 Task: Open Card Social Media Campaign Planning in Board Crisis Management Planning to Workspace Affiliate Marketing and add a team member Softage.3@softage.net, a label Purple, a checklist Data Analysis, an attachment from your onedrive, a color Purple and finally, add a card description 'Conduct customer research for new market positioning and messaging' and a comment 'This task presents an opportunity to showcase our communication and presentation skills, effectively conveying information and ideas to others.'. Add a start date 'Jan 07, 1900' with a due date 'Jan 14, 1900'
Action: Mouse moved to (661, 187)
Screenshot: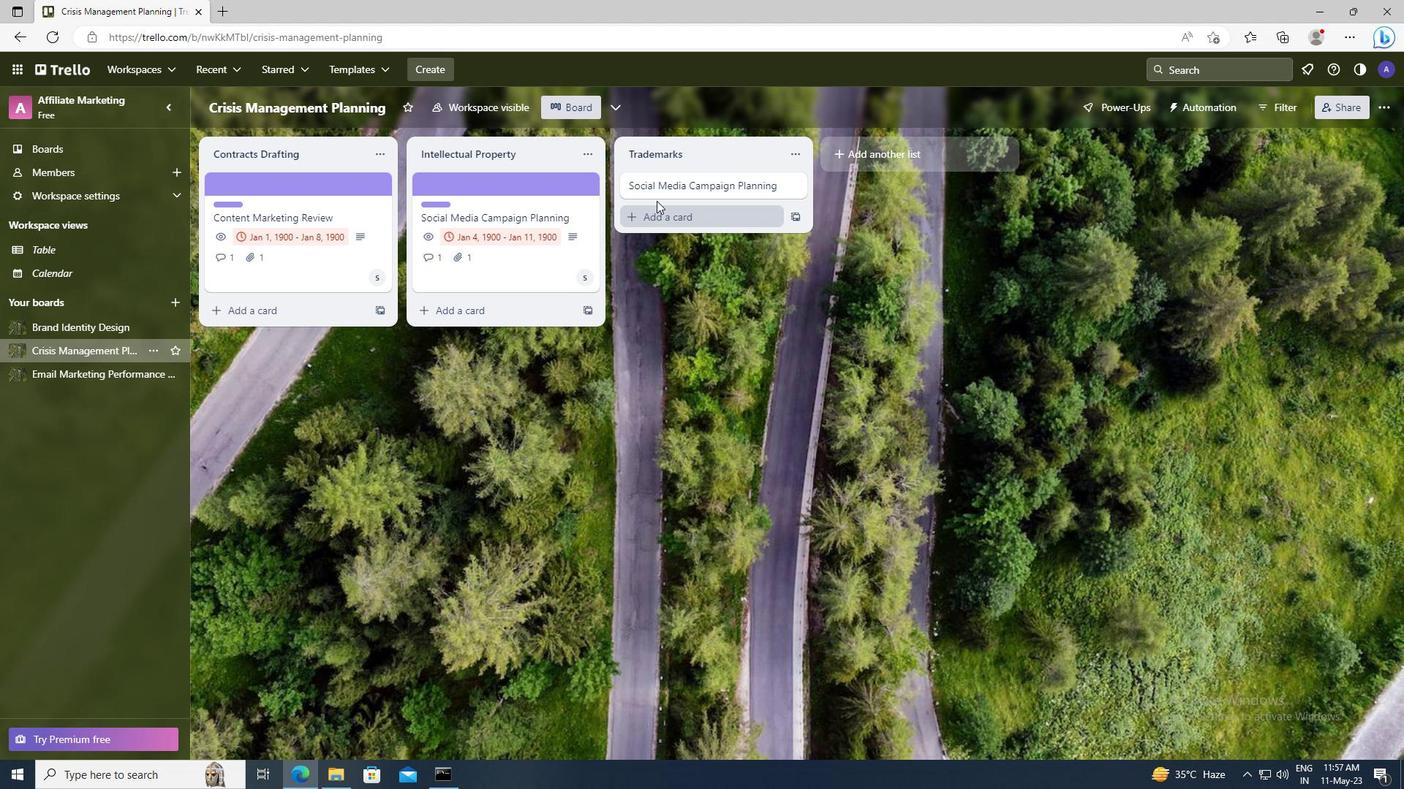 
Action: Mouse pressed left at (661, 187)
Screenshot: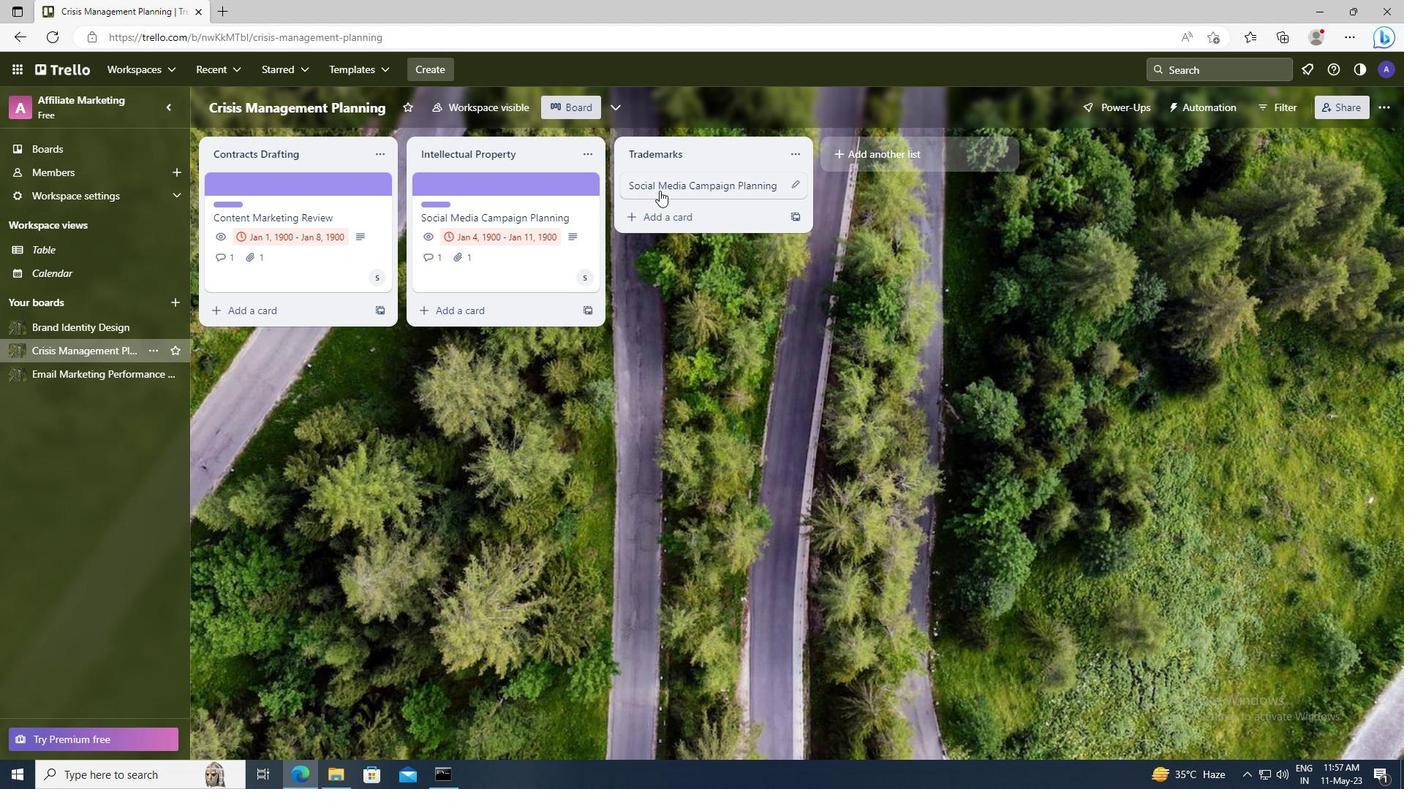 
Action: Mouse moved to (873, 238)
Screenshot: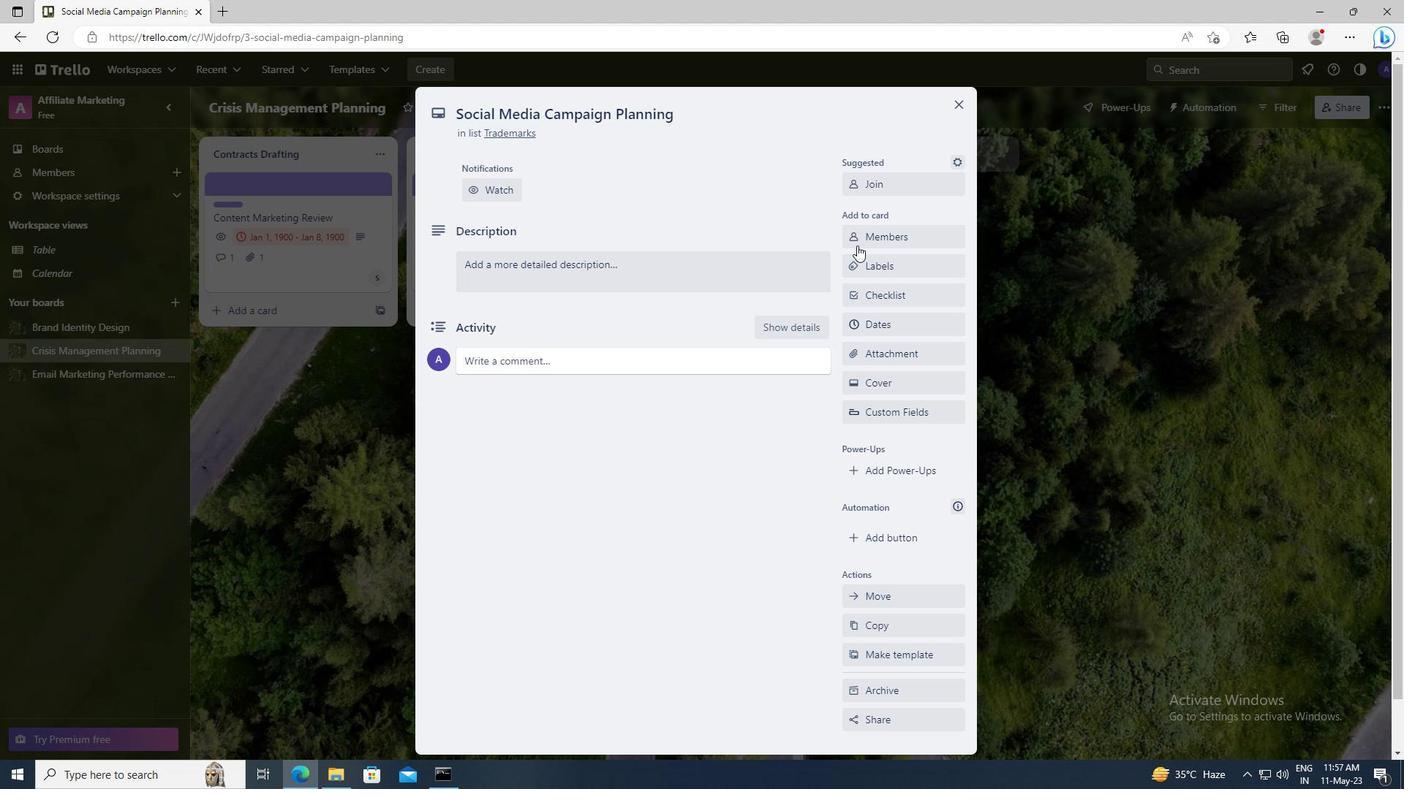 
Action: Mouse pressed left at (873, 238)
Screenshot: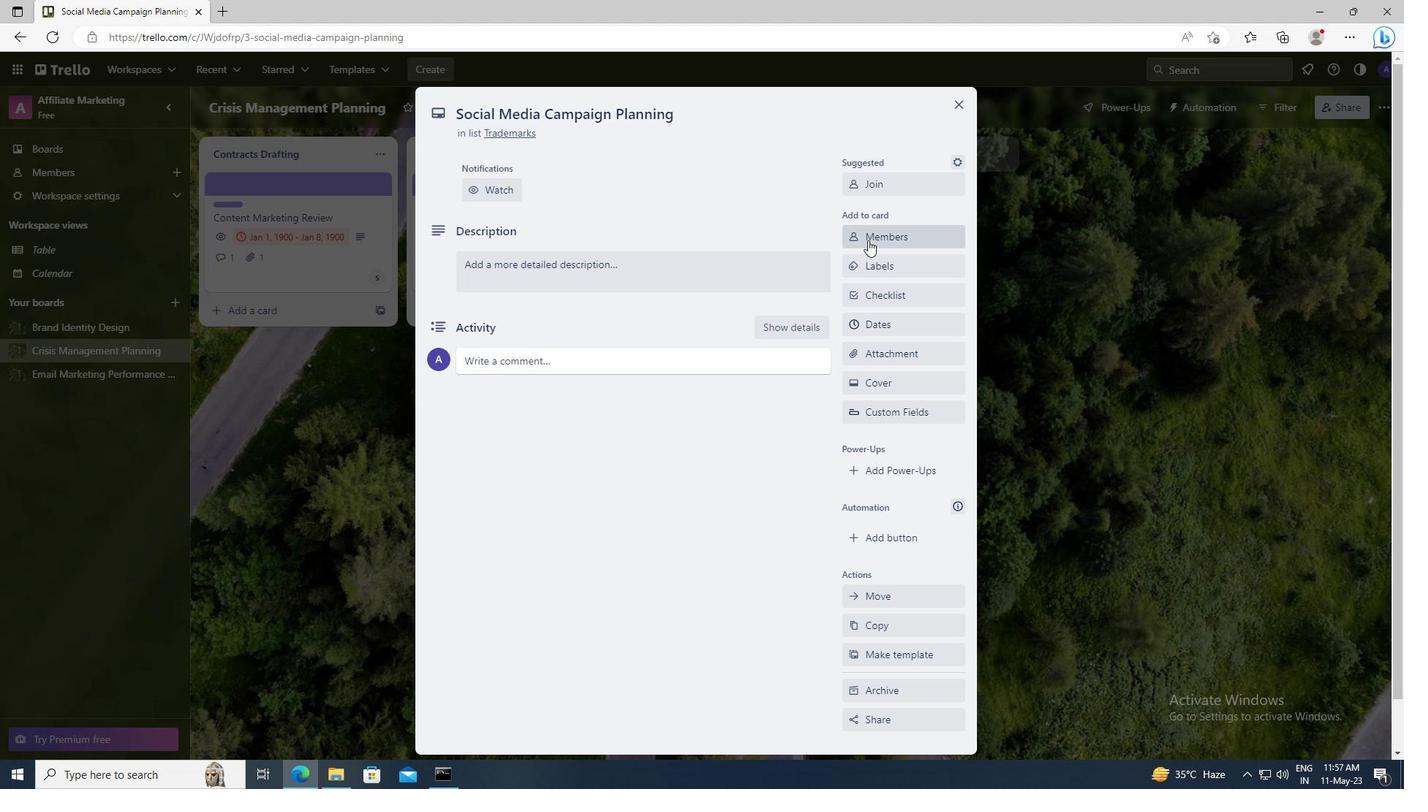 
Action: Mouse moved to (887, 301)
Screenshot: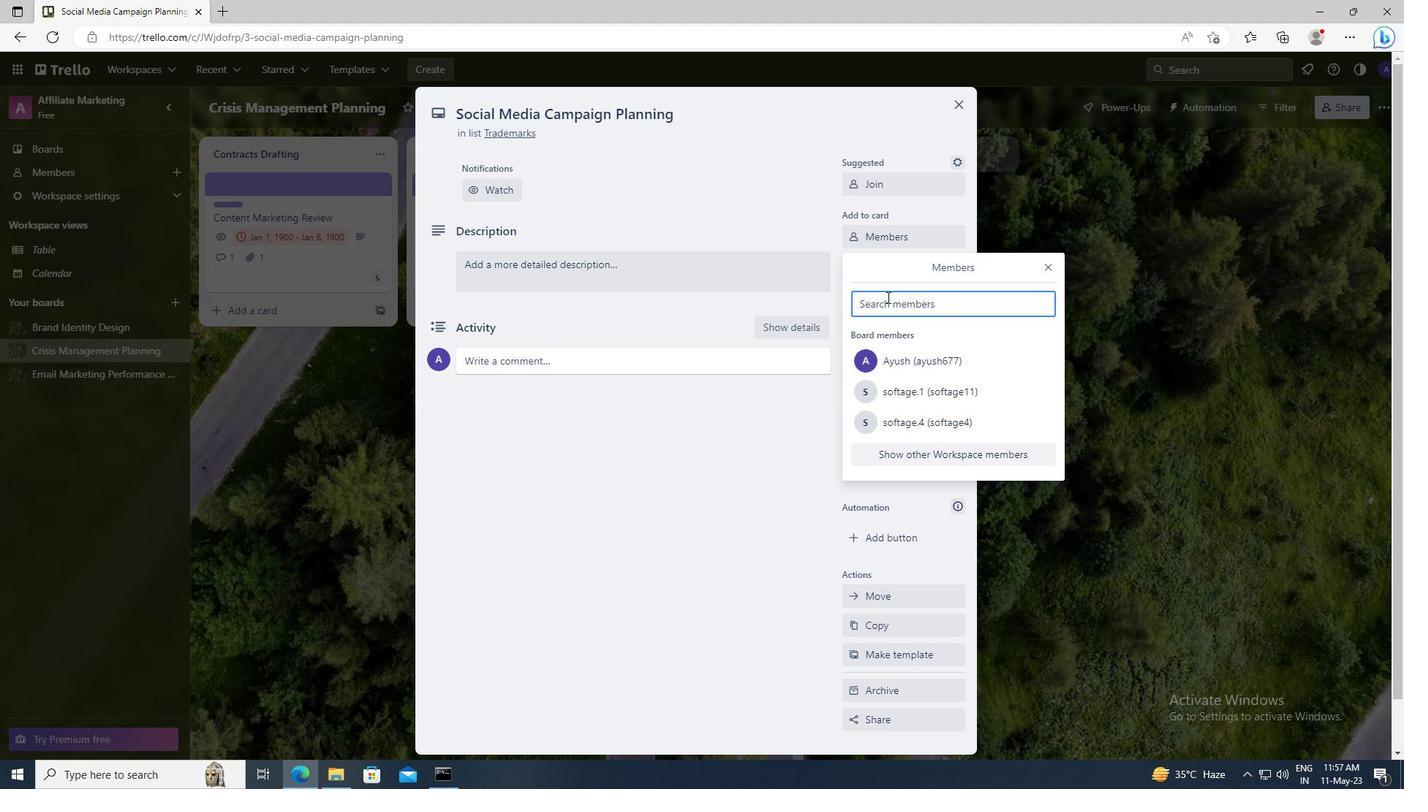 
Action: Mouse pressed left at (887, 301)
Screenshot: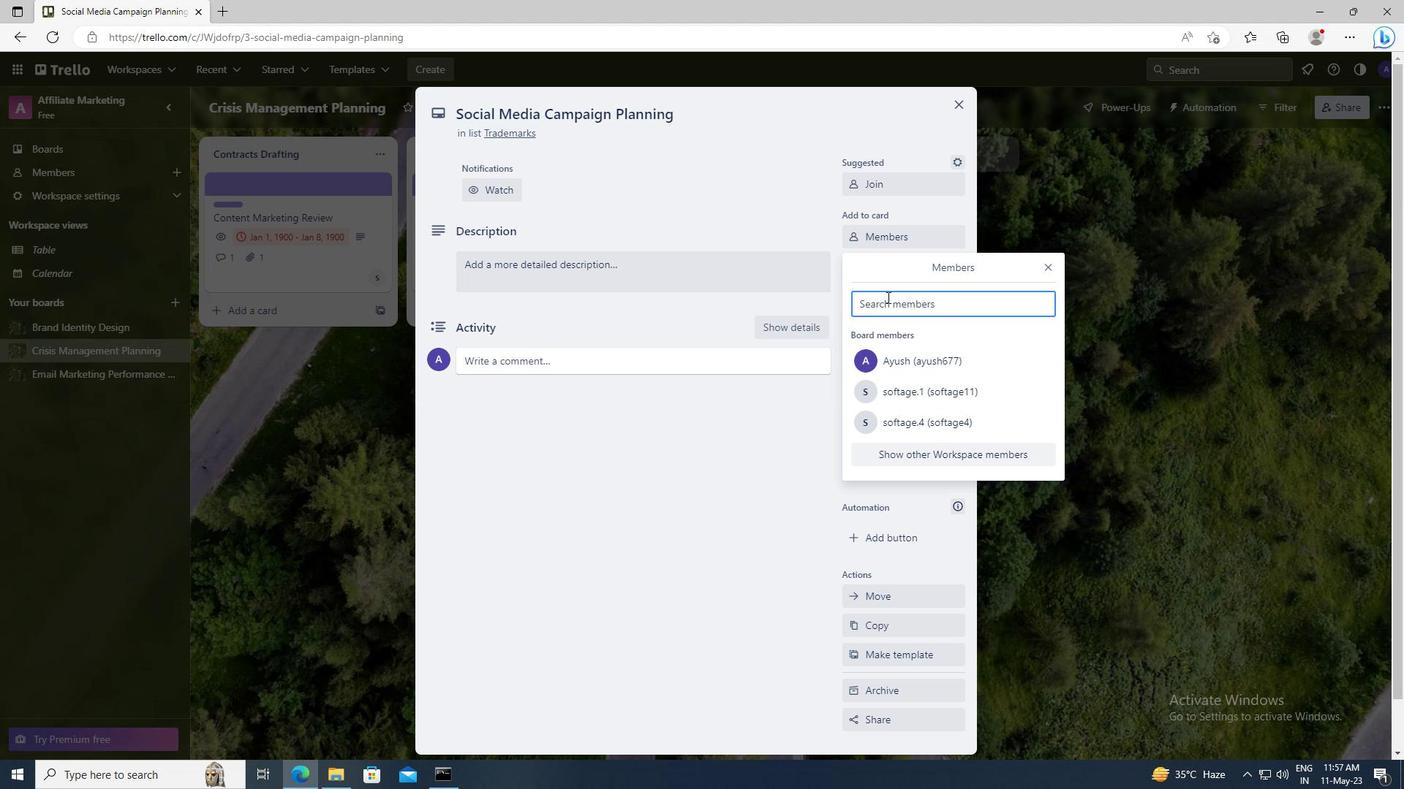 
Action: Key pressed <Key.shift>SOFTAGE.3
Screenshot: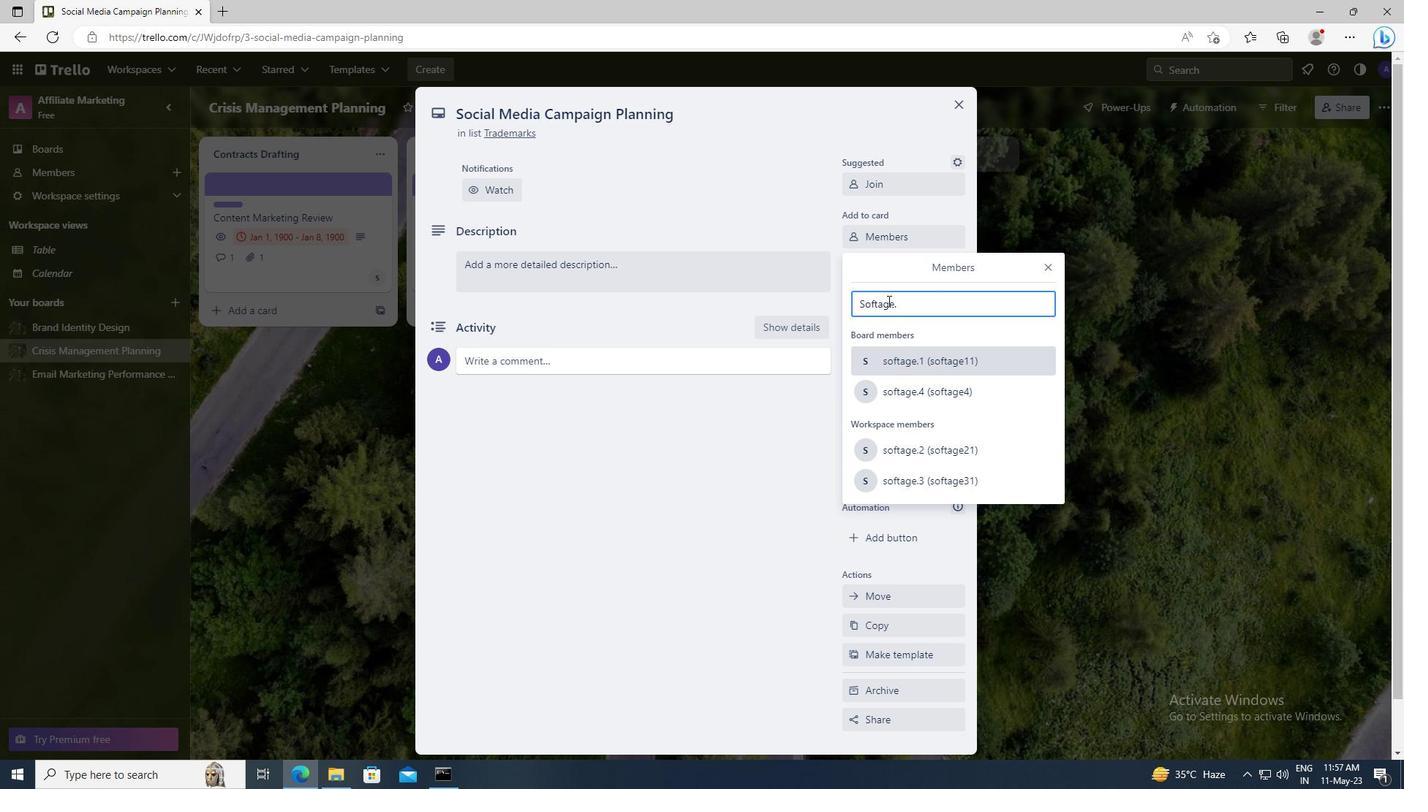 
Action: Mouse moved to (904, 437)
Screenshot: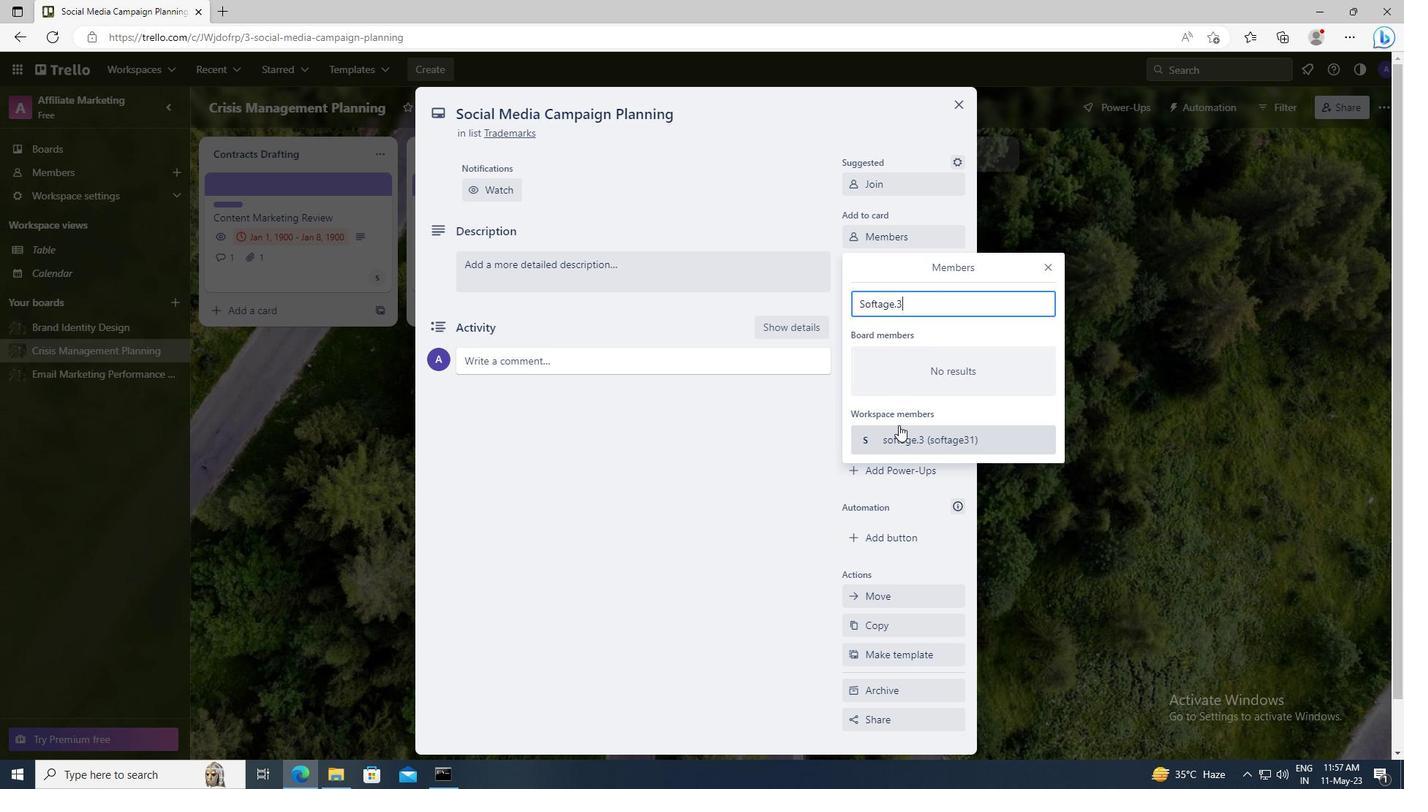 
Action: Mouse pressed left at (904, 437)
Screenshot: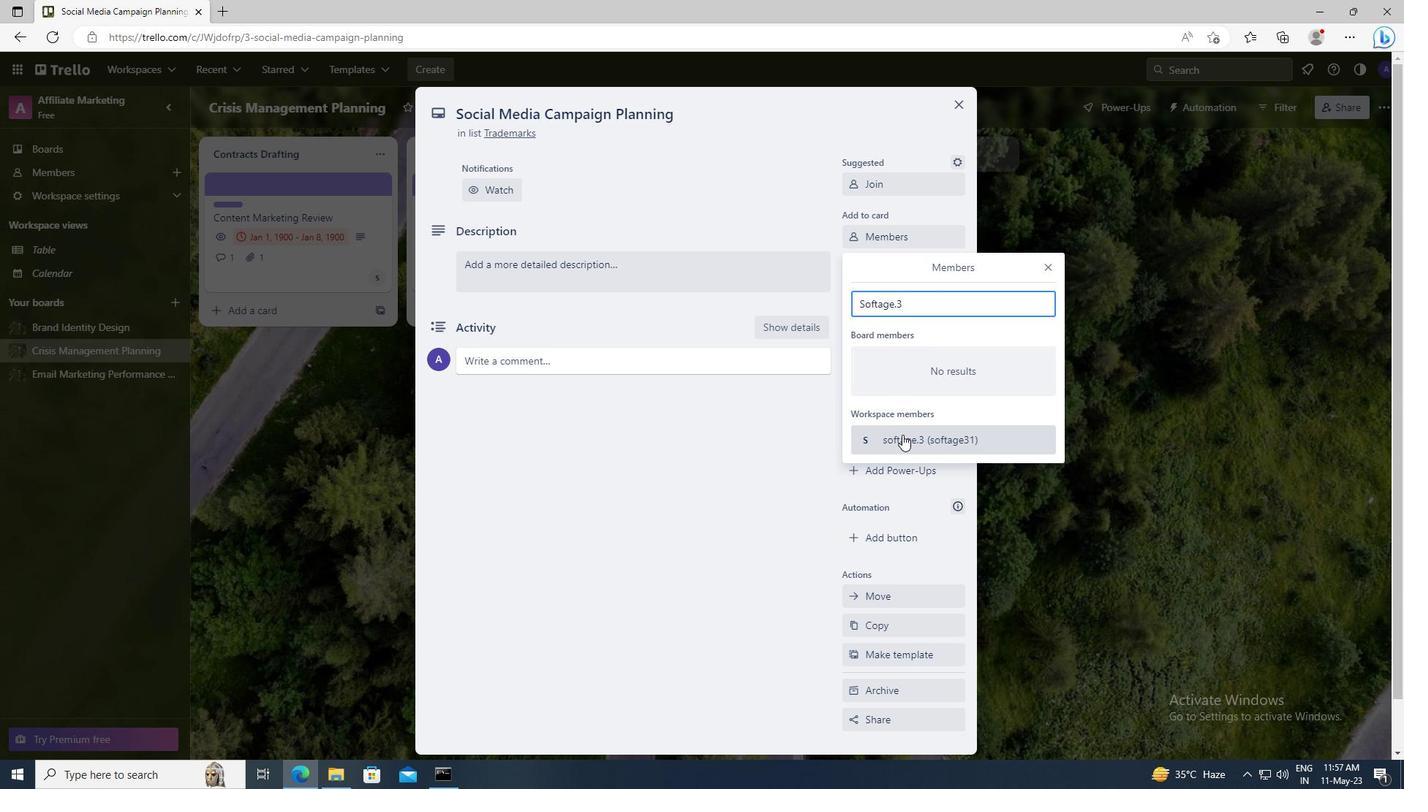 
Action: Mouse moved to (1046, 268)
Screenshot: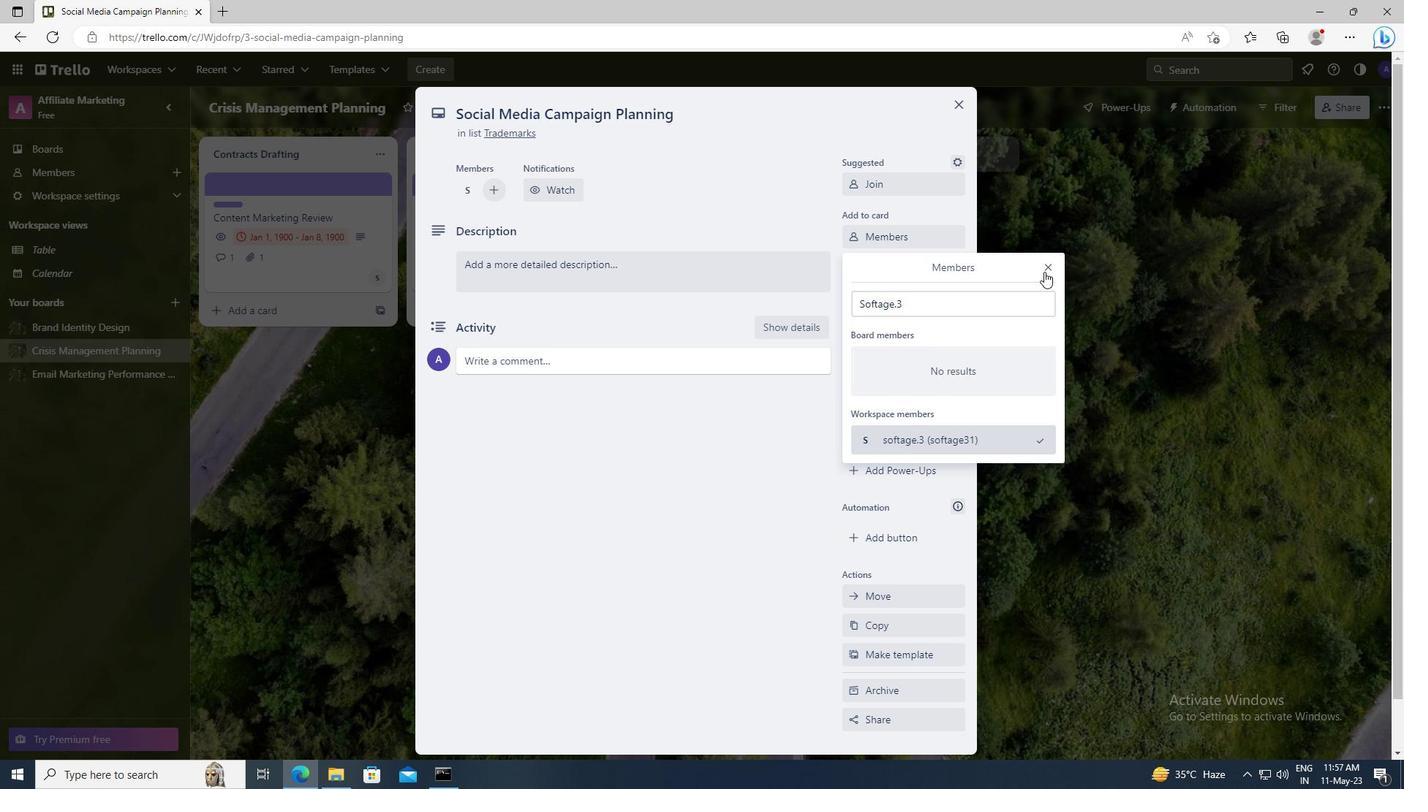
Action: Mouse pressed left at (1046, 268)
Screenshot: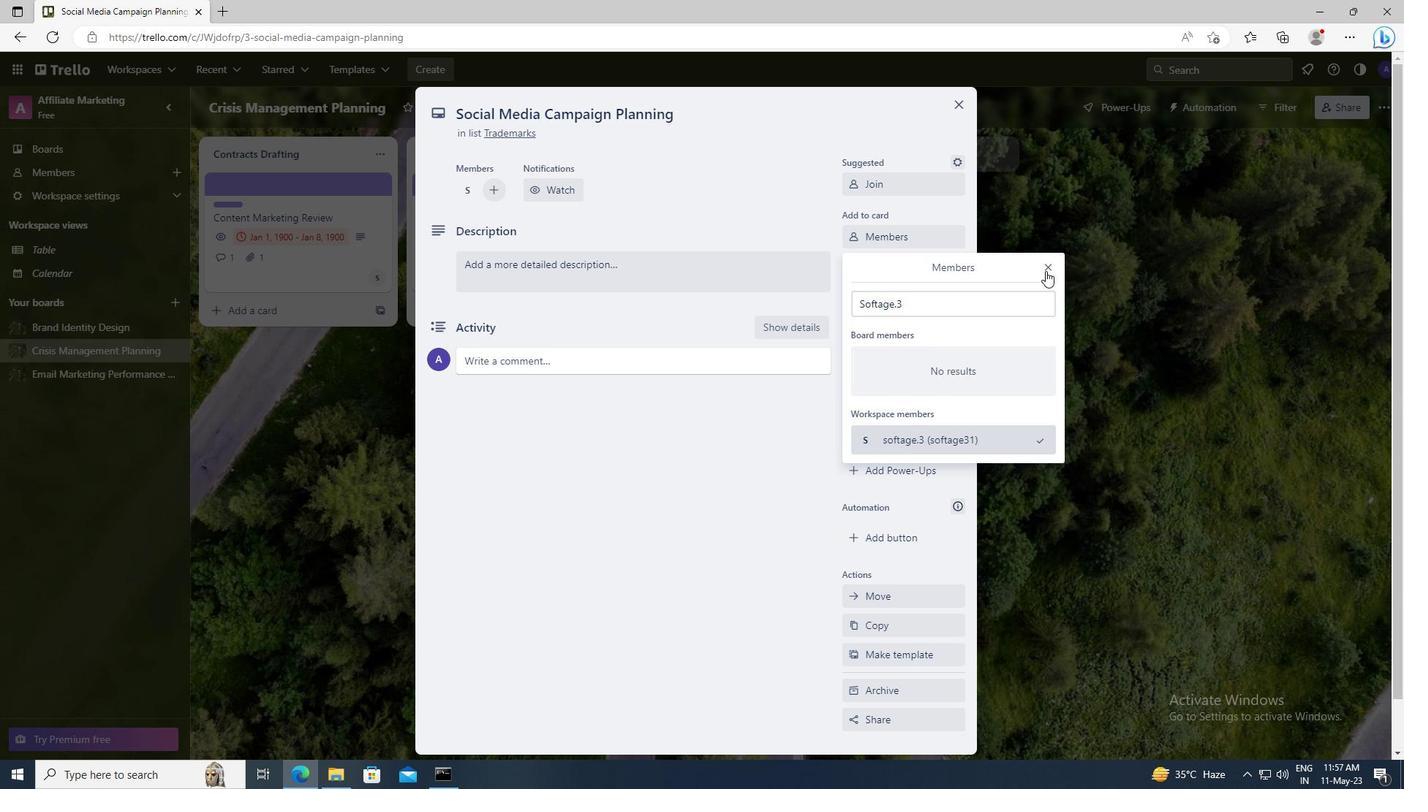 
Action: Mouse moved to (893, 269)
Screenshot: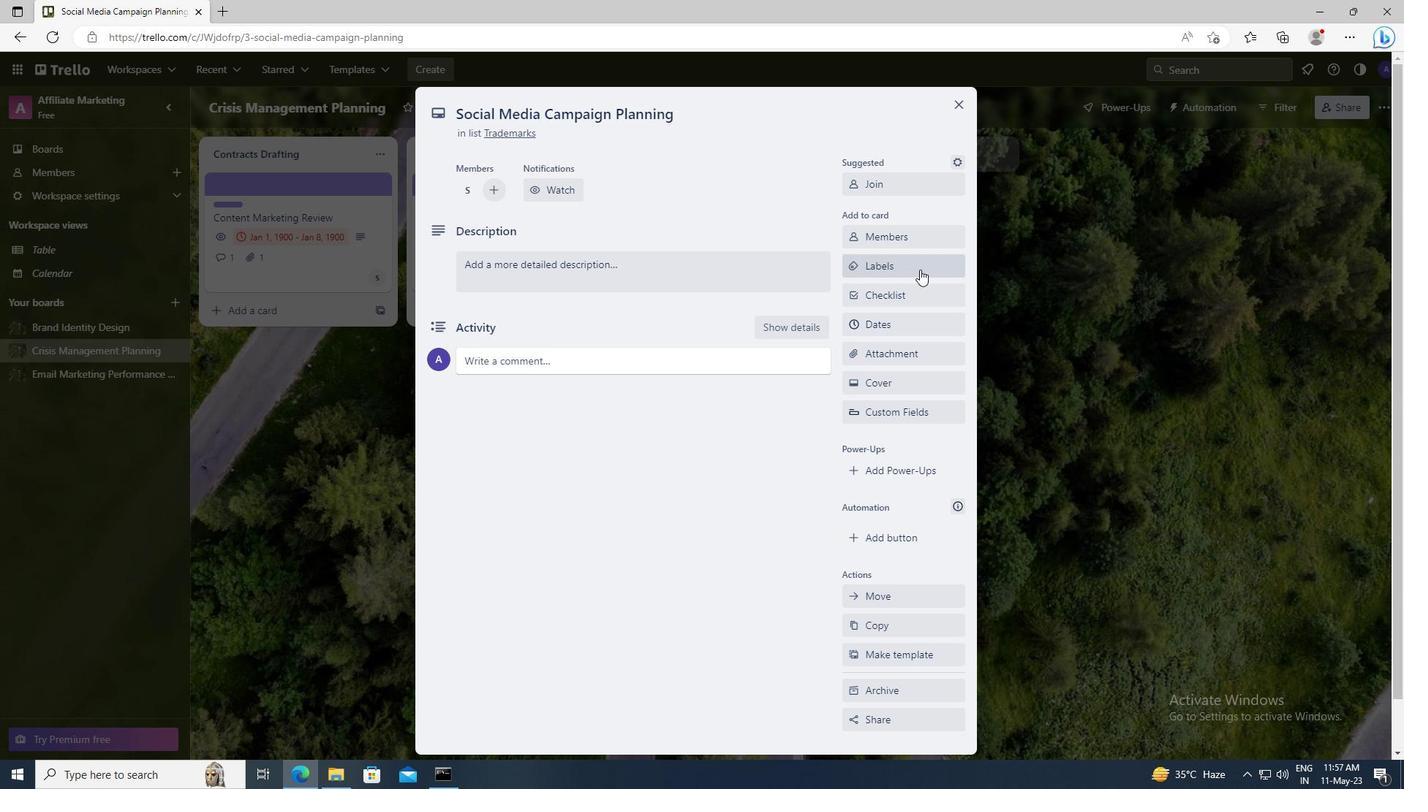 
Action: Mouse pressed left at (893, 269)
Screenshot: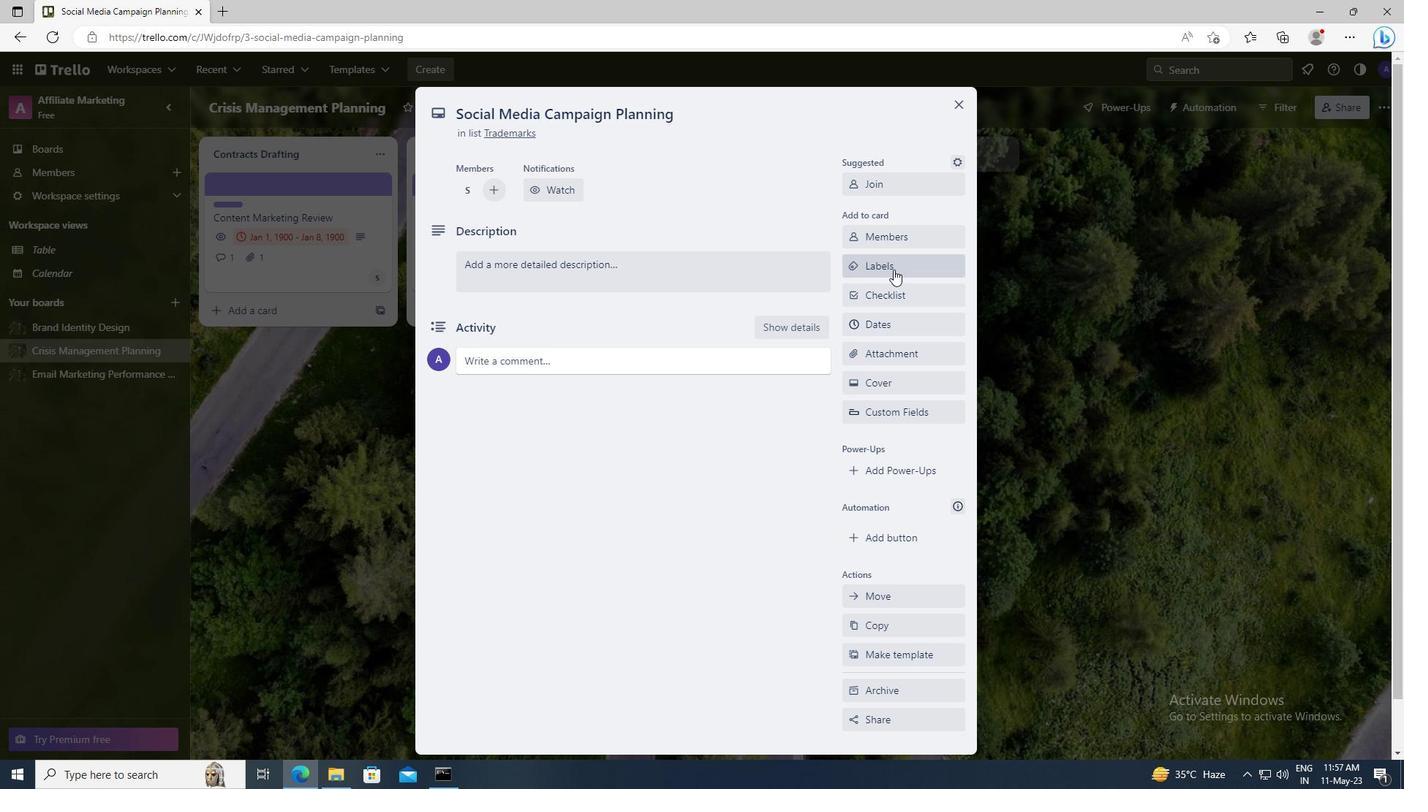 
Action: Mouse moved to (944, 558)
Screenshot: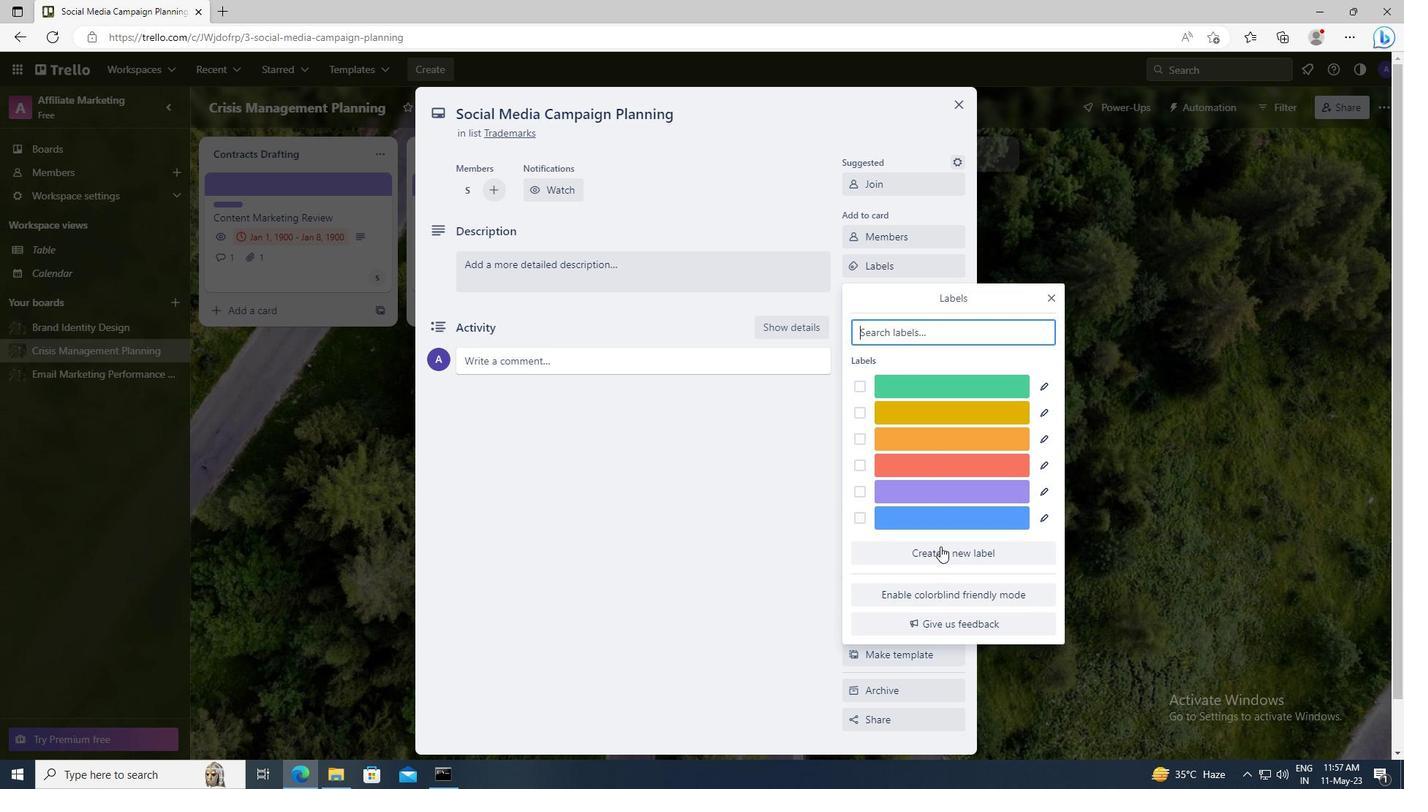 
Action: Mouse pressed left at (944, 558)
Screenshot: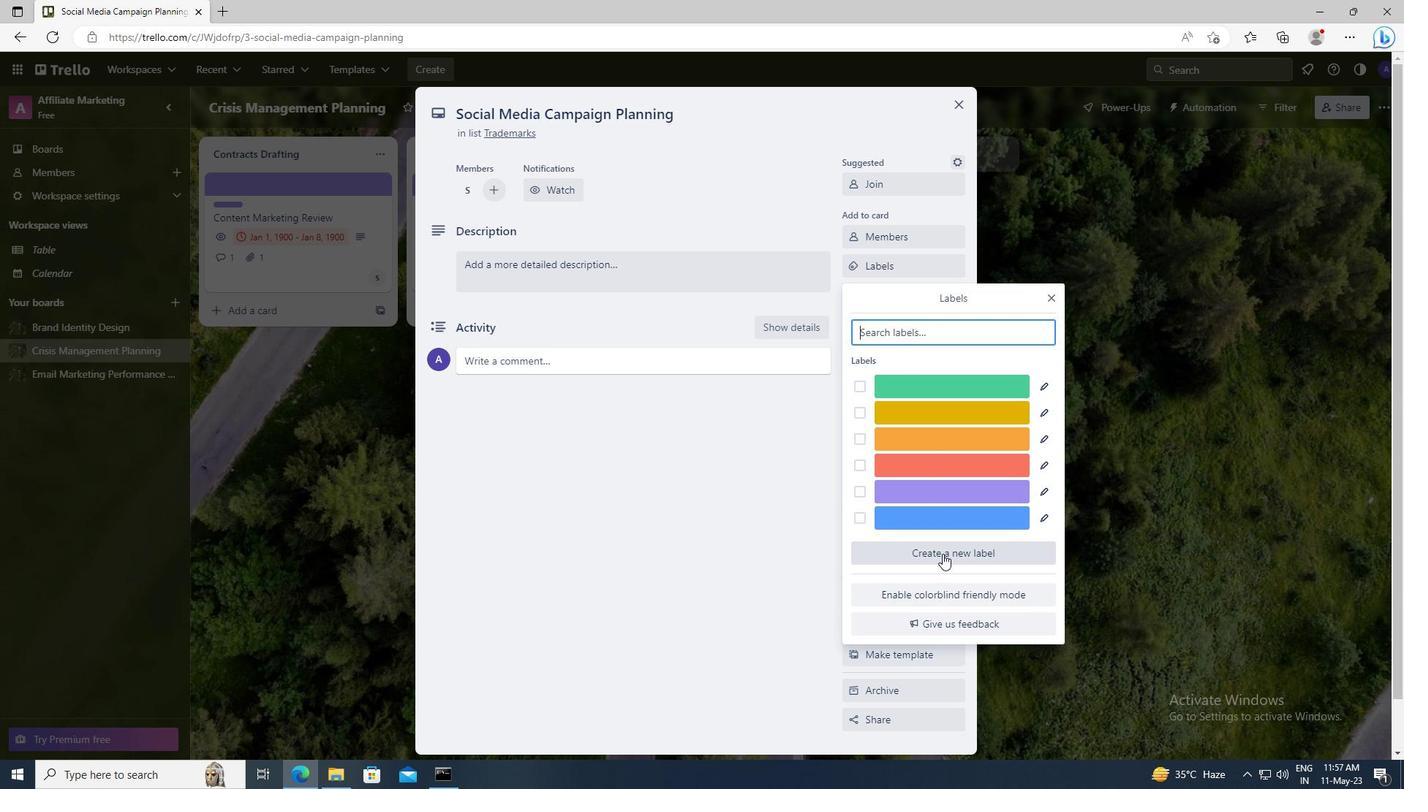 
Action: Mouse moved to (1045, 514)
Screenshot: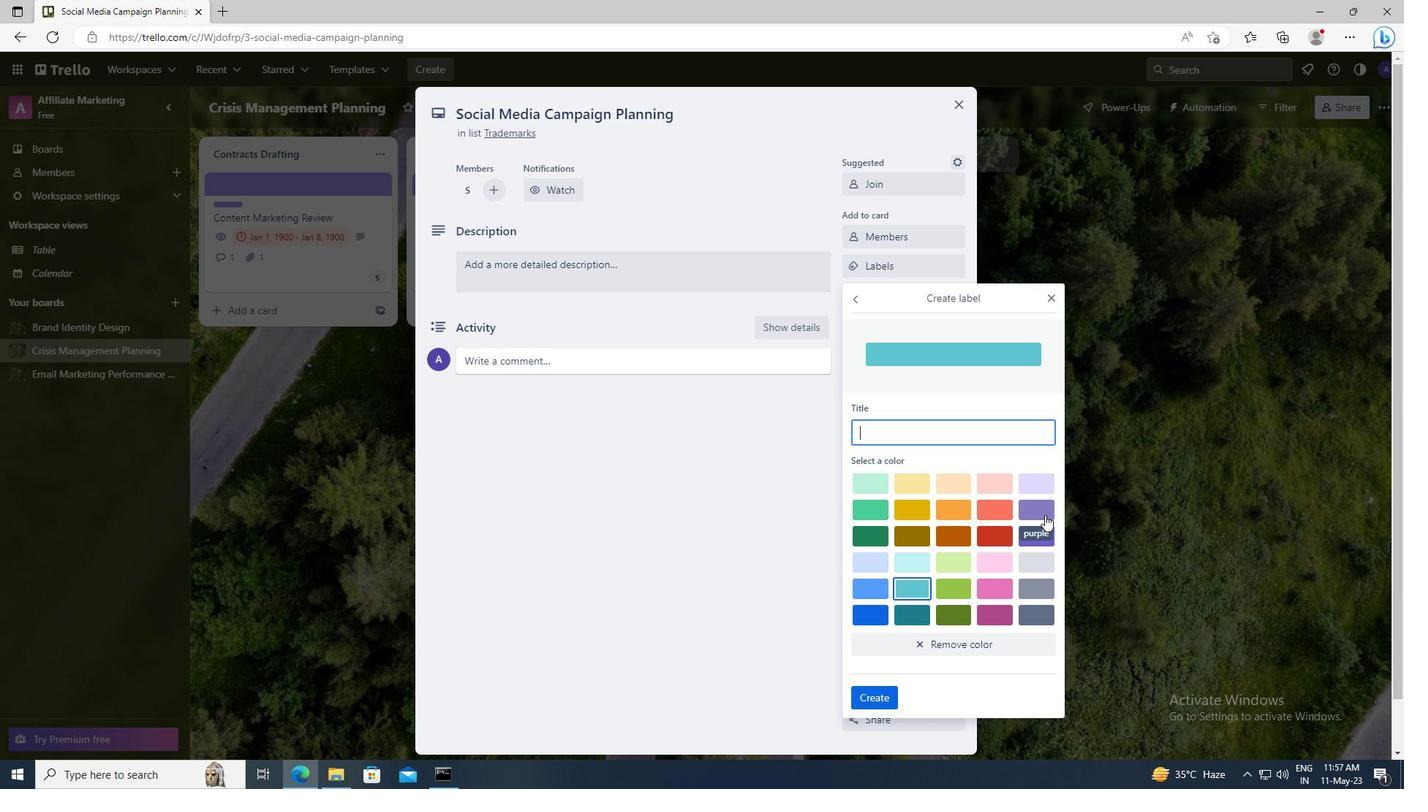 
Action: Mouse pressed left at (1045, 514)
Screenshot: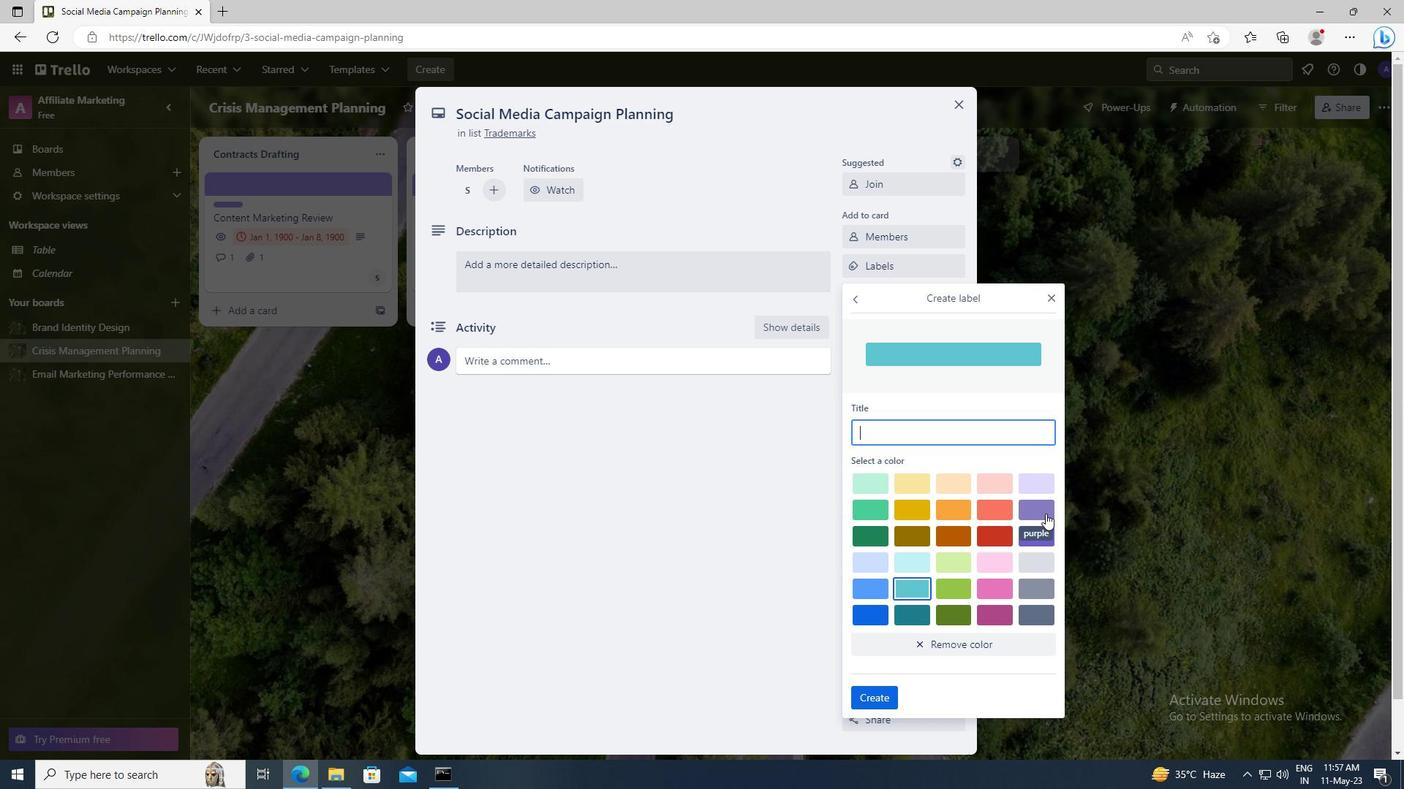 
Action: Mouse moved to (887, 691)
Screenshot: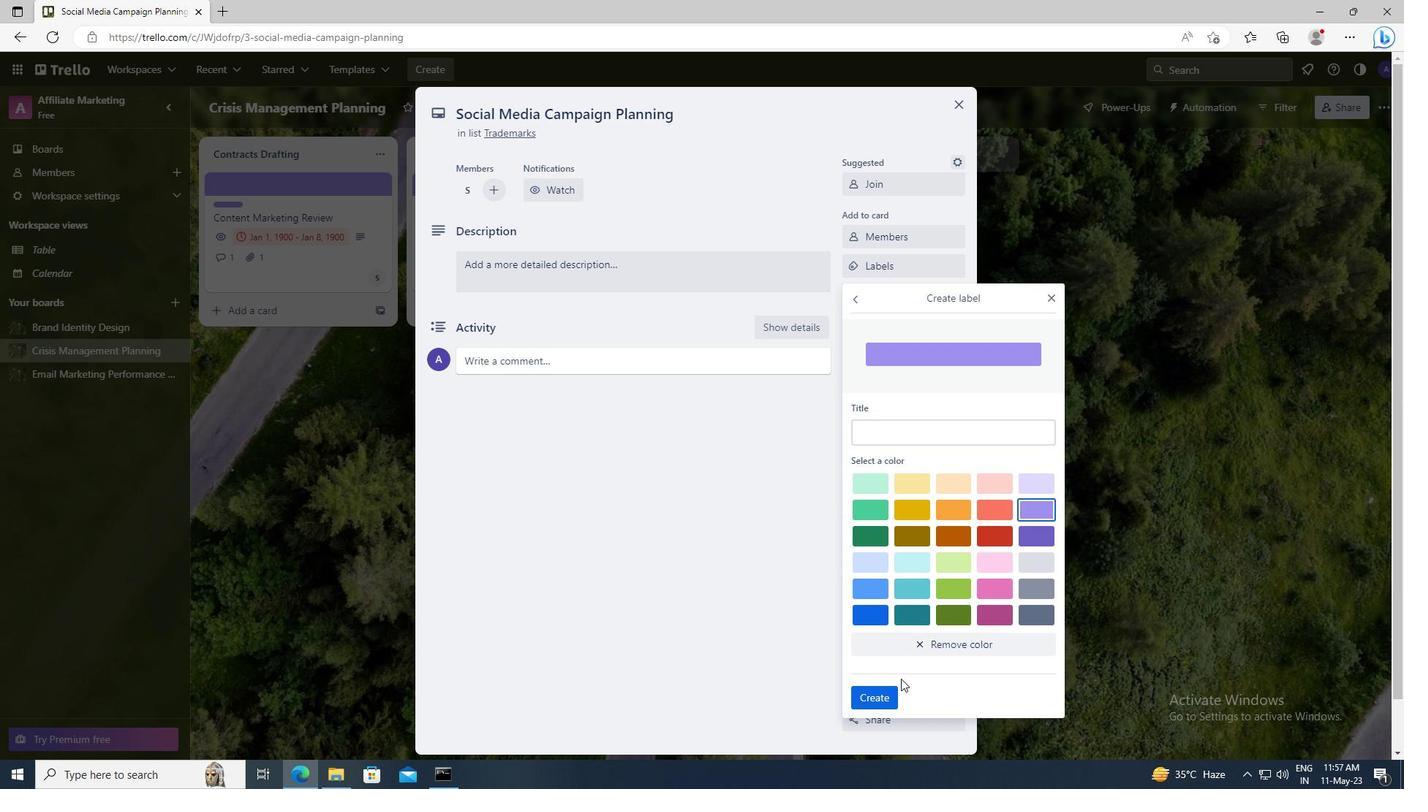 
Action: Mouse pressed left at (887, 691)
Screenshot: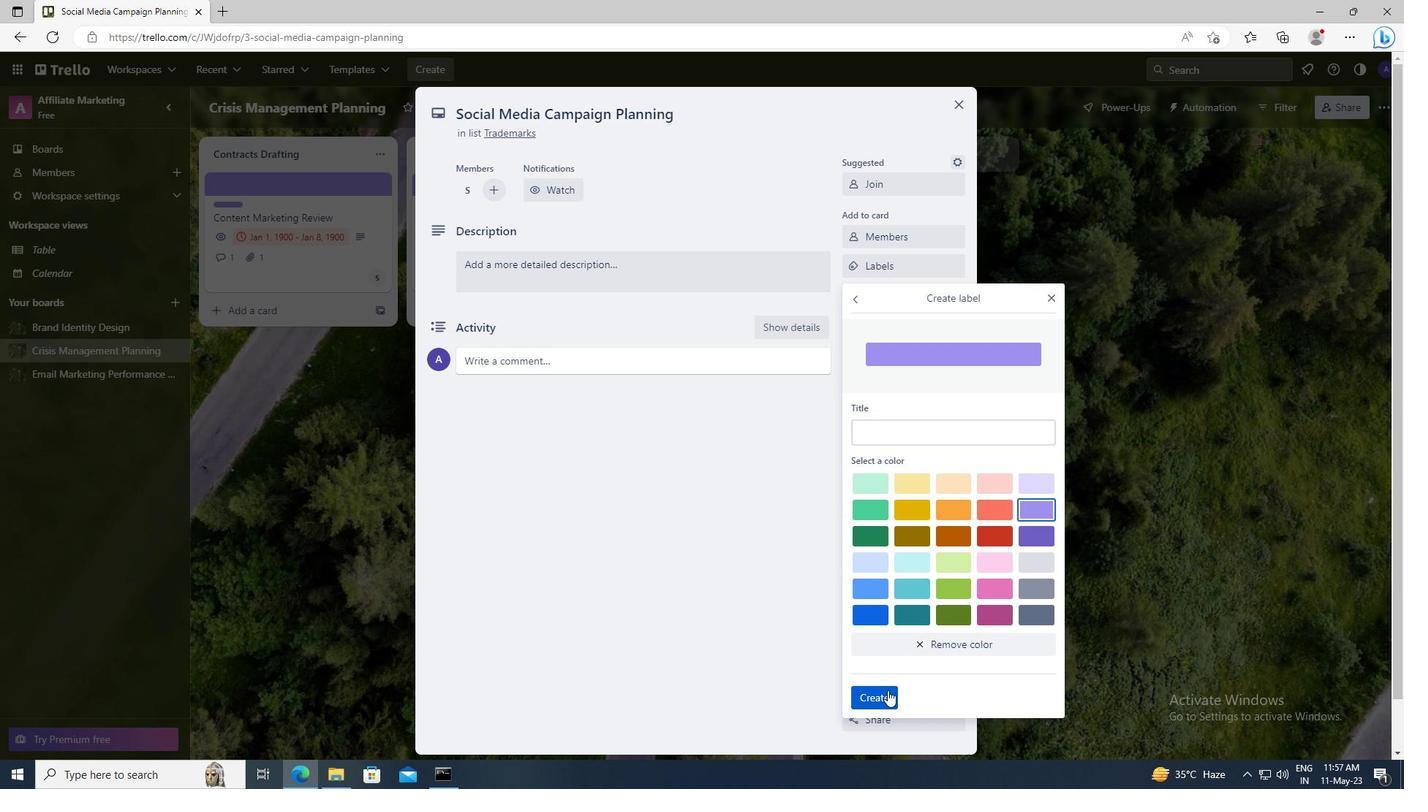 
Action: Mouse moved to (1050, 297)
Screenshot: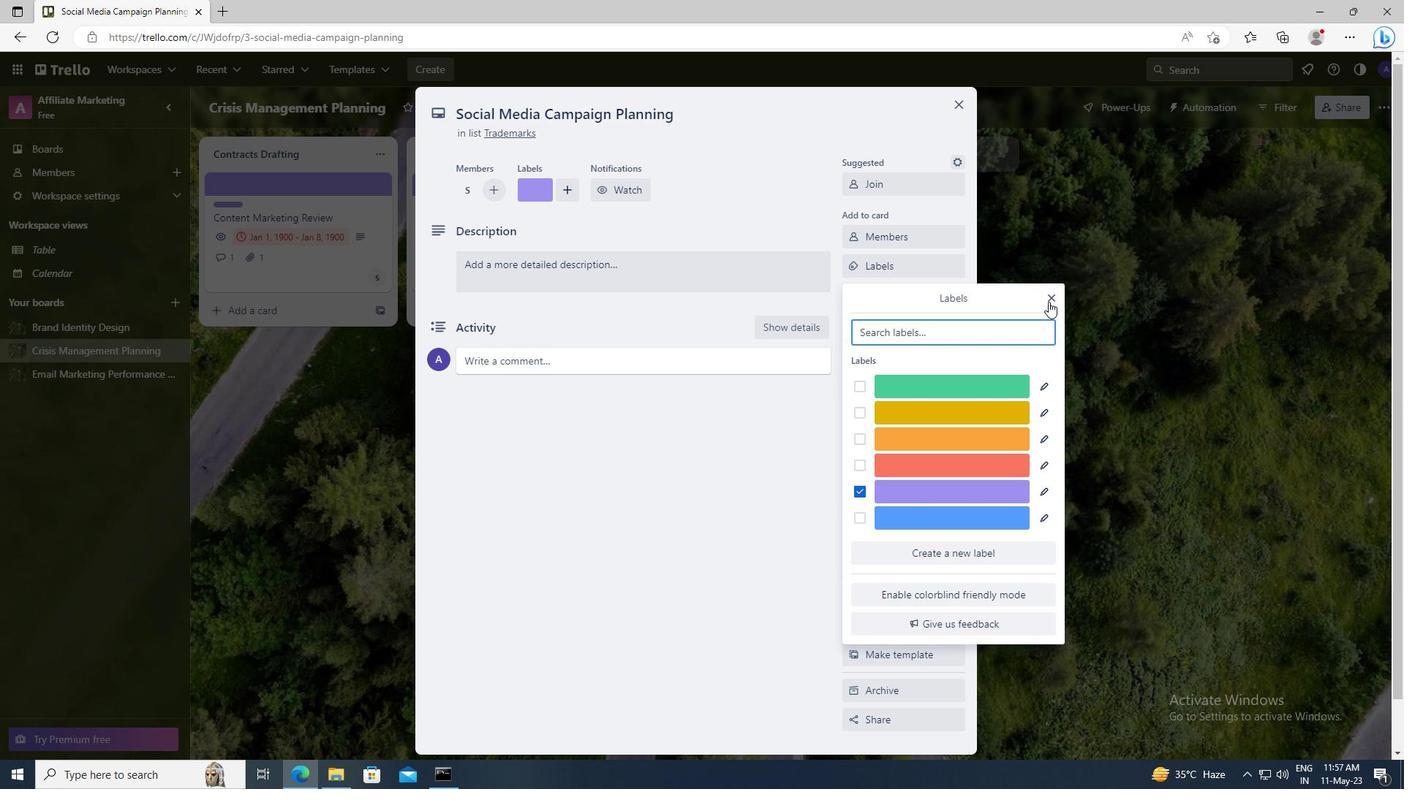 
Action: Mouse pressed left at (1050, 297)
Screenshot: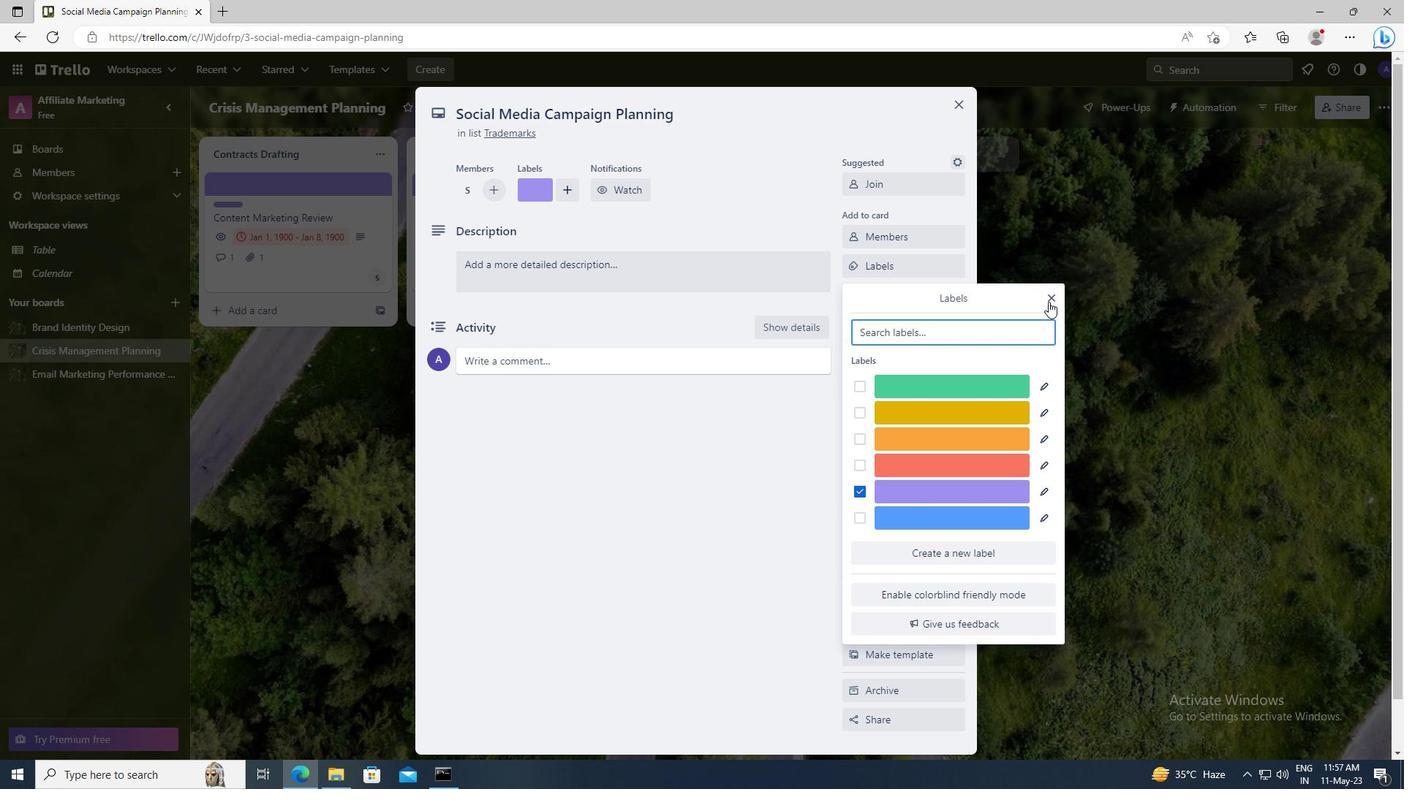 
Action: Mouse moved to (924, 297)
Screenshot: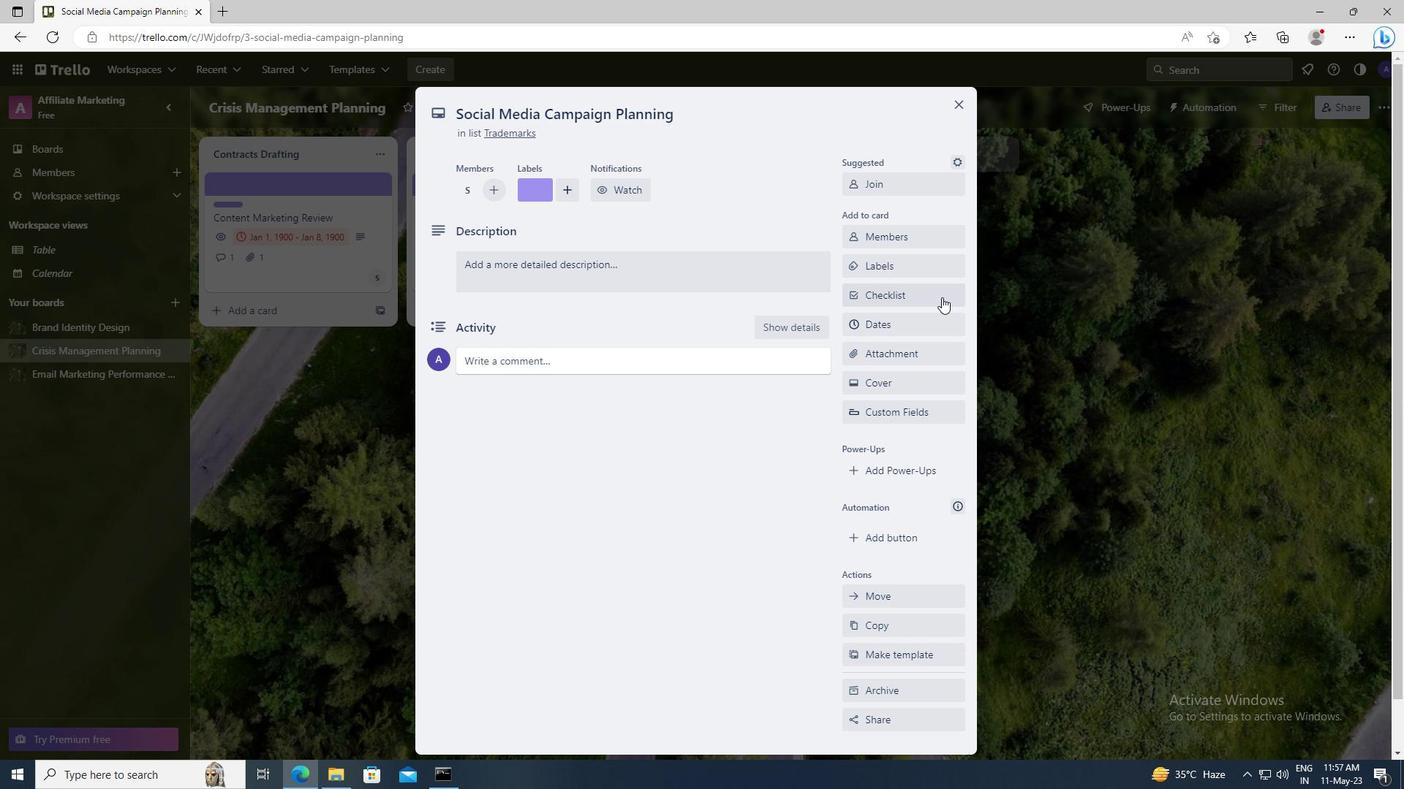 
Action: Mouse pressed left at (924, 297)
Screenshot: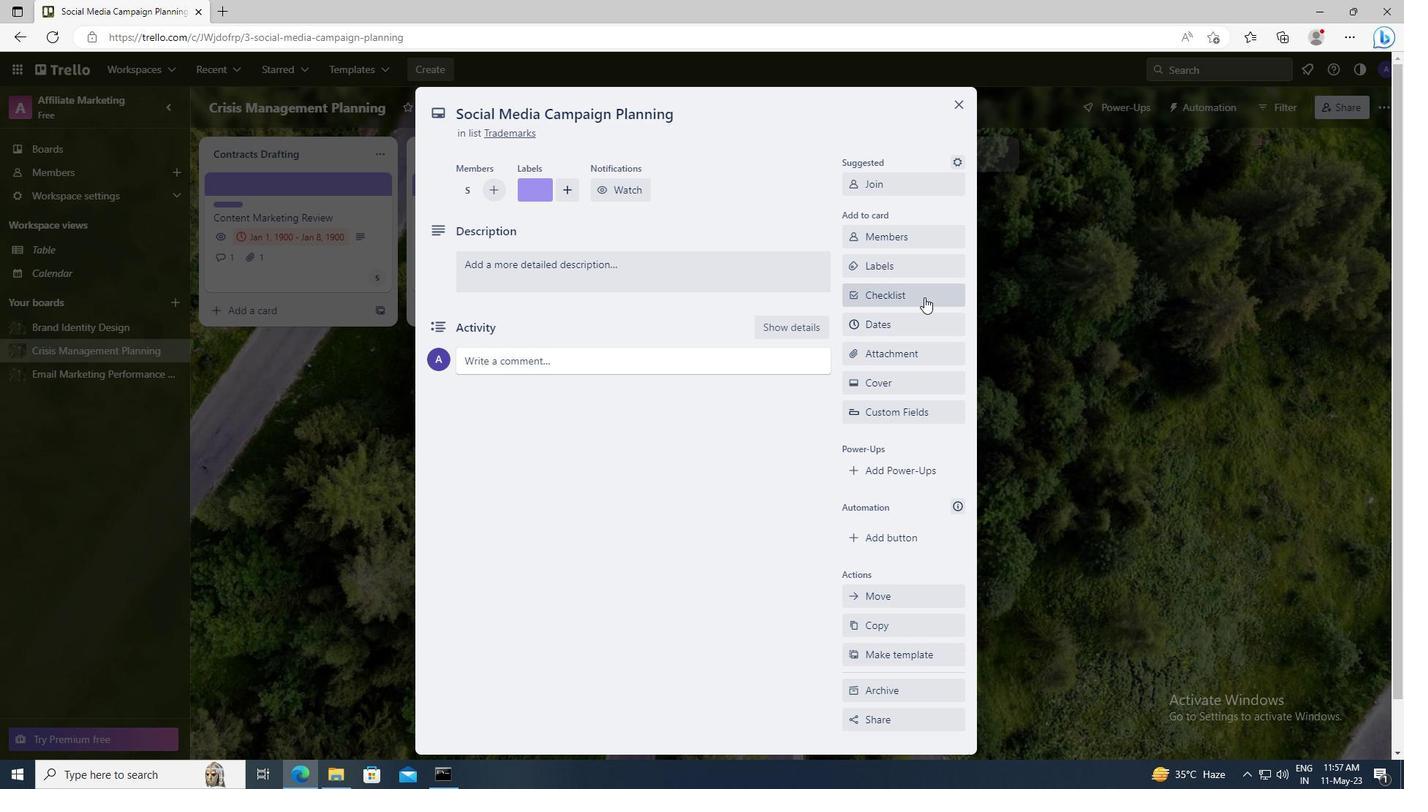 
Action: Key pressed <Key.shift><Key.shift><Key.shift><Key.shift><Key.shift><Key.shift><Key.shift><Key.shift><Key.shift><Key.shift><Key.shift><Key.shift><Key.shift><Key.shift><Key.shift><Key.shift><Key.shift>DATA<Key.space><Key.shift>ANALYSIS
Screenshot: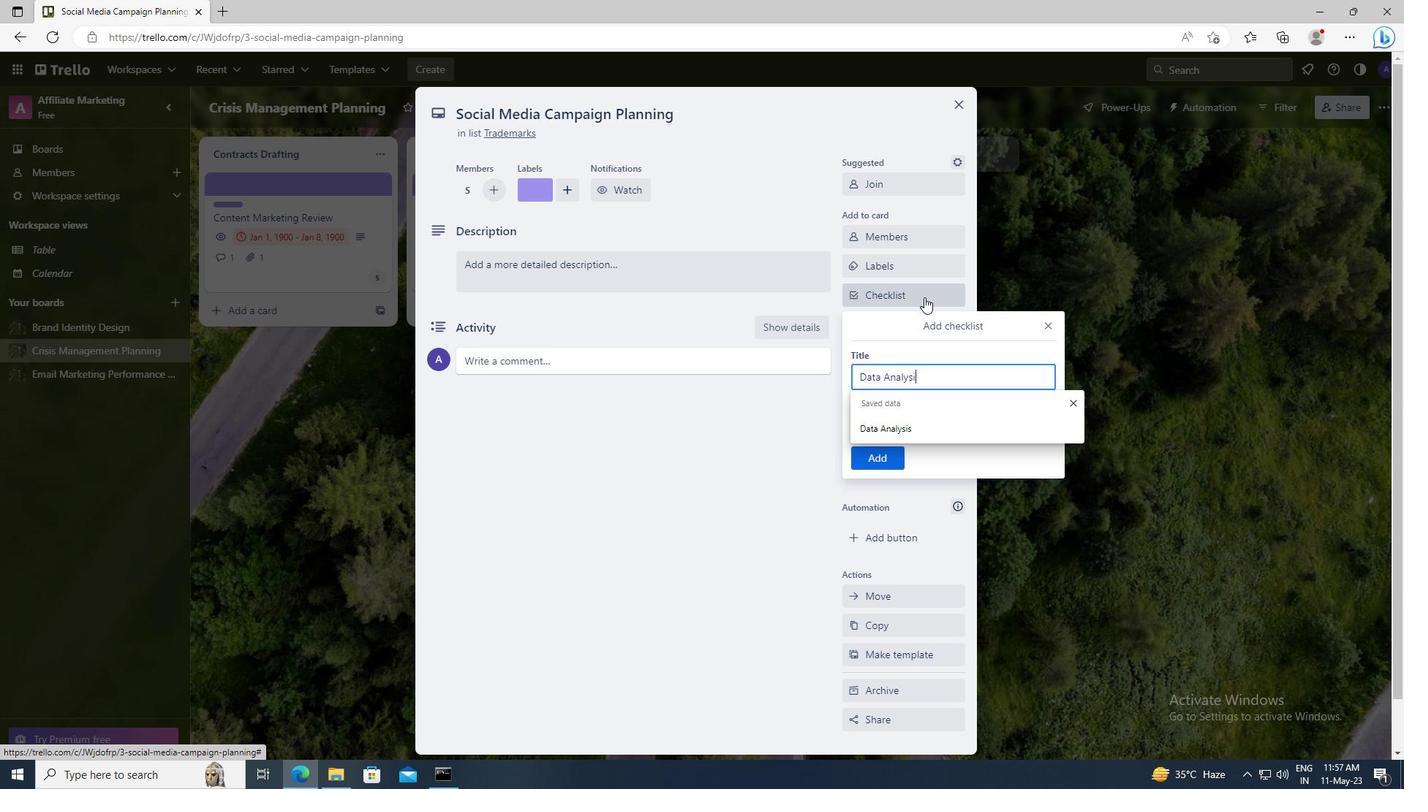 
Action: Mouse moved to (893, 461)
Screenshot: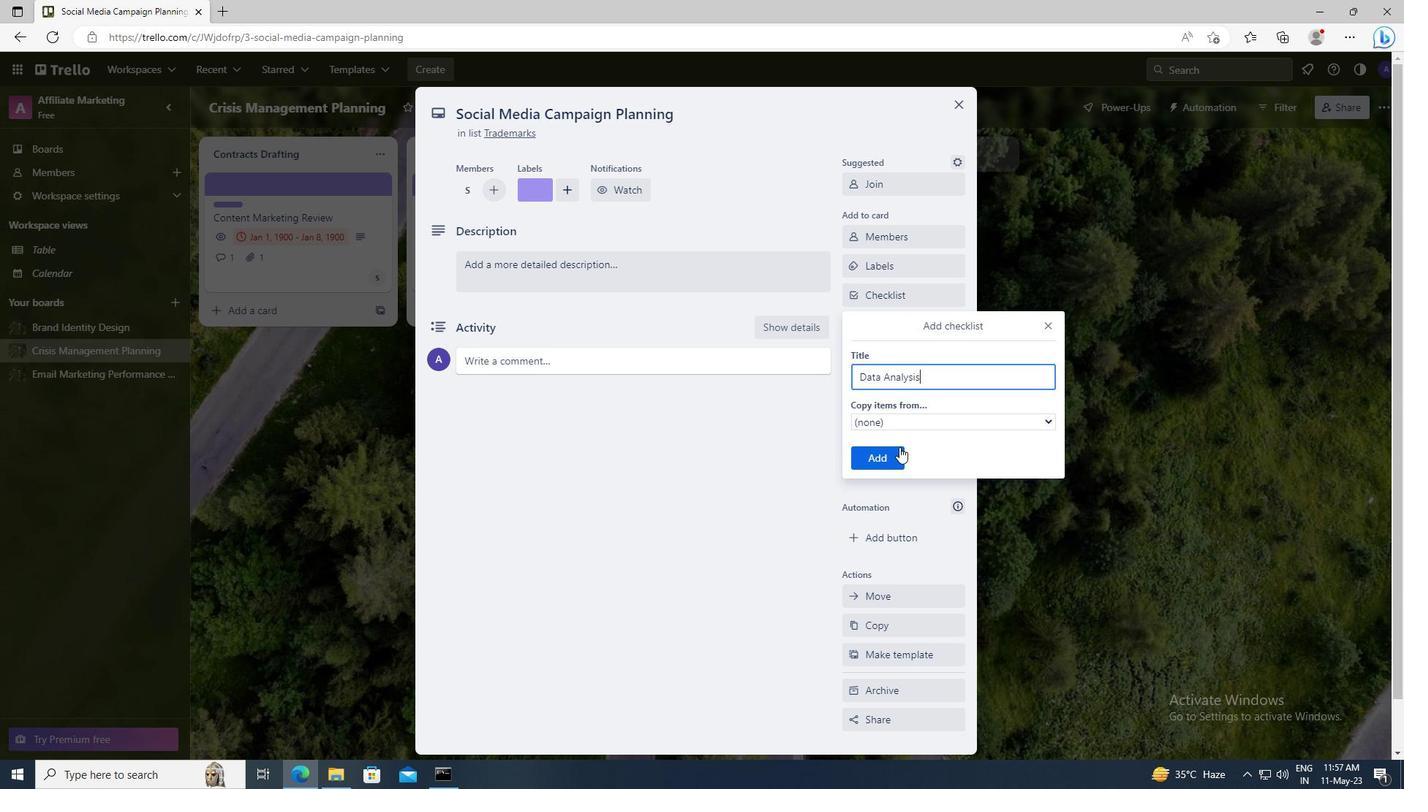 
Action: Mouse pressed left at (893, 461)
Screenshot: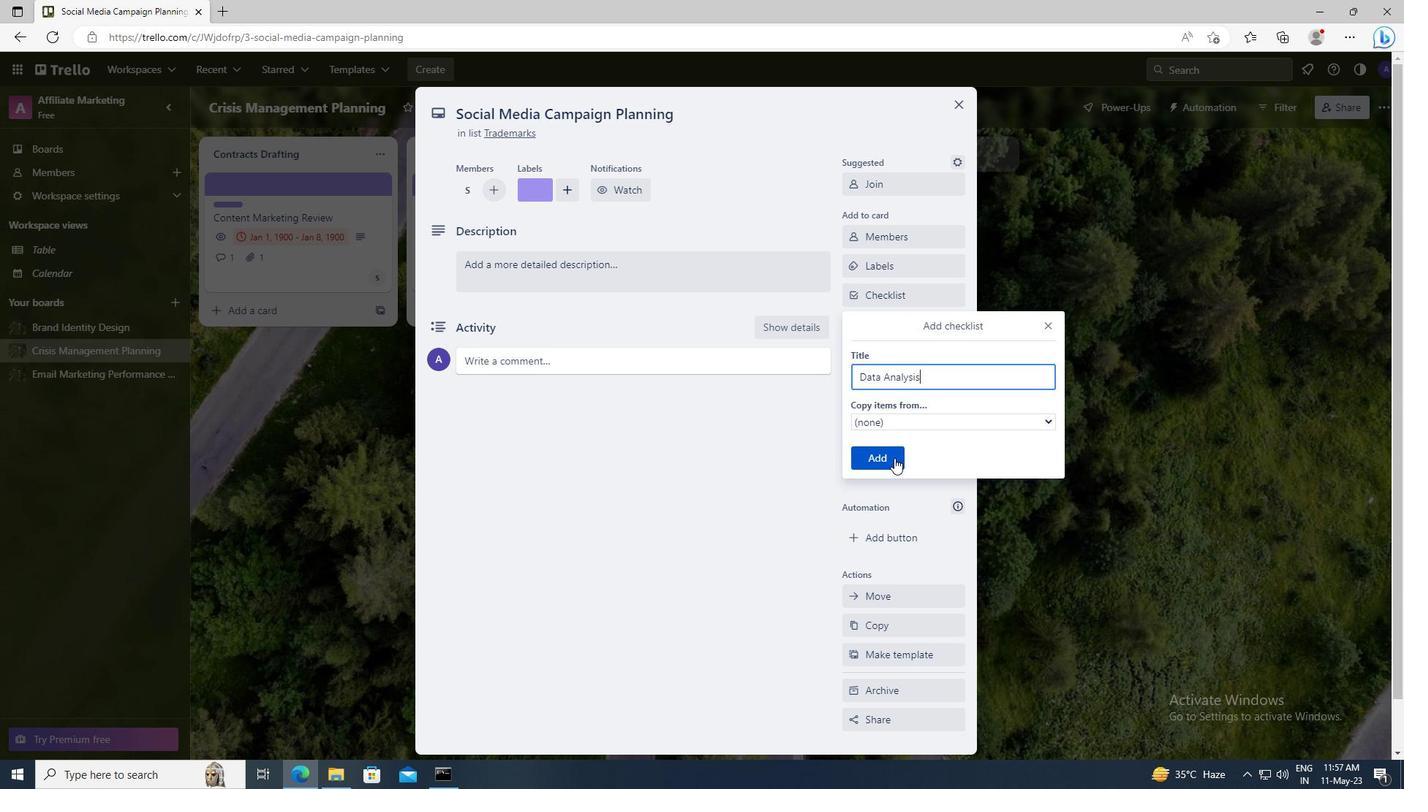 
Action: Mouse moved to (890, 359)
Screenshot: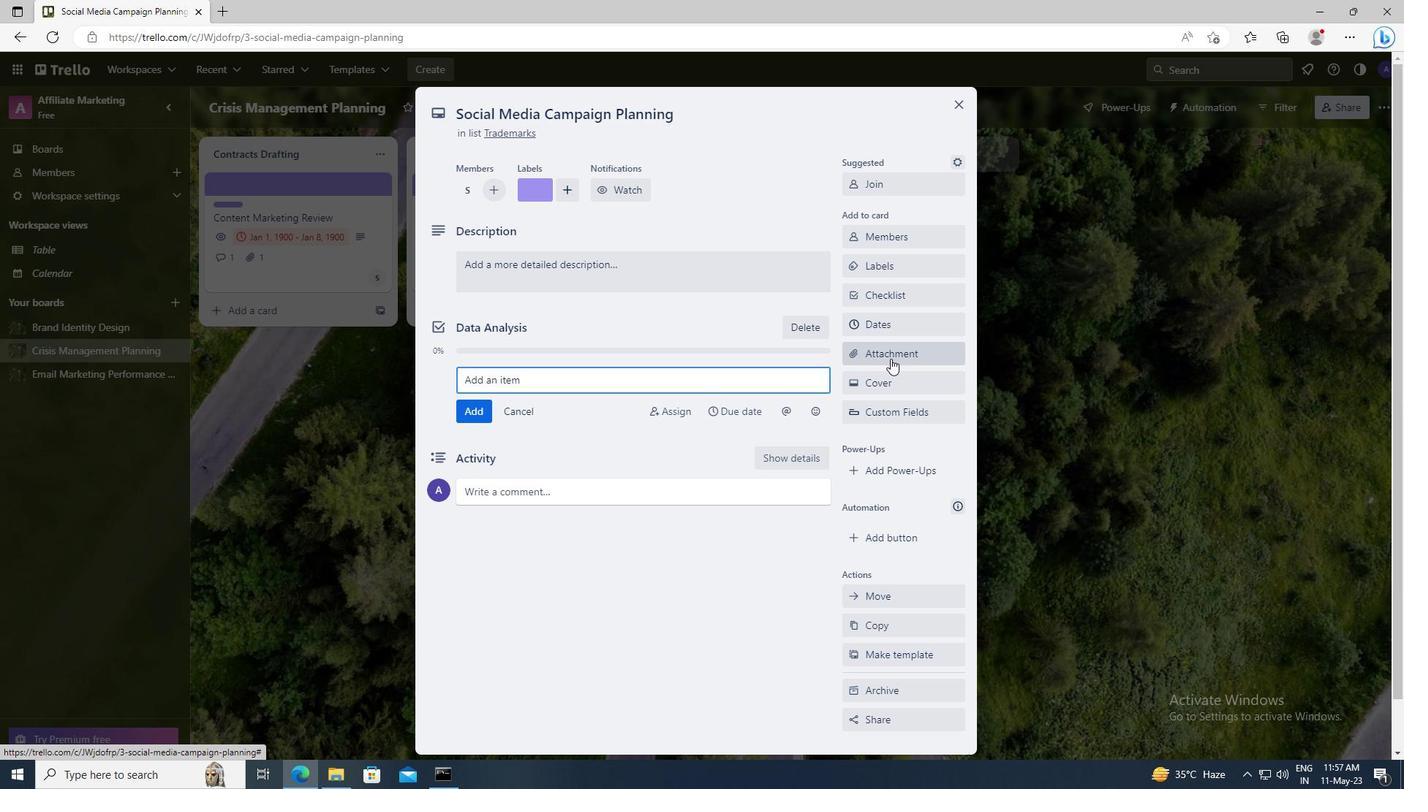 
Action: Mouse pressed left at (890, 359)
Screenshot: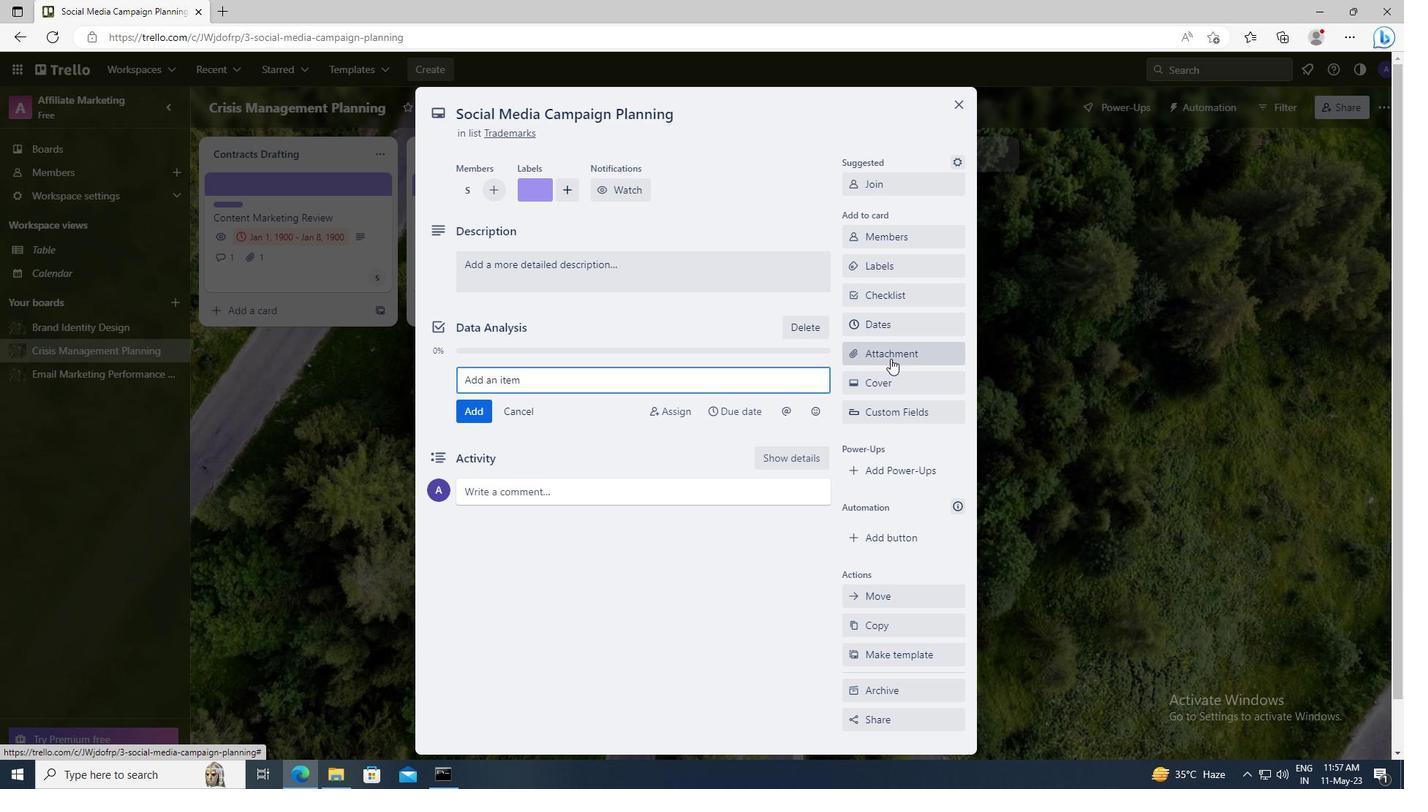 
Action: Mouse moved to (894, 531)
Screenshot: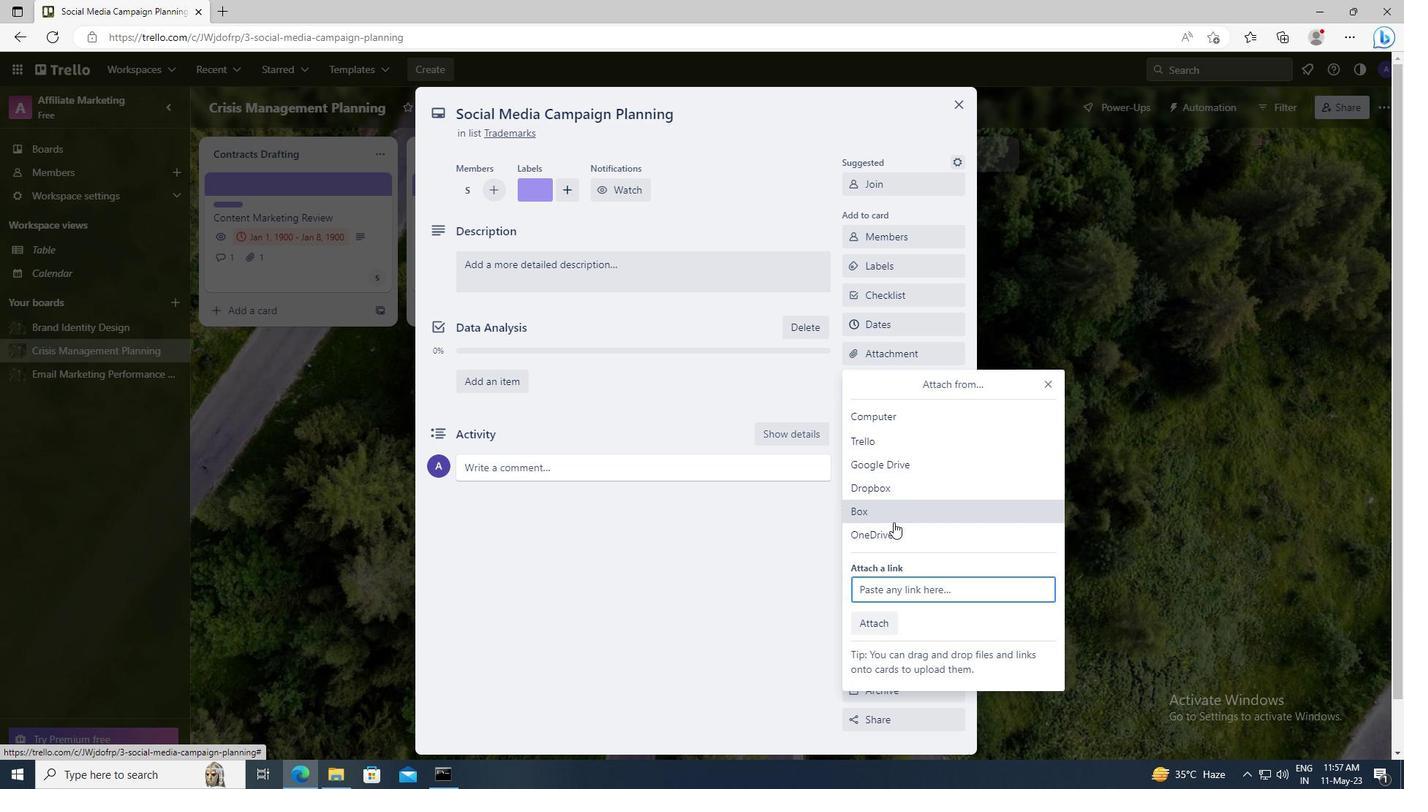 
Action: Mouse pressed left at (894, 531)
Screenshot: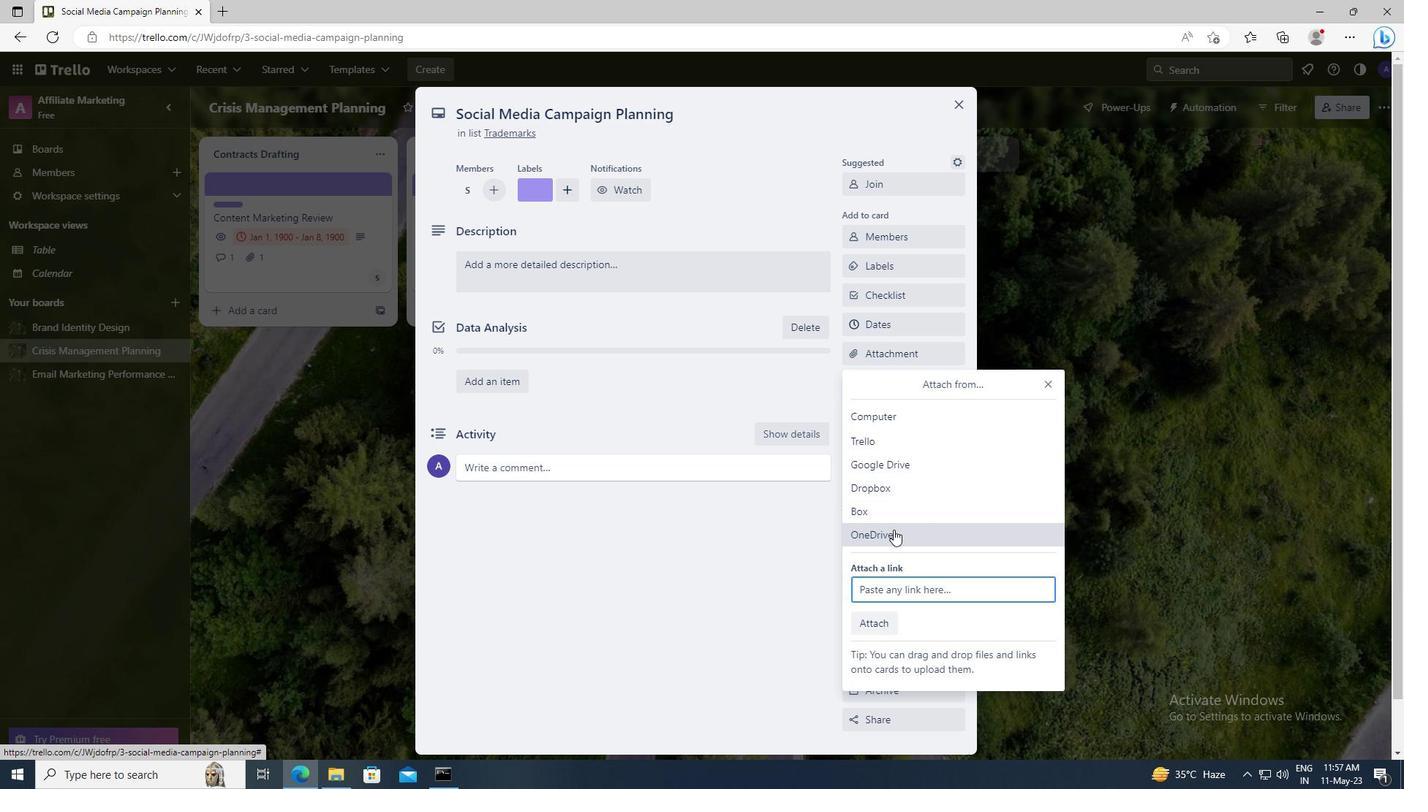 
Action: Mouse moved to (542, 291)
Screenshot: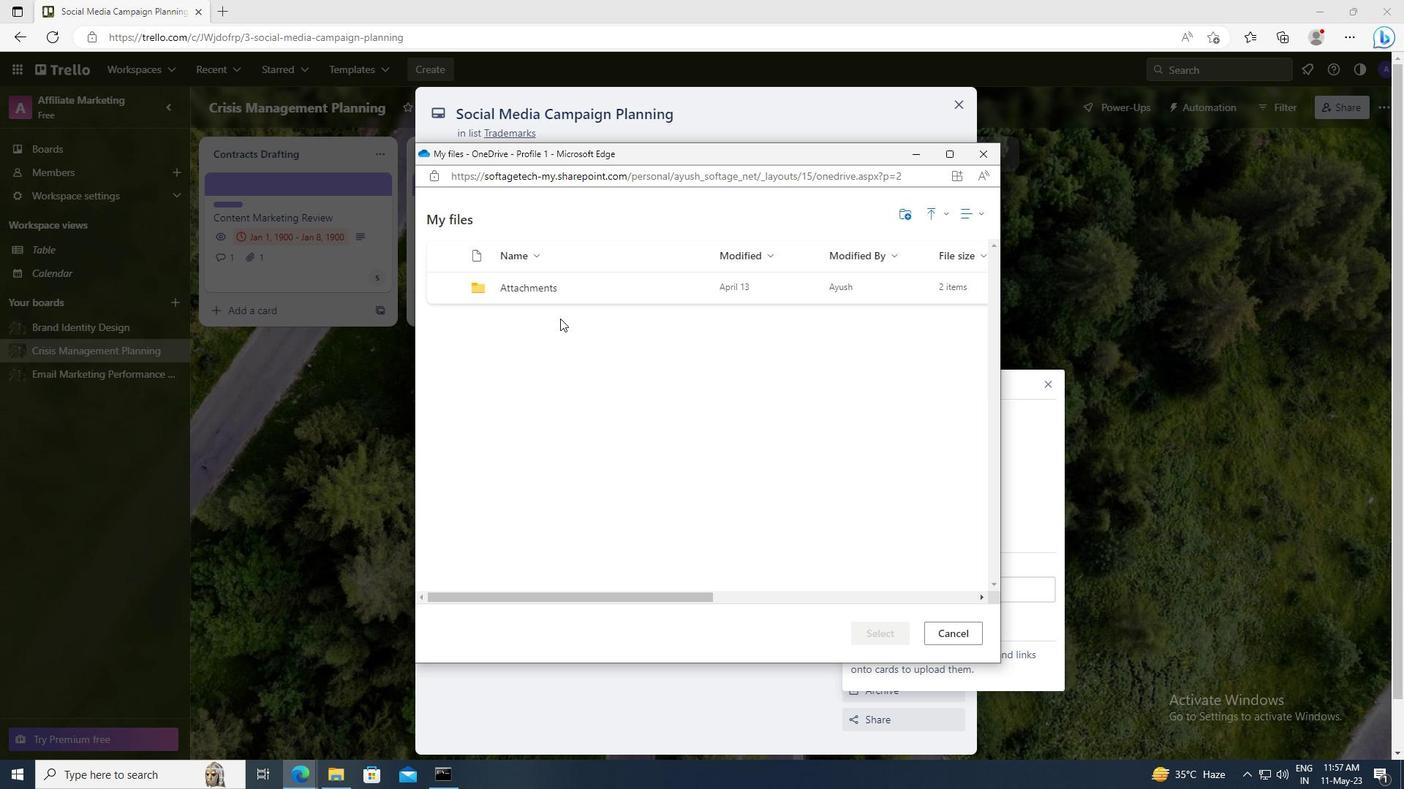 
Action: Mouse pressed left at (542, 291)
Screenshot: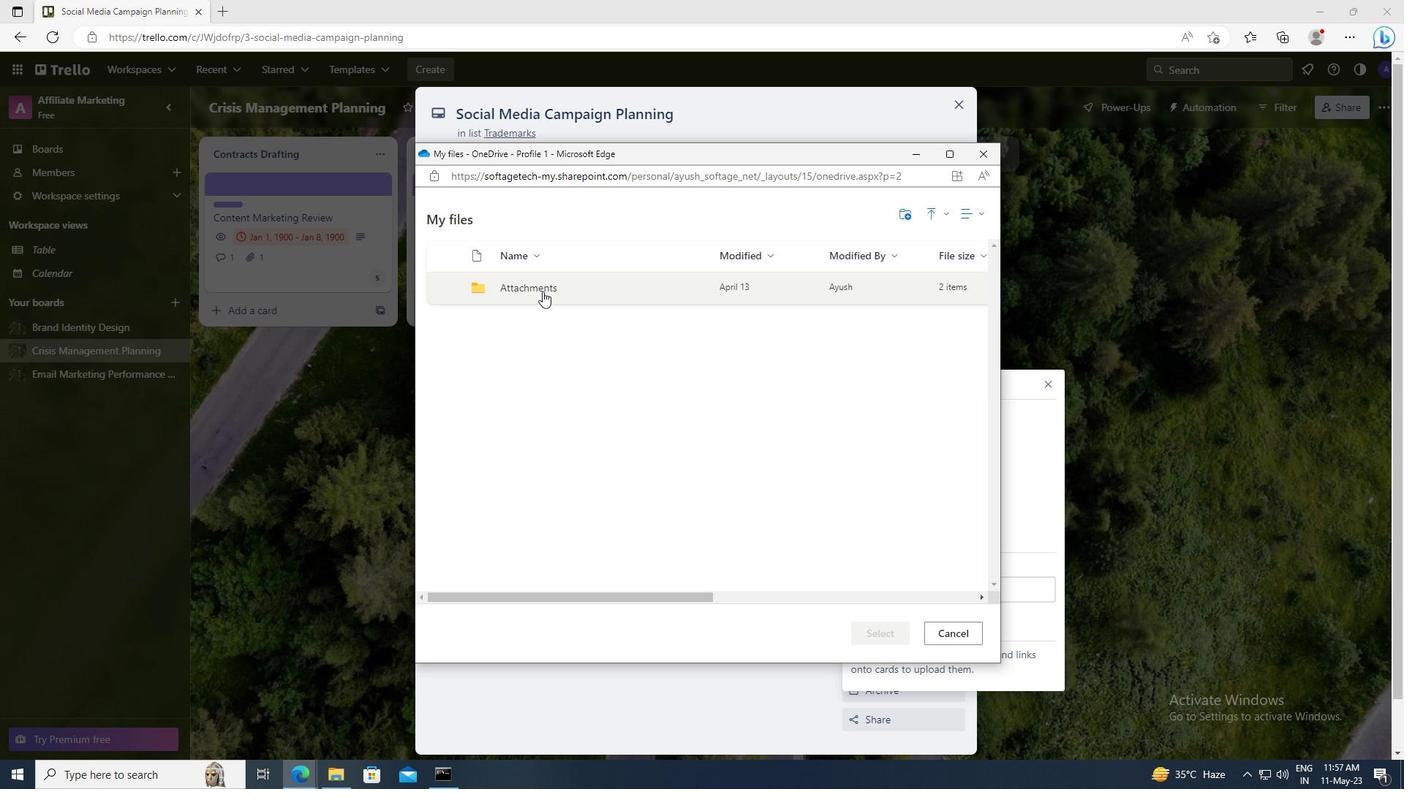 
Action: Mouse moved to (446, 287)
Screenshot: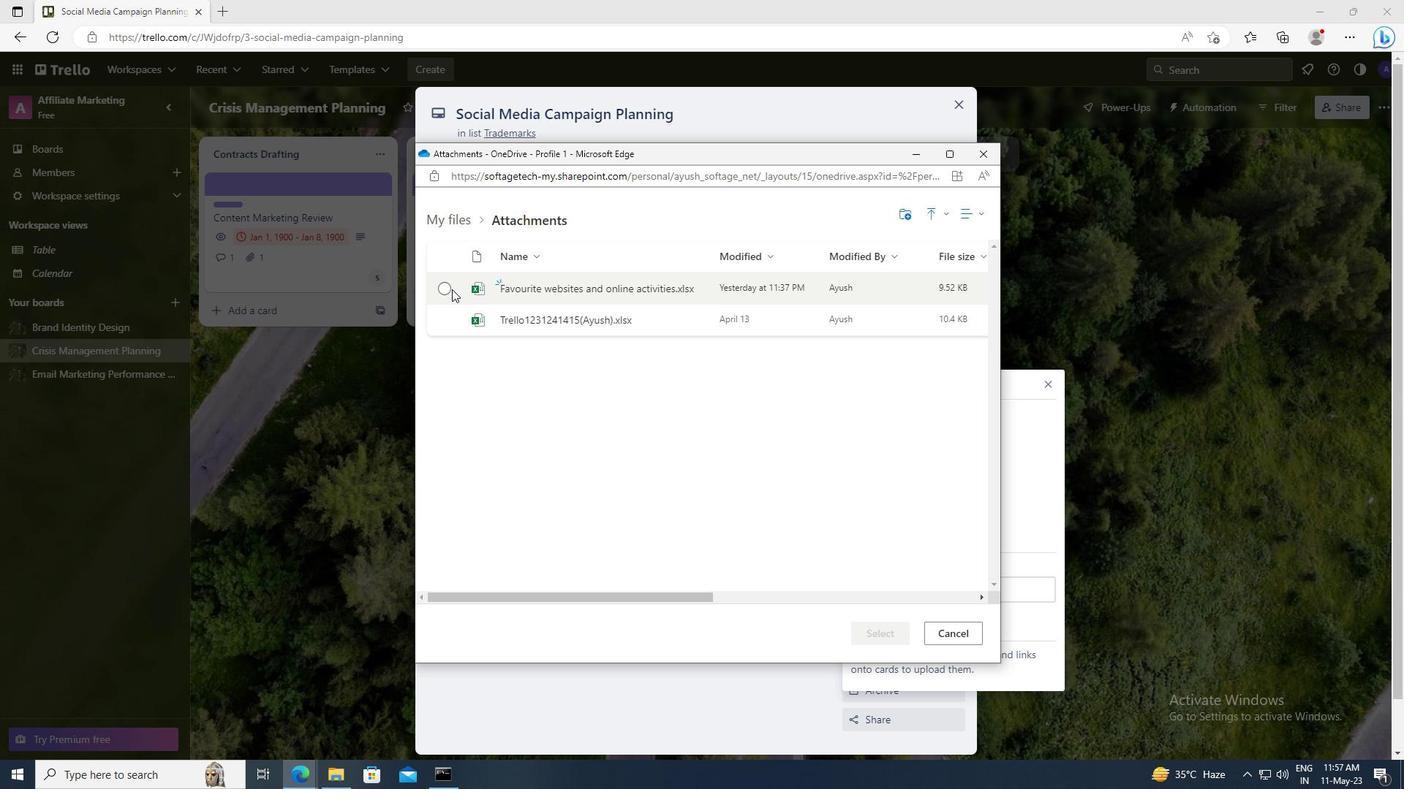 
Action: Mouse pressed left at (446, 287)
Screenshot: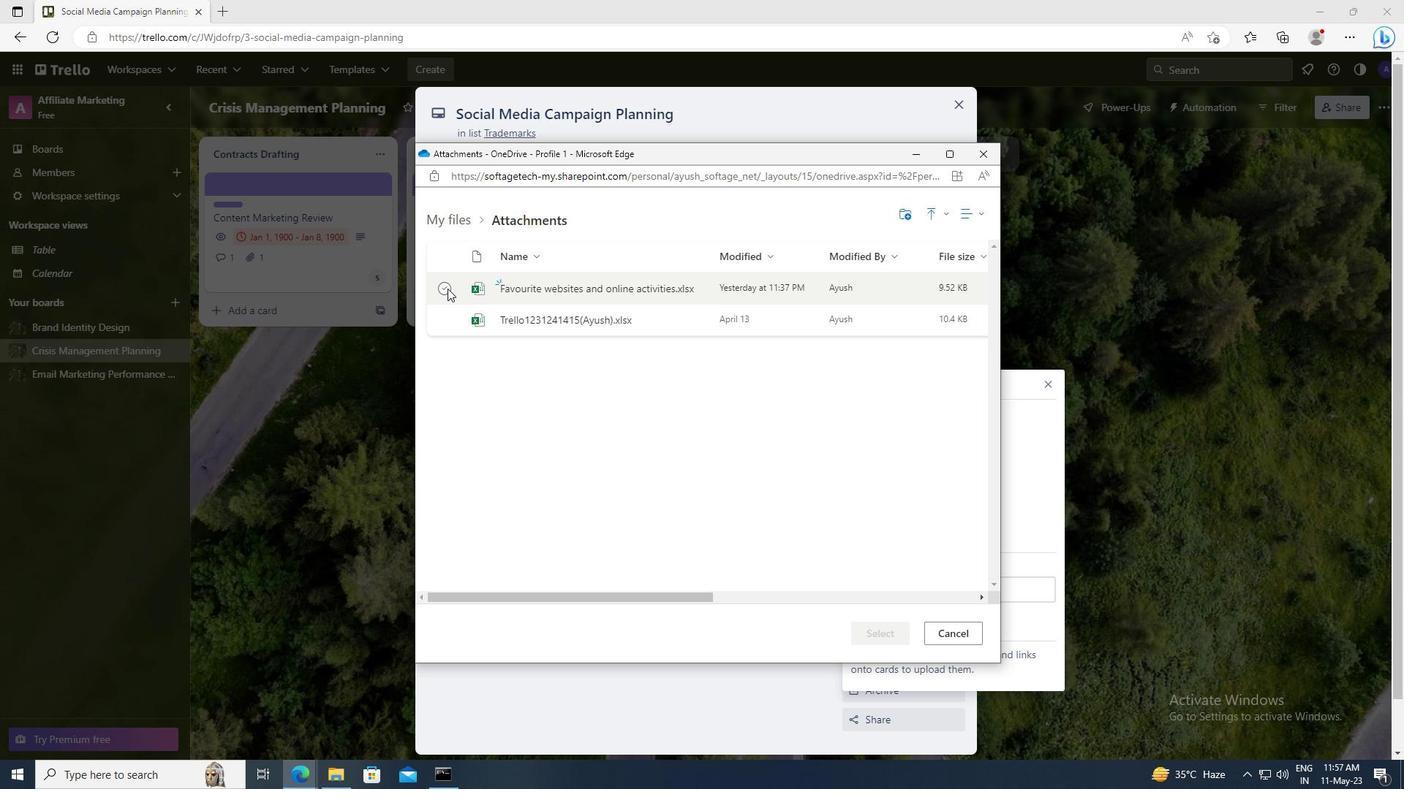 
Action: Mouse moved to (879, 631)
Screenshot: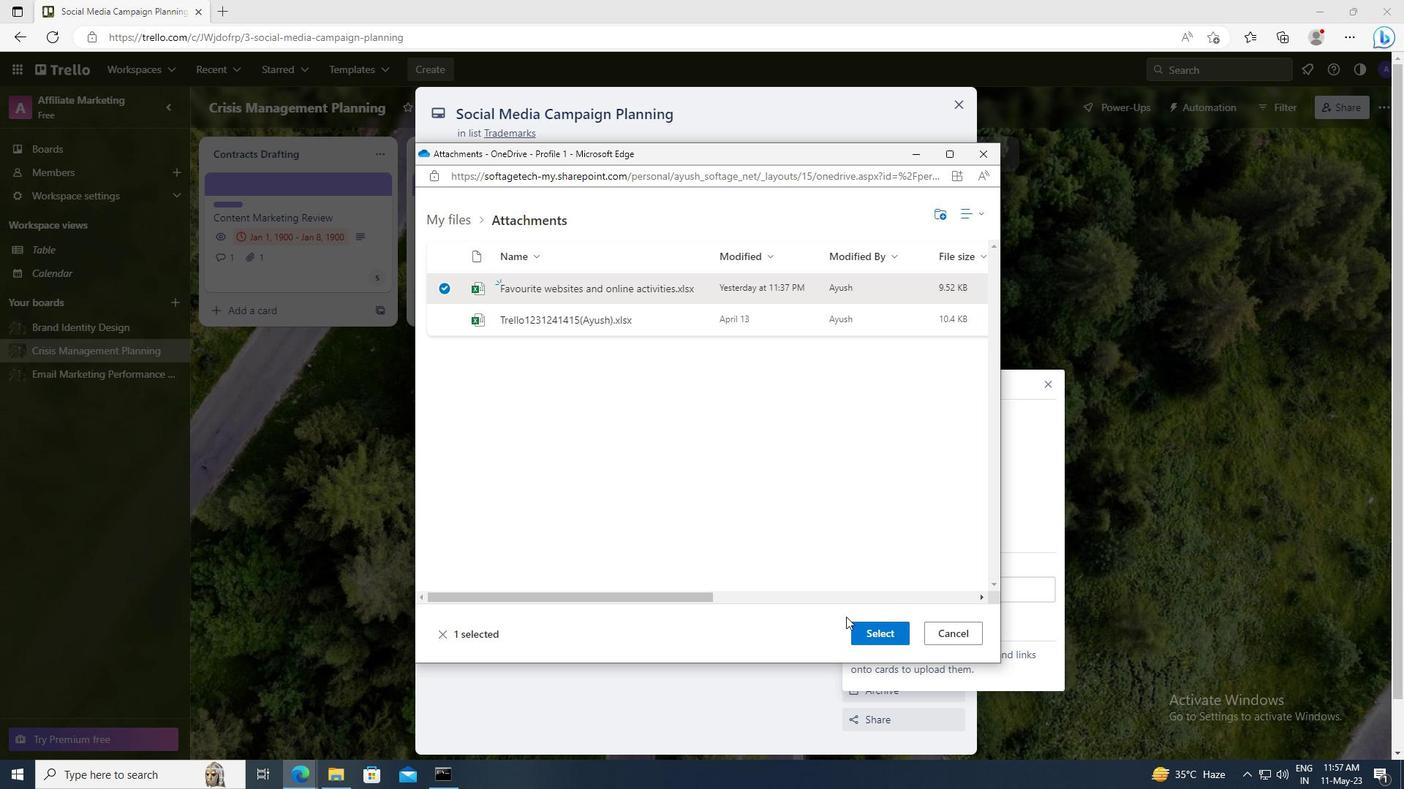 
Action: Mouse pressed left at (879, 631)
Screenshot: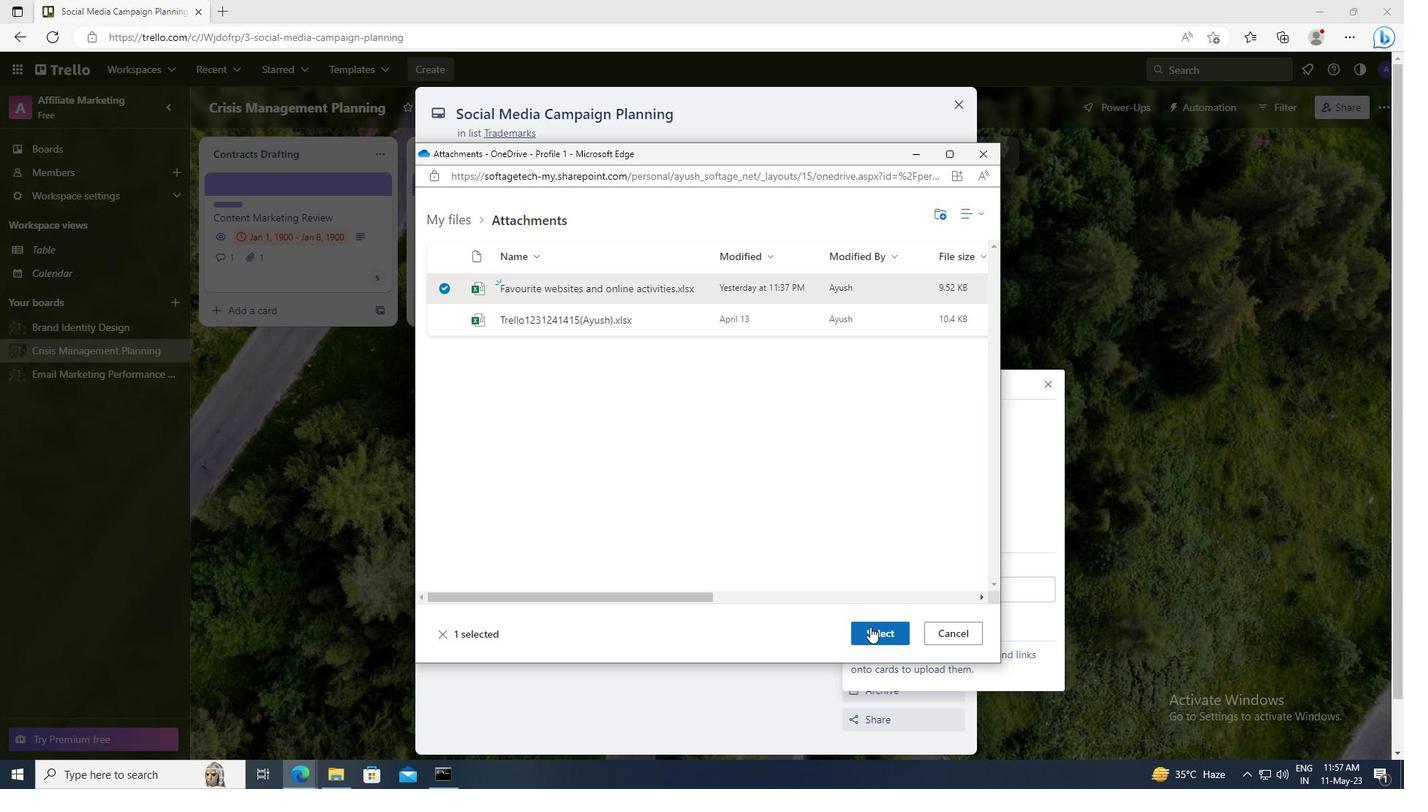 
Action: Mouse moved to (894, 390)
Screenshot: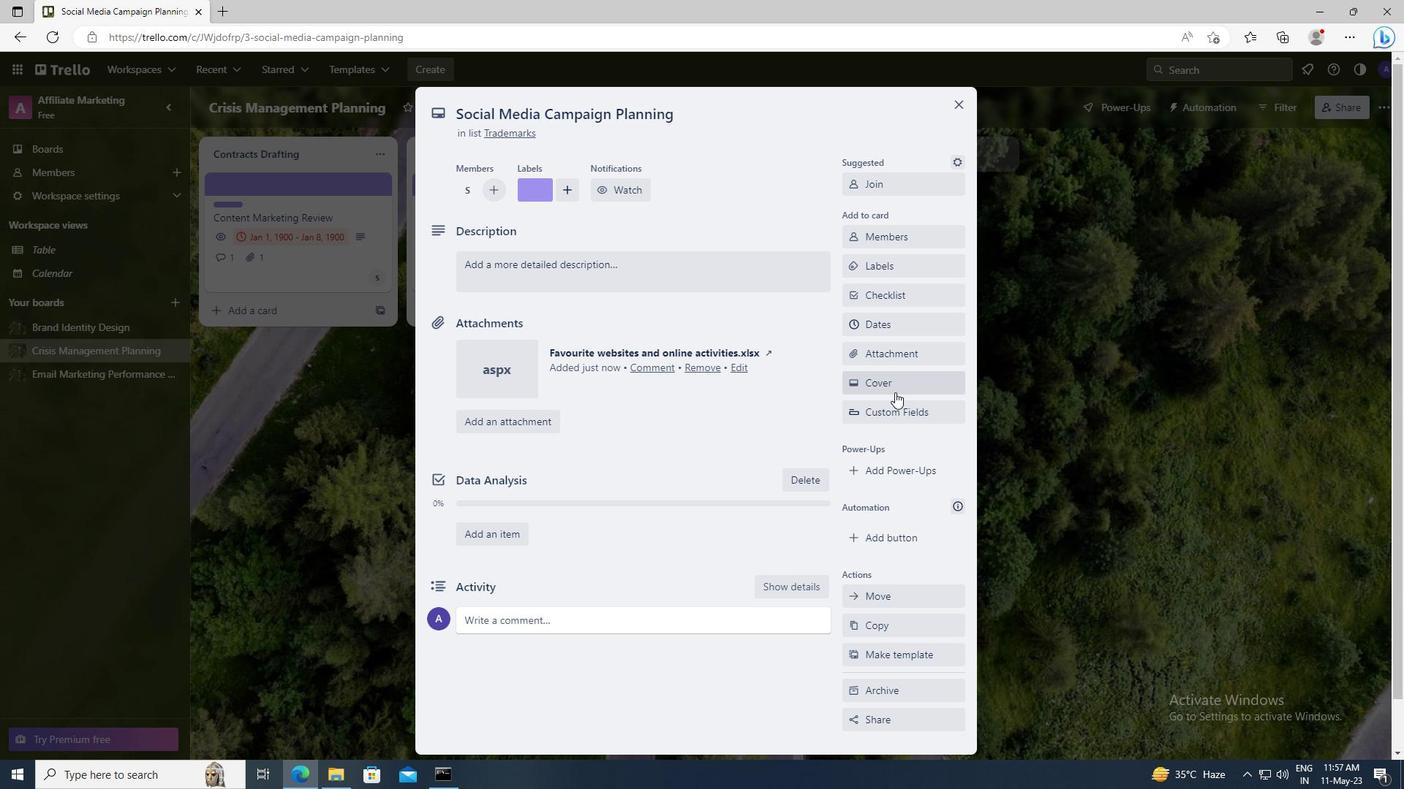 
Action: Mouse pressed left at (894, 390)
Screenshot: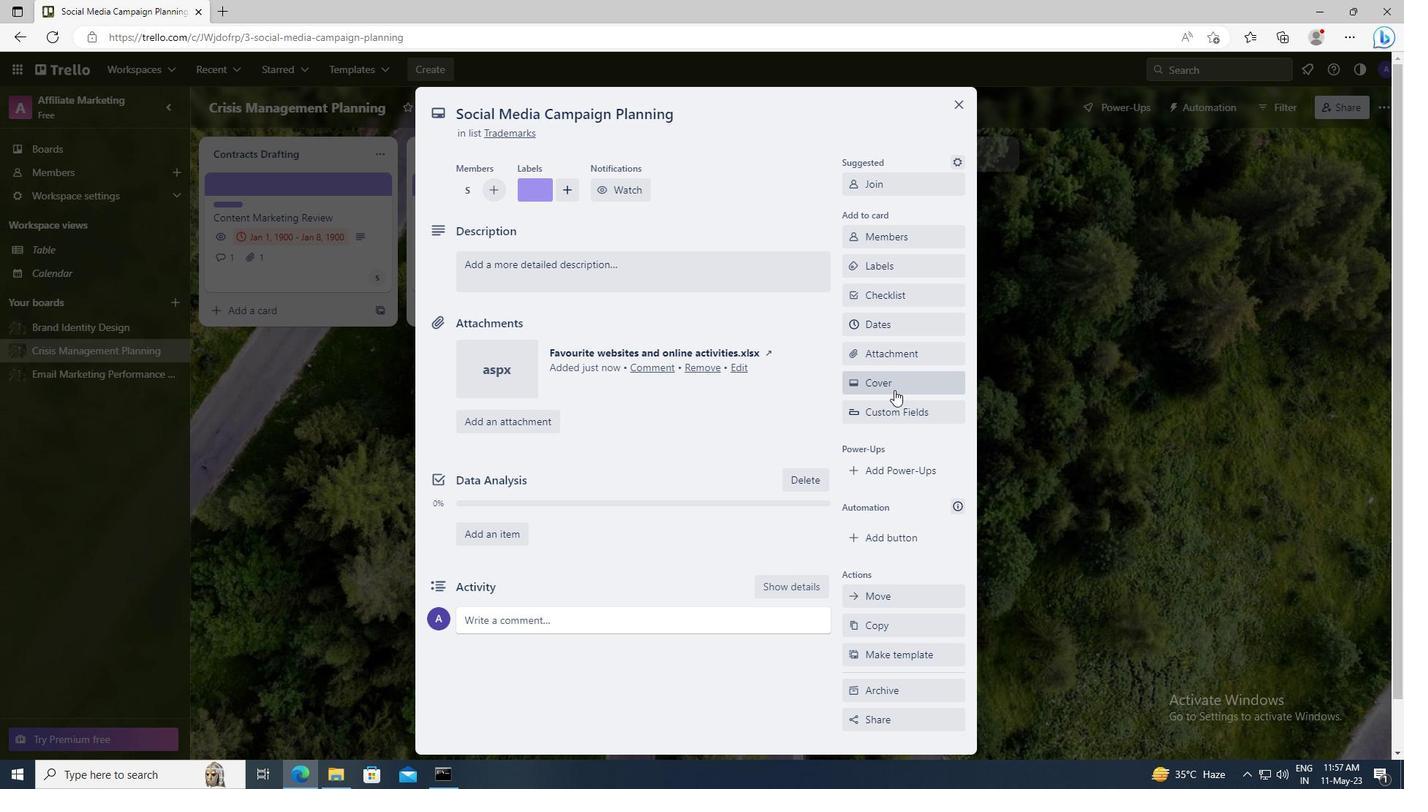 
Action: Mouse moved to (1033, 461)
Screenshot: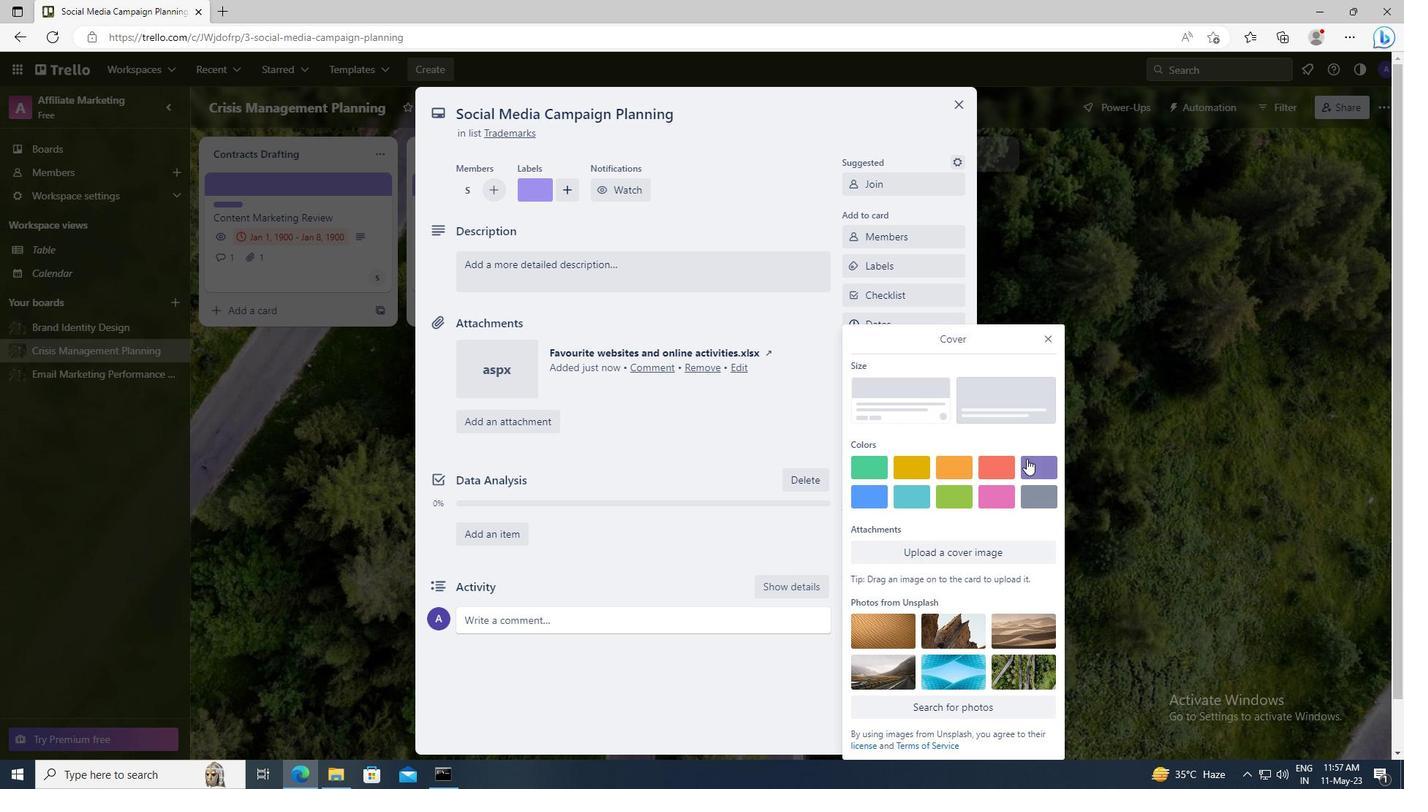 
Action: Mouse pressed left at (1033, 461)
Screenshot: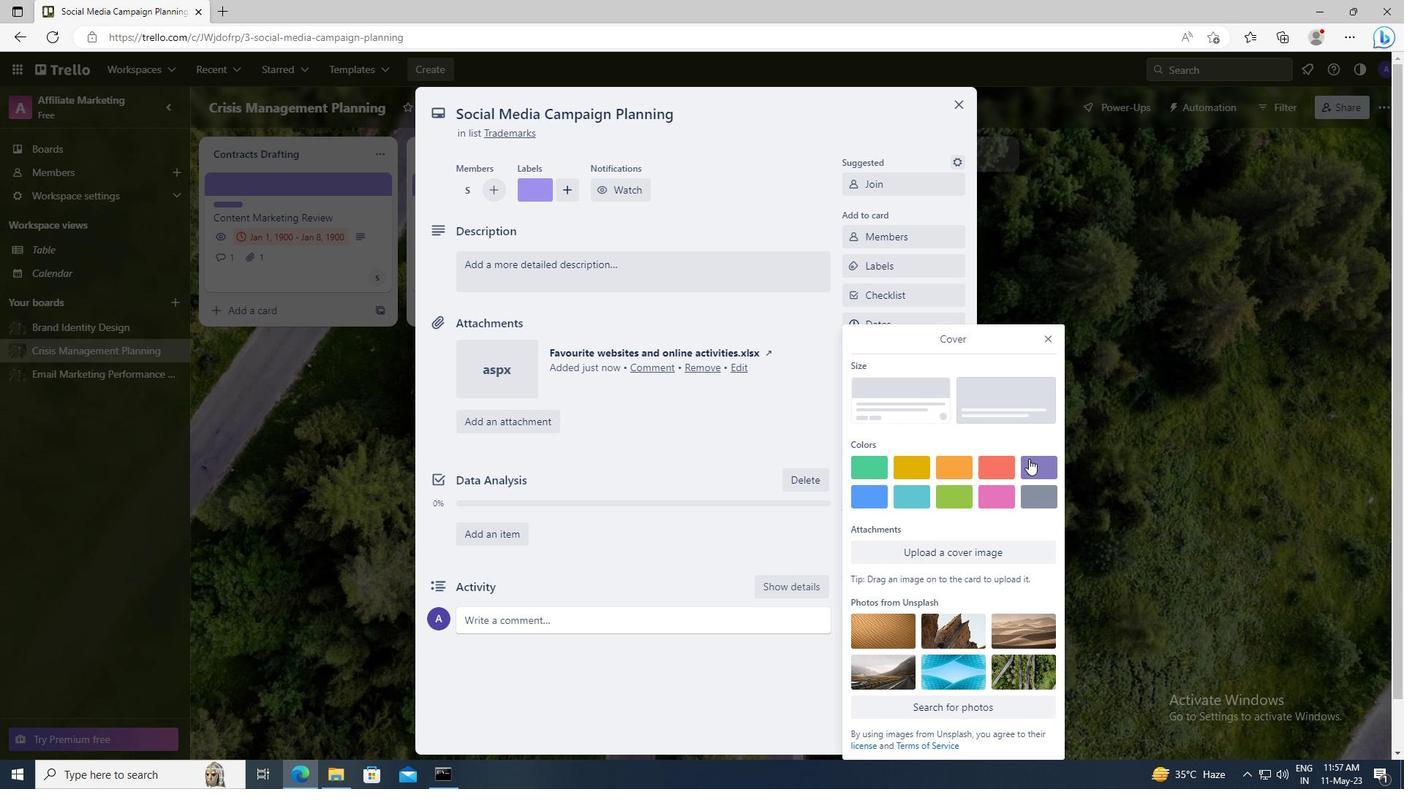 
Action: Mouse moved to (1048, 312)
Screenshot: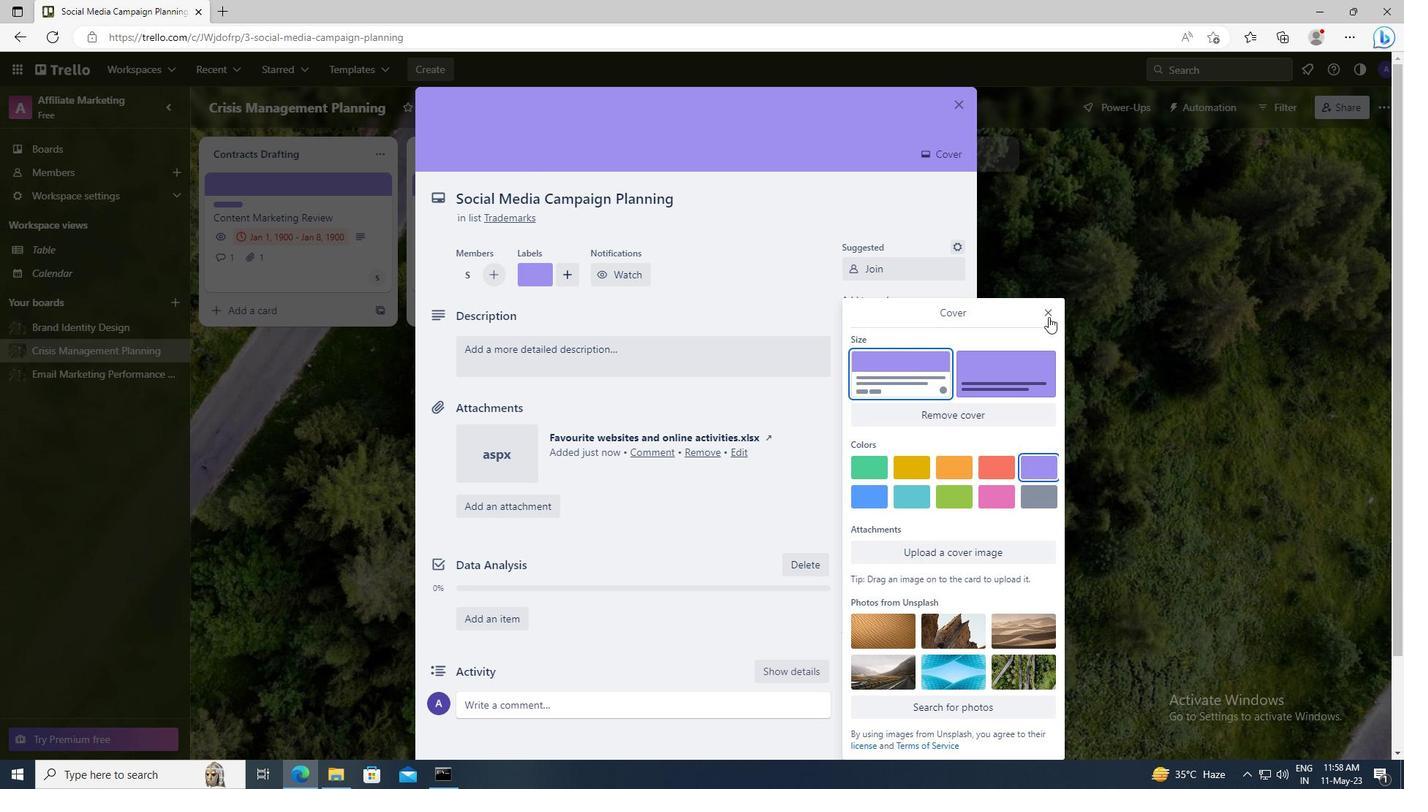 
Action: Mouse pressed left at (1048, 312)
Screenshot: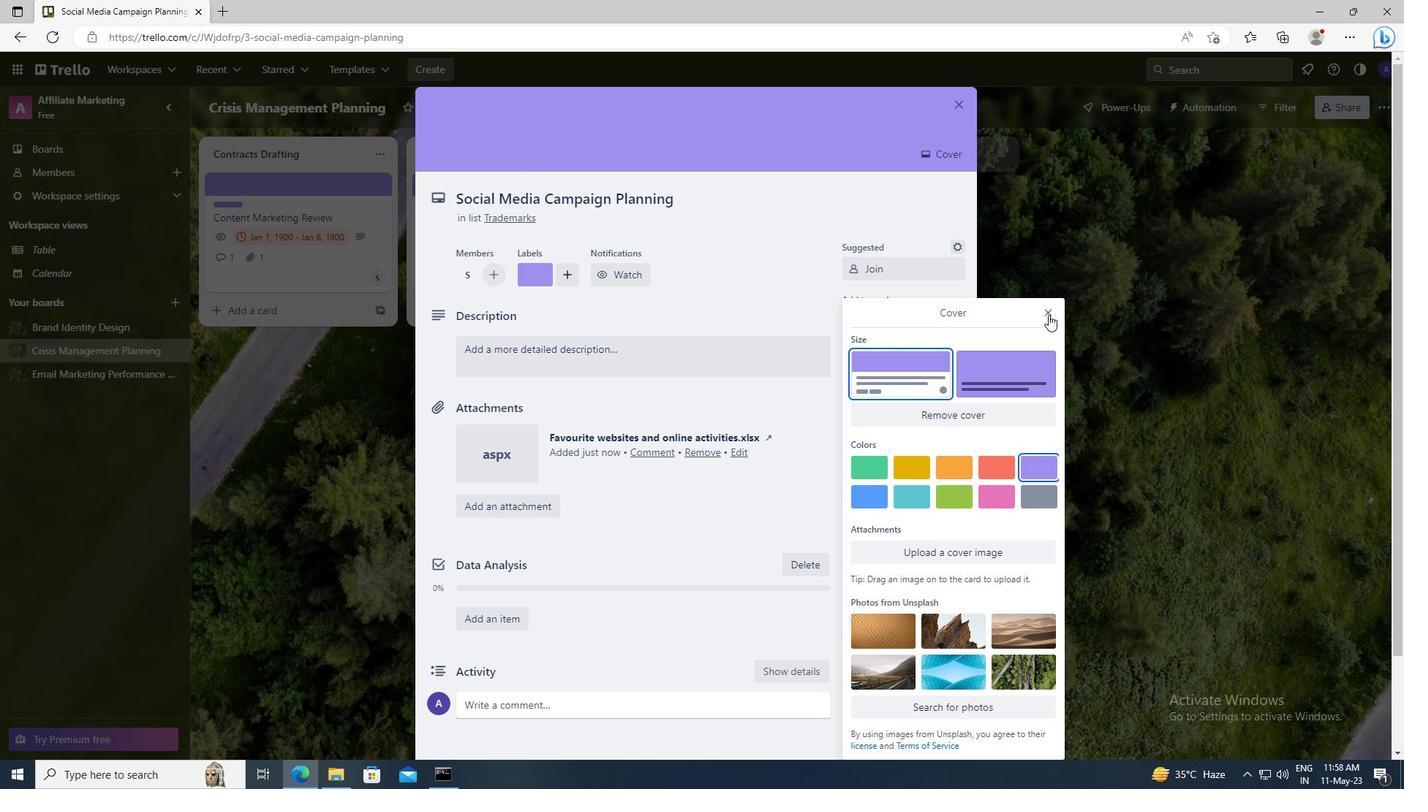 
Action: Mouse moved to (629, 364)
Screenshot: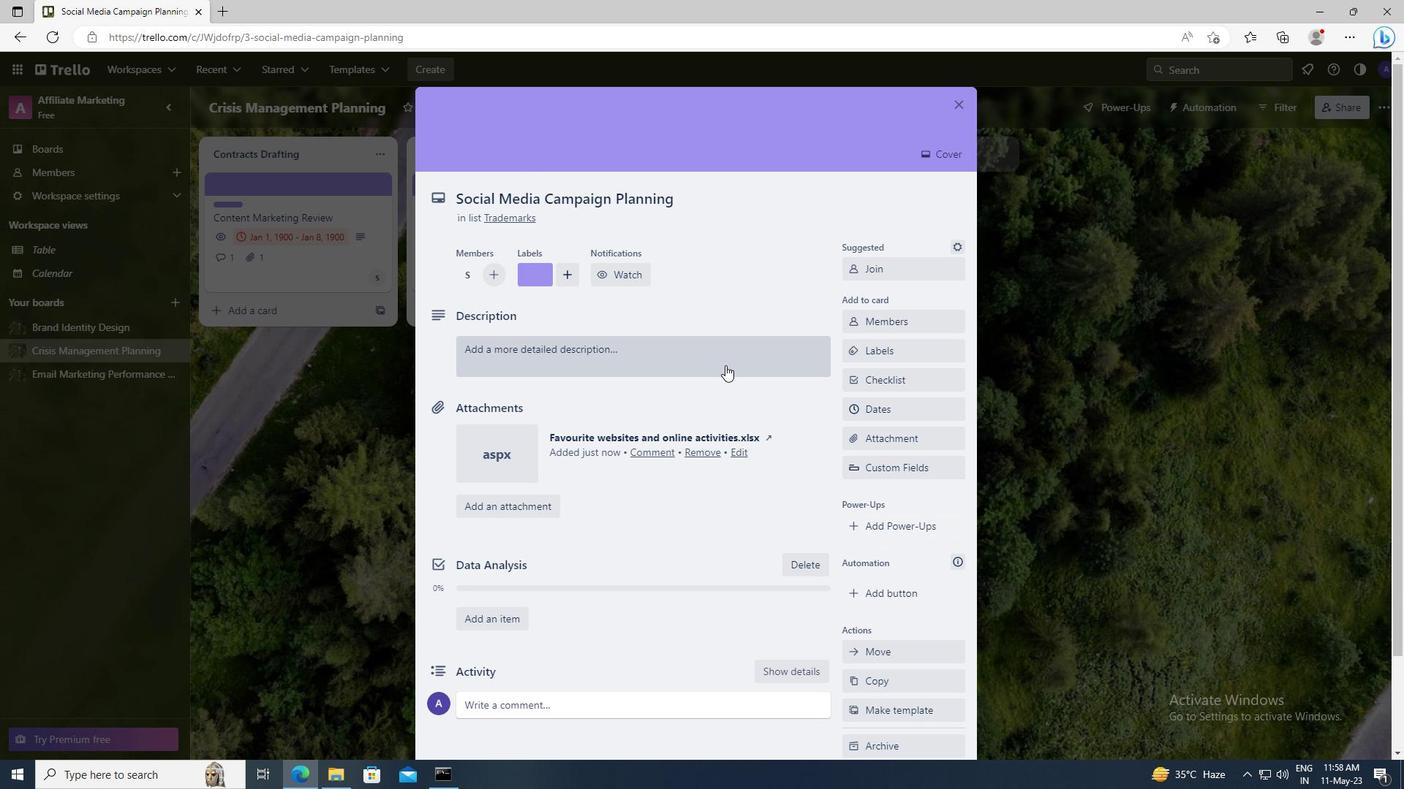 
Action: Mouse pressed left at (629, 364)
Screenshot: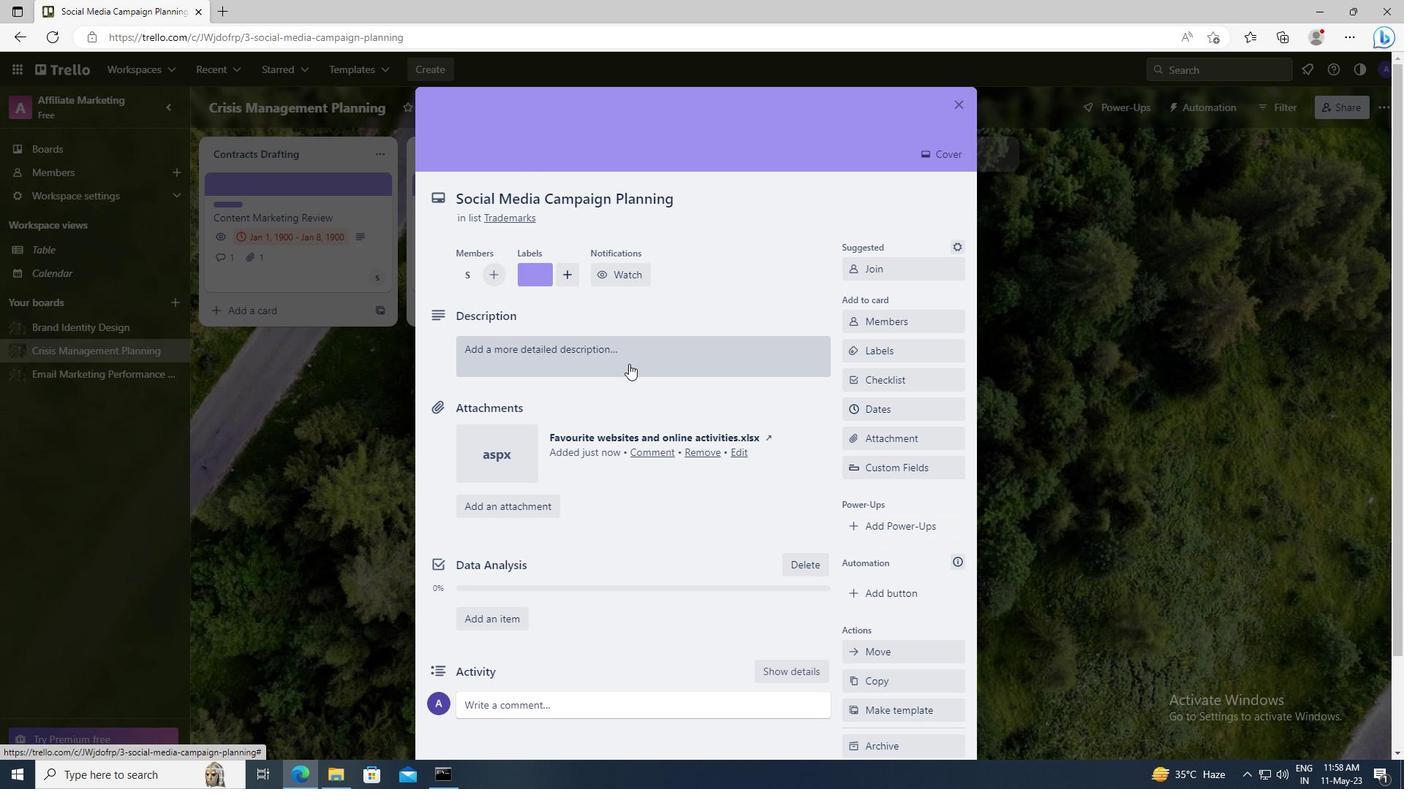 
Action: Key pressed <Key.shift>CONDUCT<Key.space>CUSTOMER<Key.space>RESEARCH<Key.space>FOR<Key.space>NEW<Key.space>MARKET<Key.space>POSITIONING<Key.space>AND<Key.space>MESSAGING
Screenshot: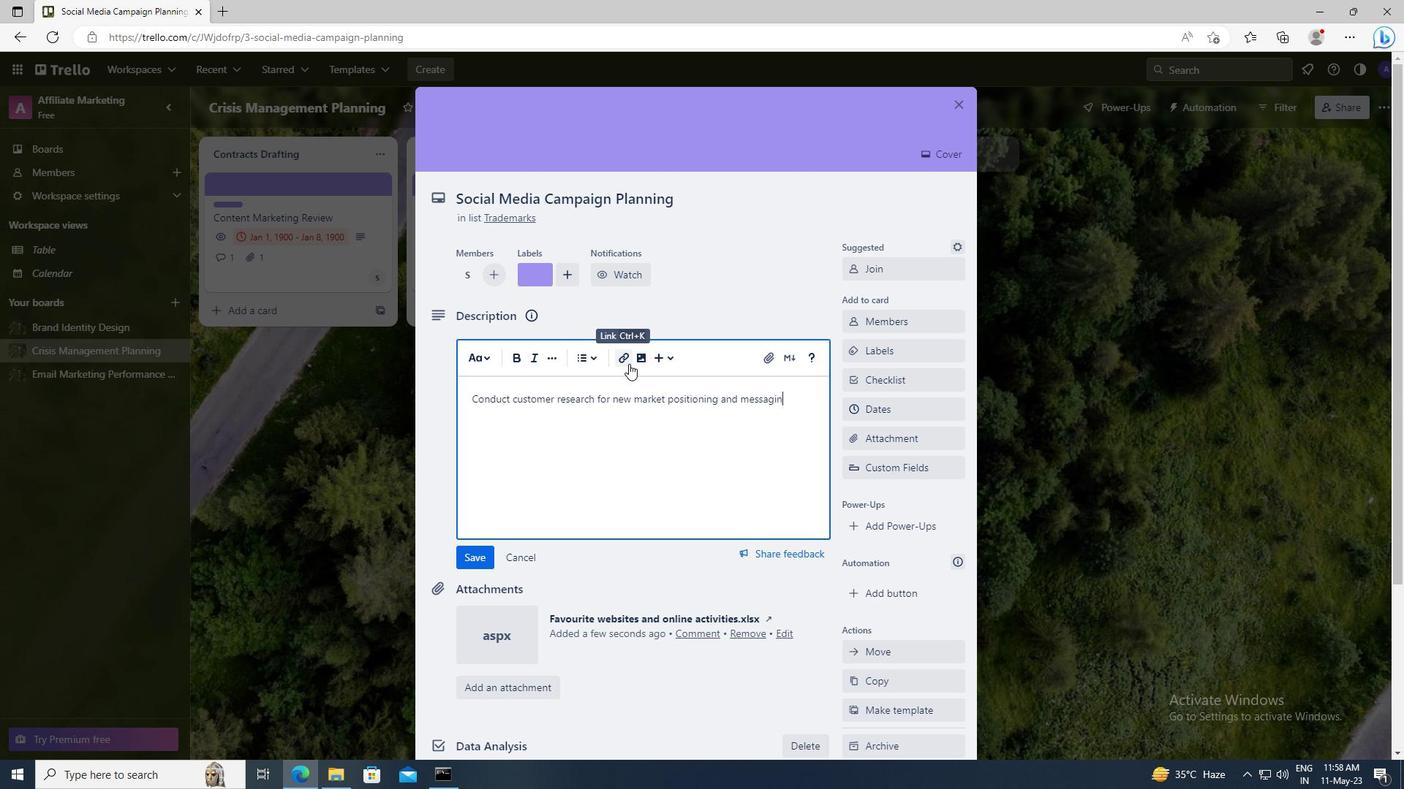 
Action: Mouse moved to (627, 373)
Screenshot: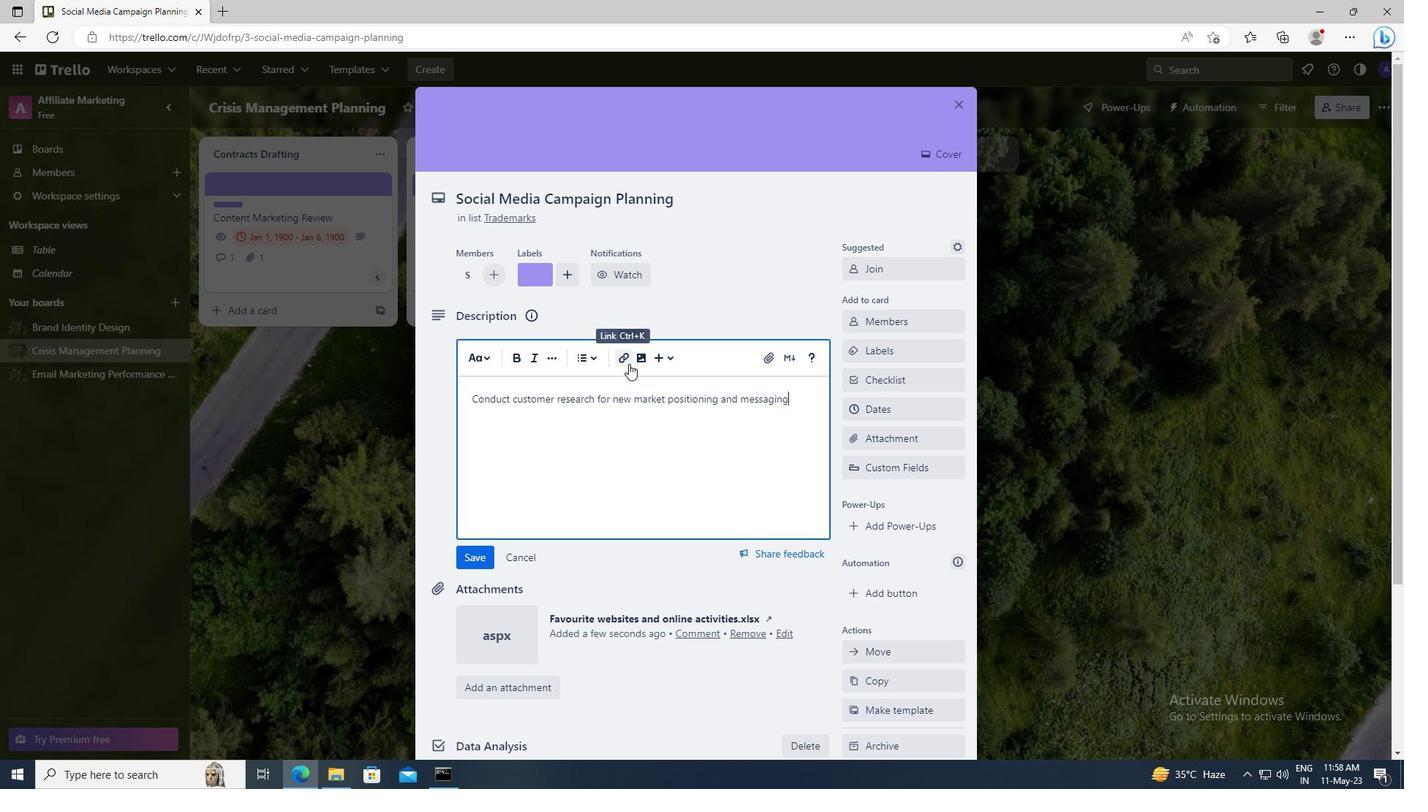 
Action: Mouse scrolled (627, 373) with delta (0, 0)
Screenshot: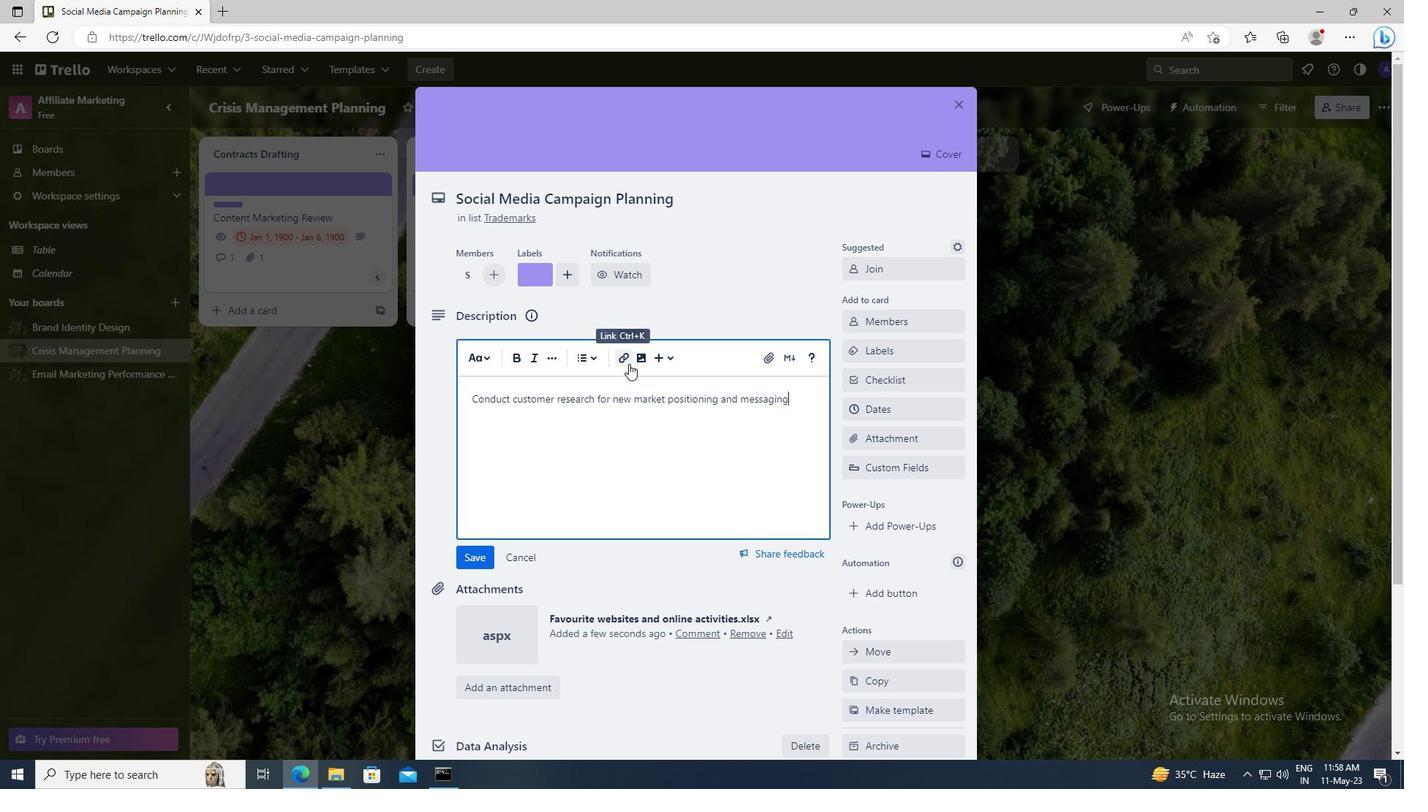 
Action: Mouse moved to (478, 450)
Screenshot: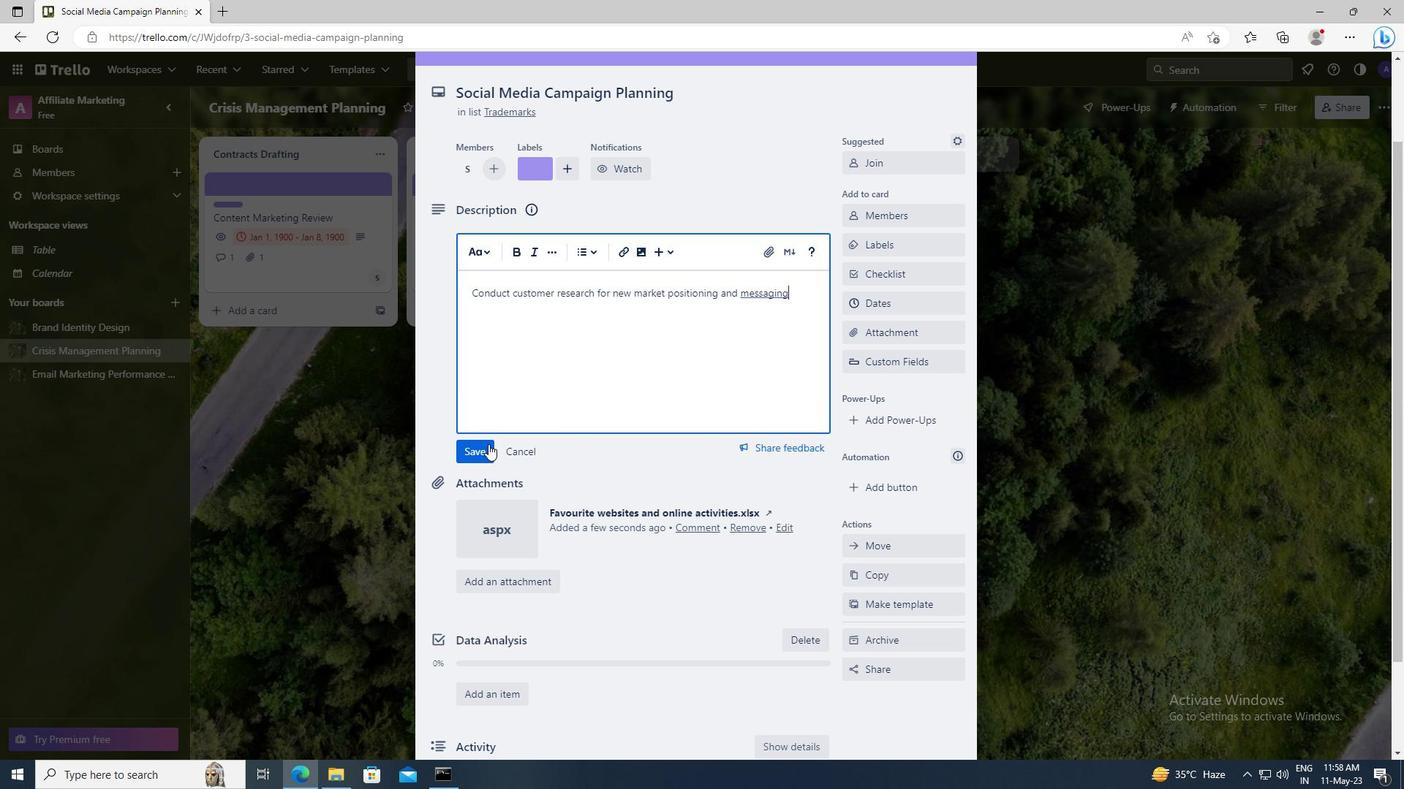 
Action: Mouse pressed left at (478, 450)
Screenshot: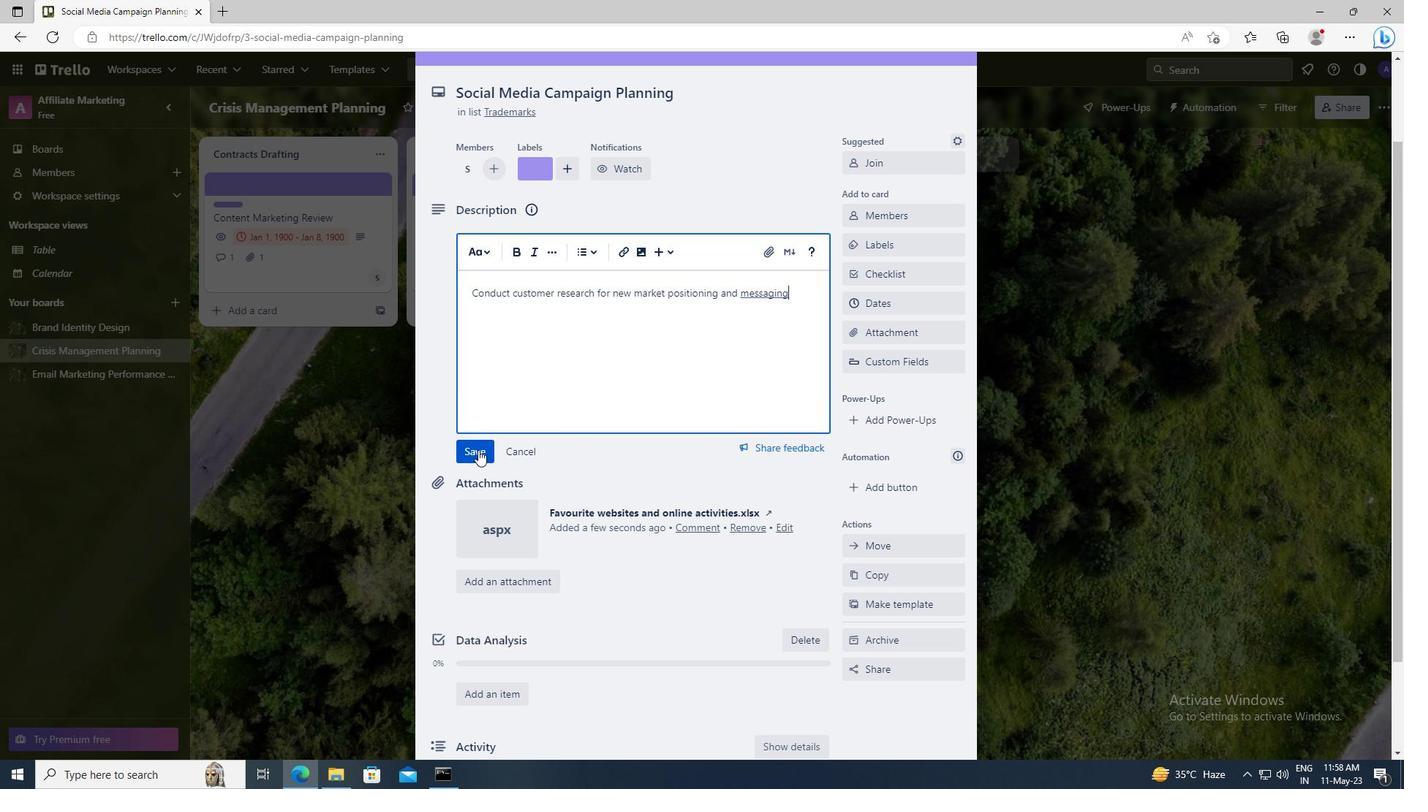 
Action: Mouse moved to (492, 576)
Screenshot: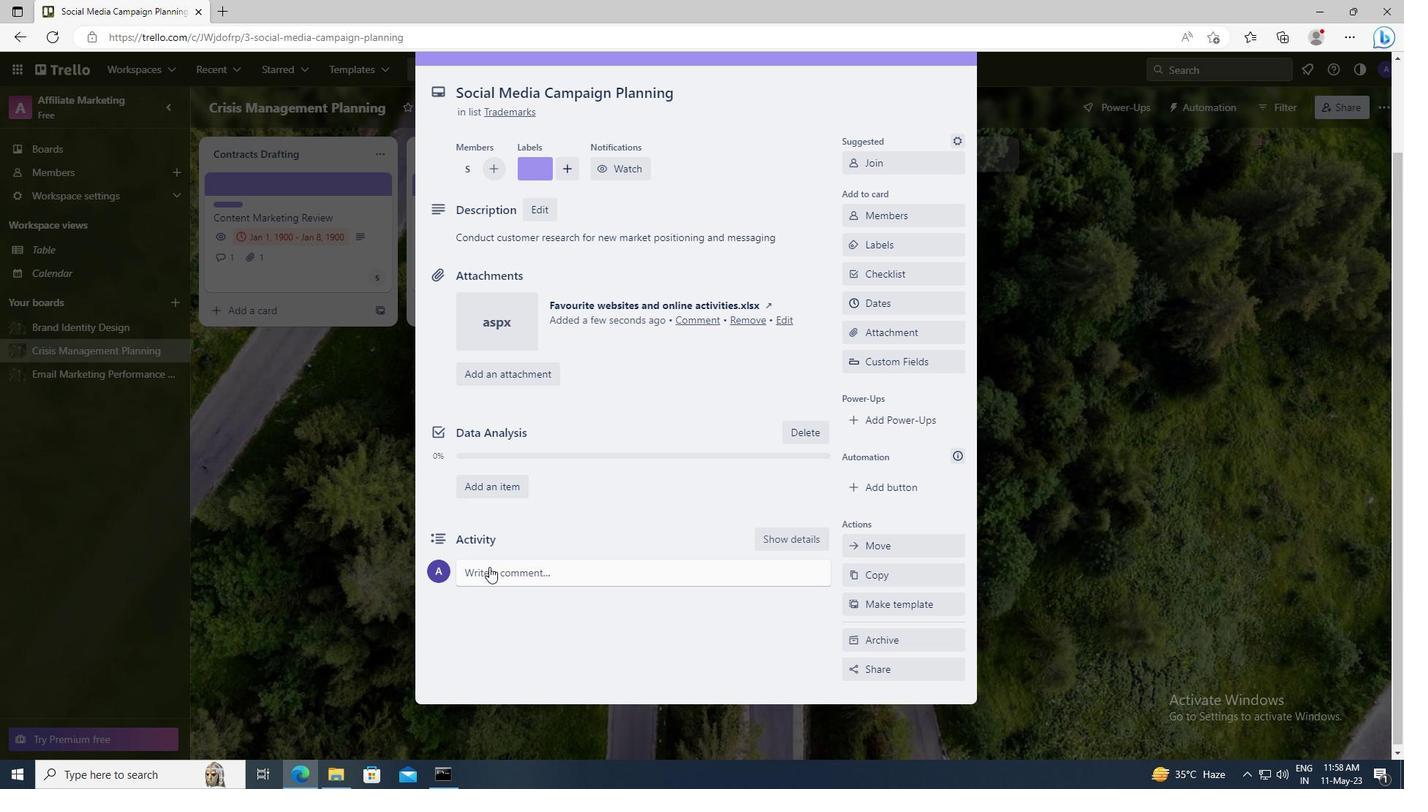 
Action: Mouse pressed left at (492, 576)
Screenshot: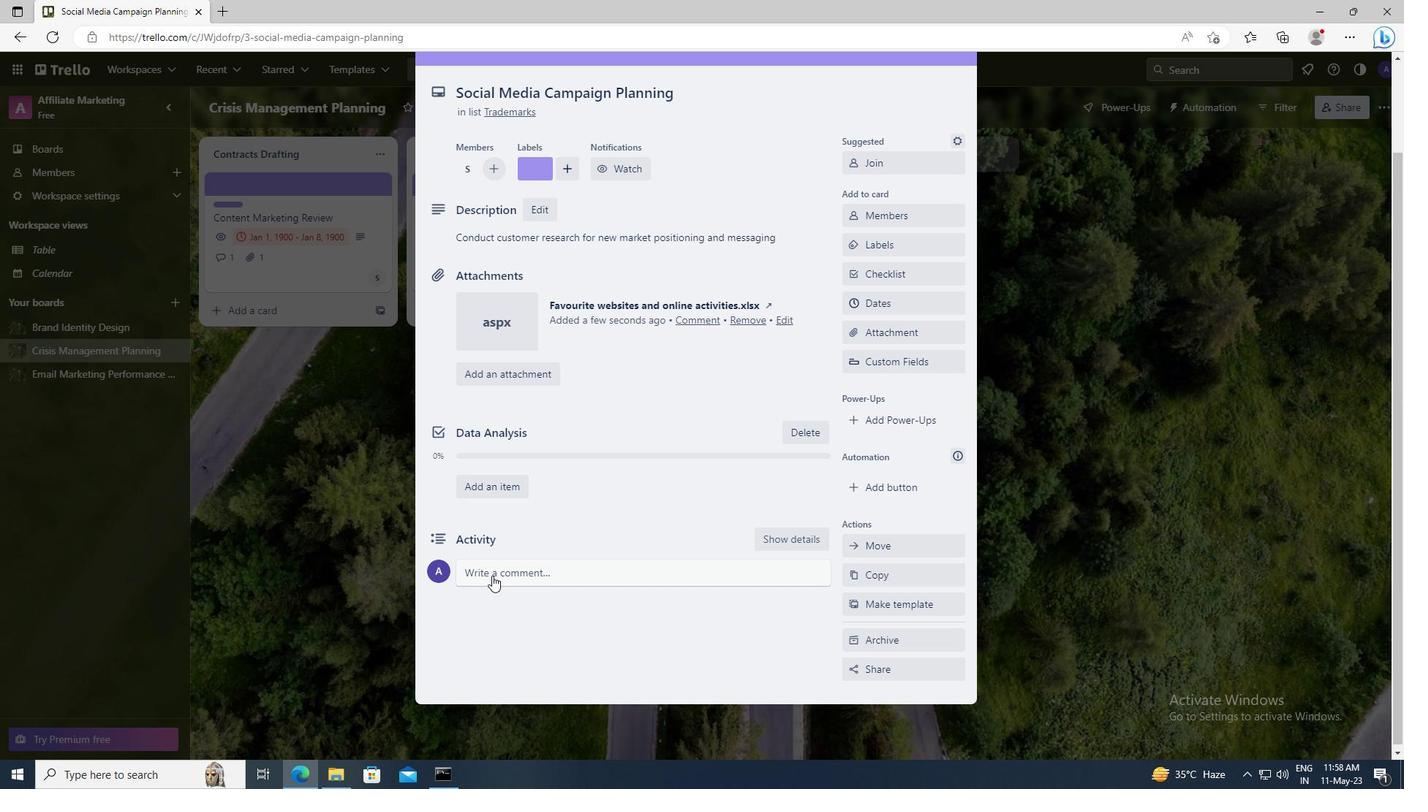 
Action: Key pressed <Key.shift>THIS<Key.space>TASK<Key.space>PRESENTS<Key.space>O<Key.backspace>AN<Key.space>OPPORTUNITY<Key.space>TO<Key.space>SHOWCASE<Key.space>OUR<Key.space>COMMUNICATION<Key.space>AND<Key.space>PRESENTATION<Key.space>SKILLS,<Key.space>EFFECTIVELY<Key.space>CONVEYING<Key.space>INFORMATION<Key.space>AND<Key.space>IDEAS<Key.space>TO<Key.space>OTHERS.
Screenshot: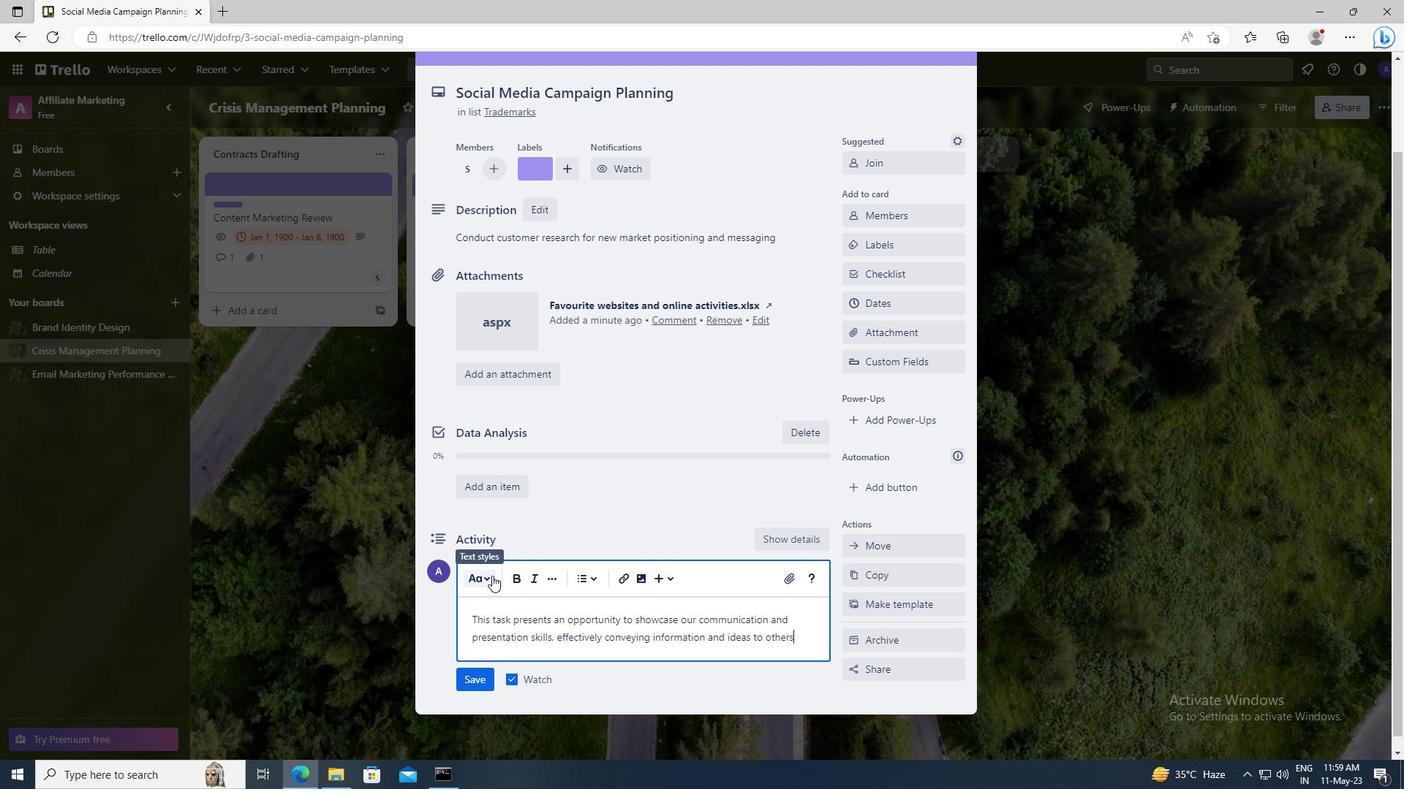 
Action: Mouse moved to (482, 676)
Screenshot: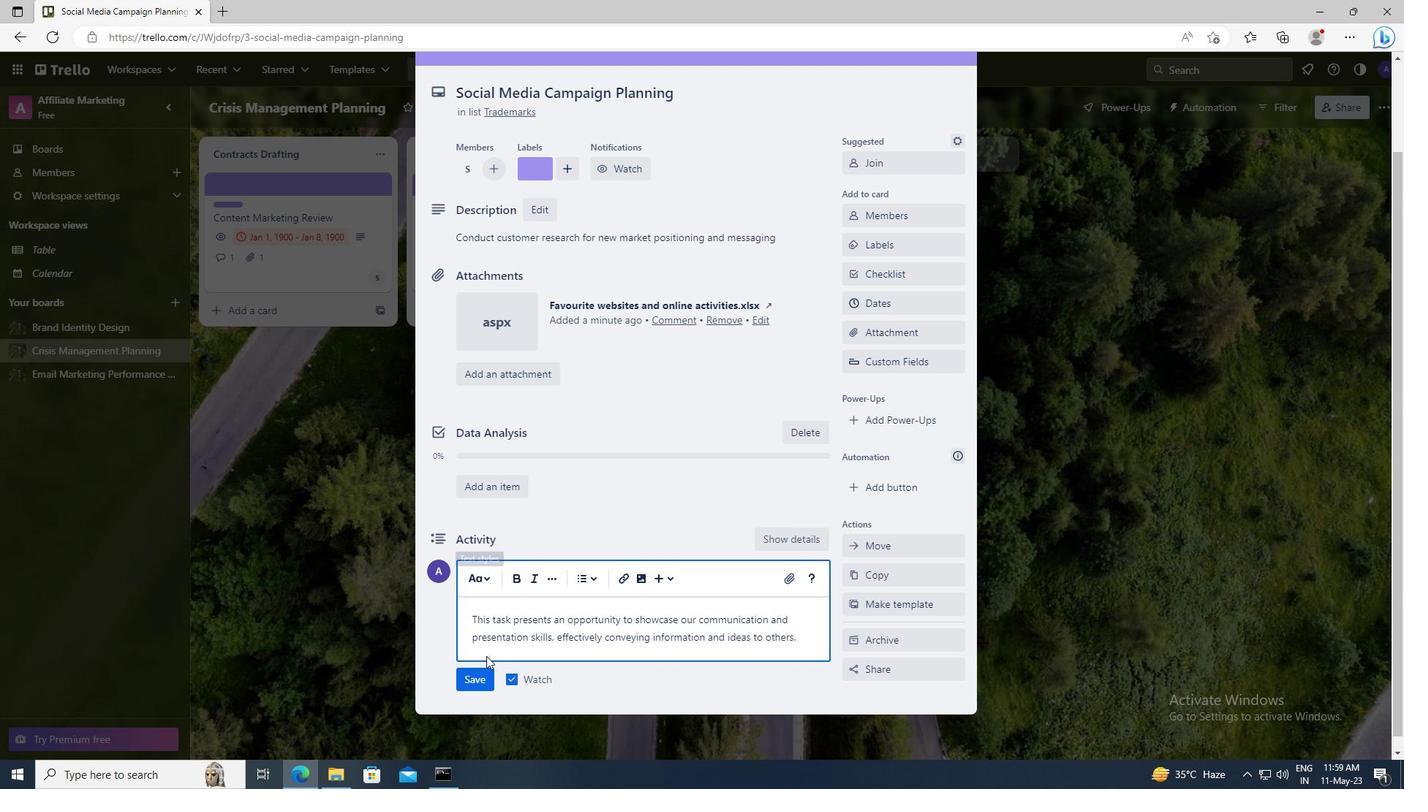 
Action: Mouse pressed left at (482, 676)
Screenshot: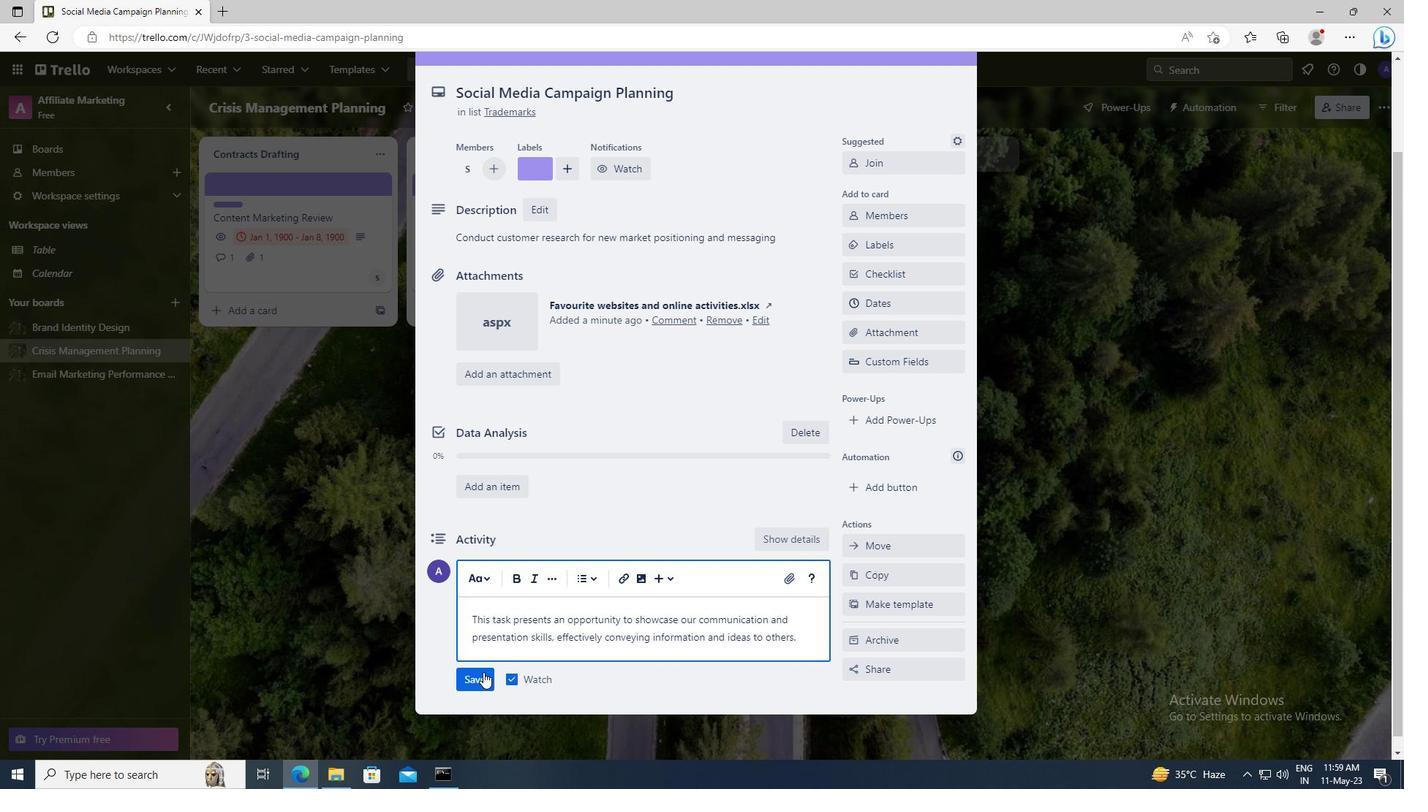 
Action: Mouse moved to (857, 300)
Screenshot: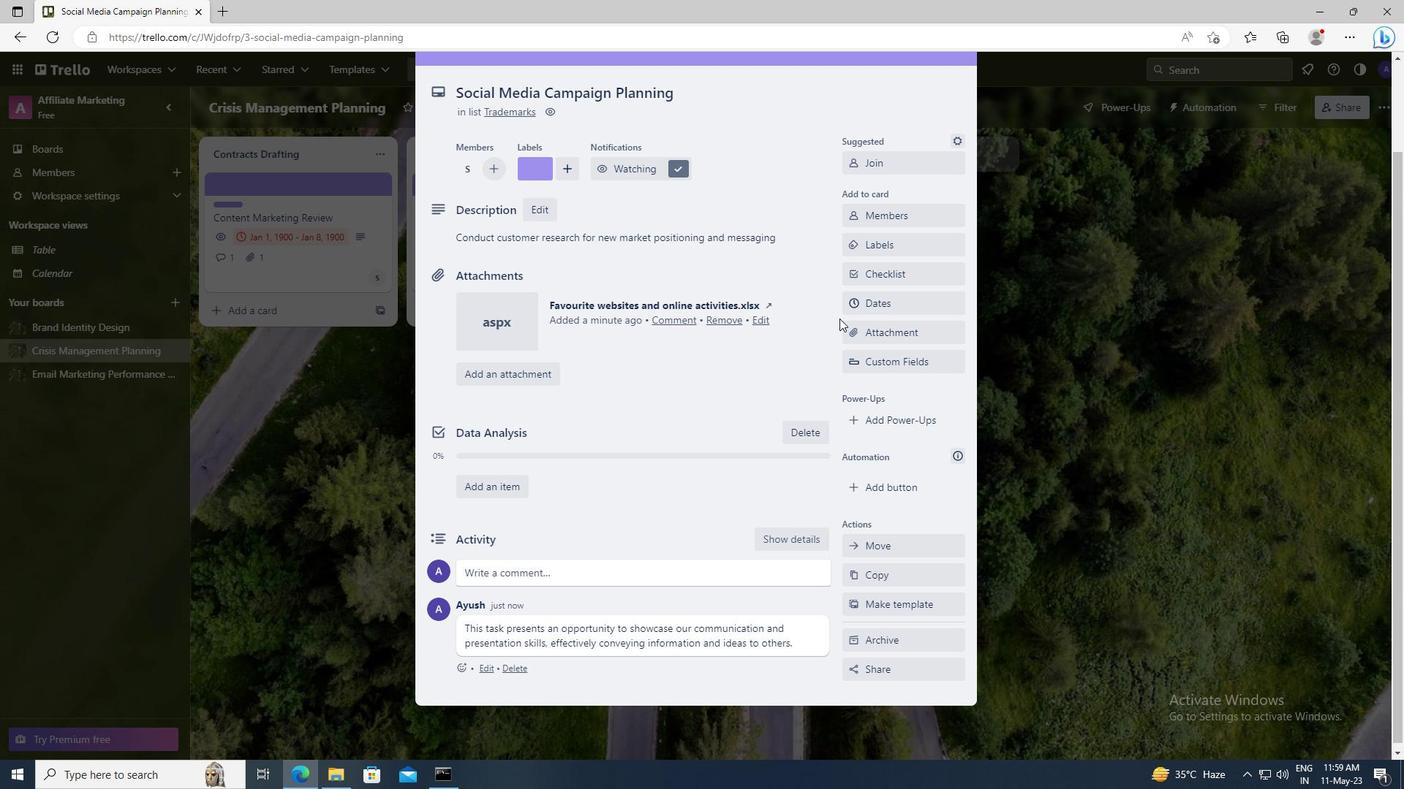 
Action: Mouse pressed left at (857, 300)
Screenshot: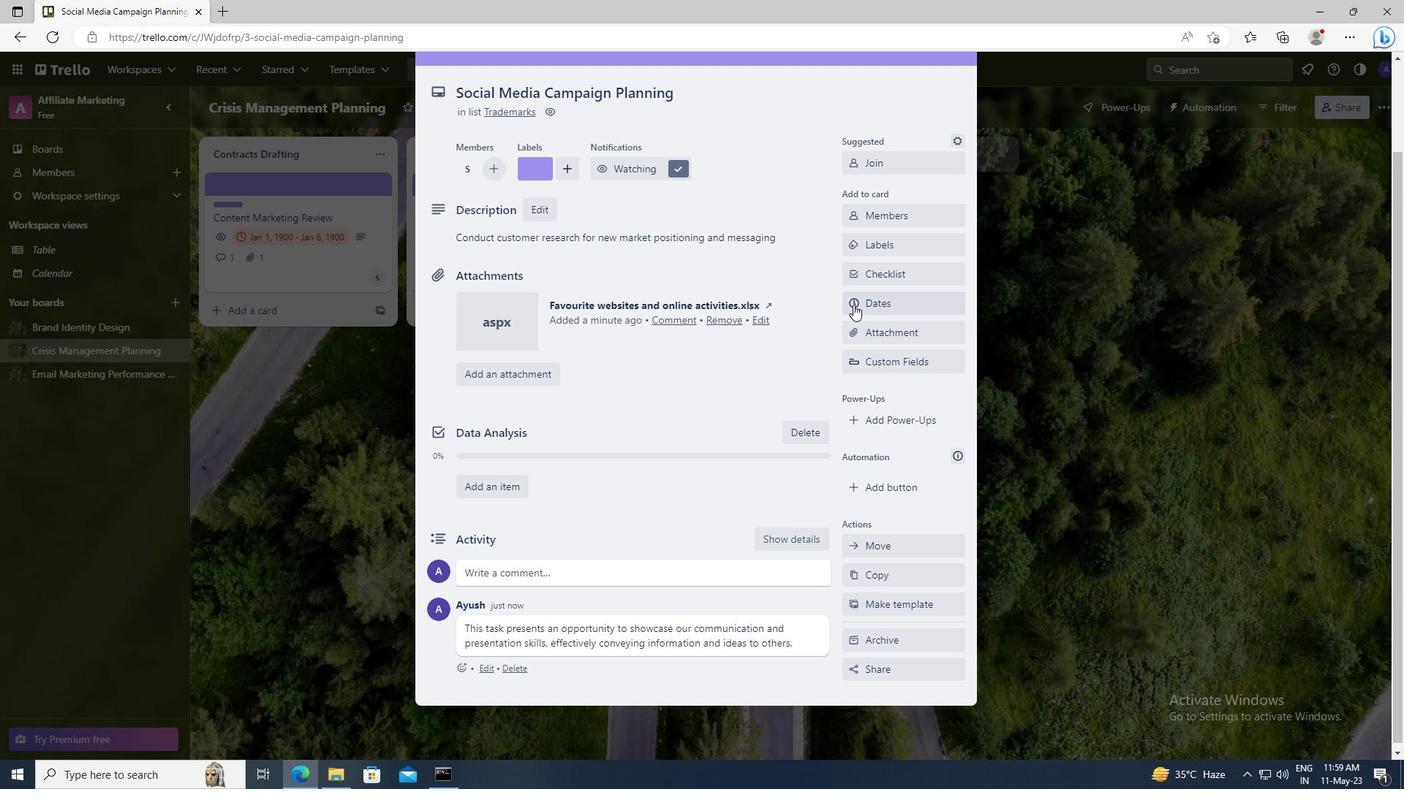 
Action: Mouse moved to (856, 375)
Screenshot: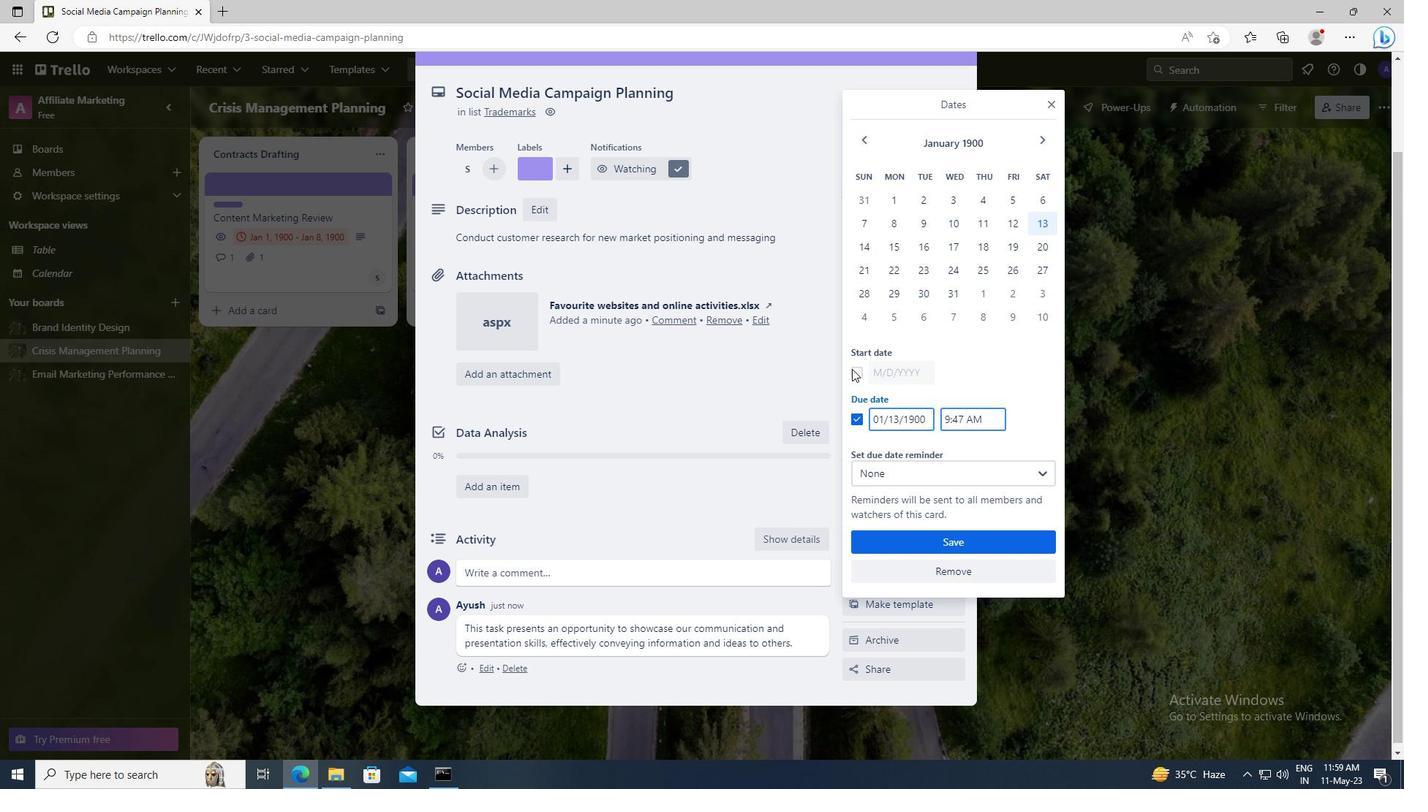 
Action: Mouse pressed left at (856, 375)
Screenshot: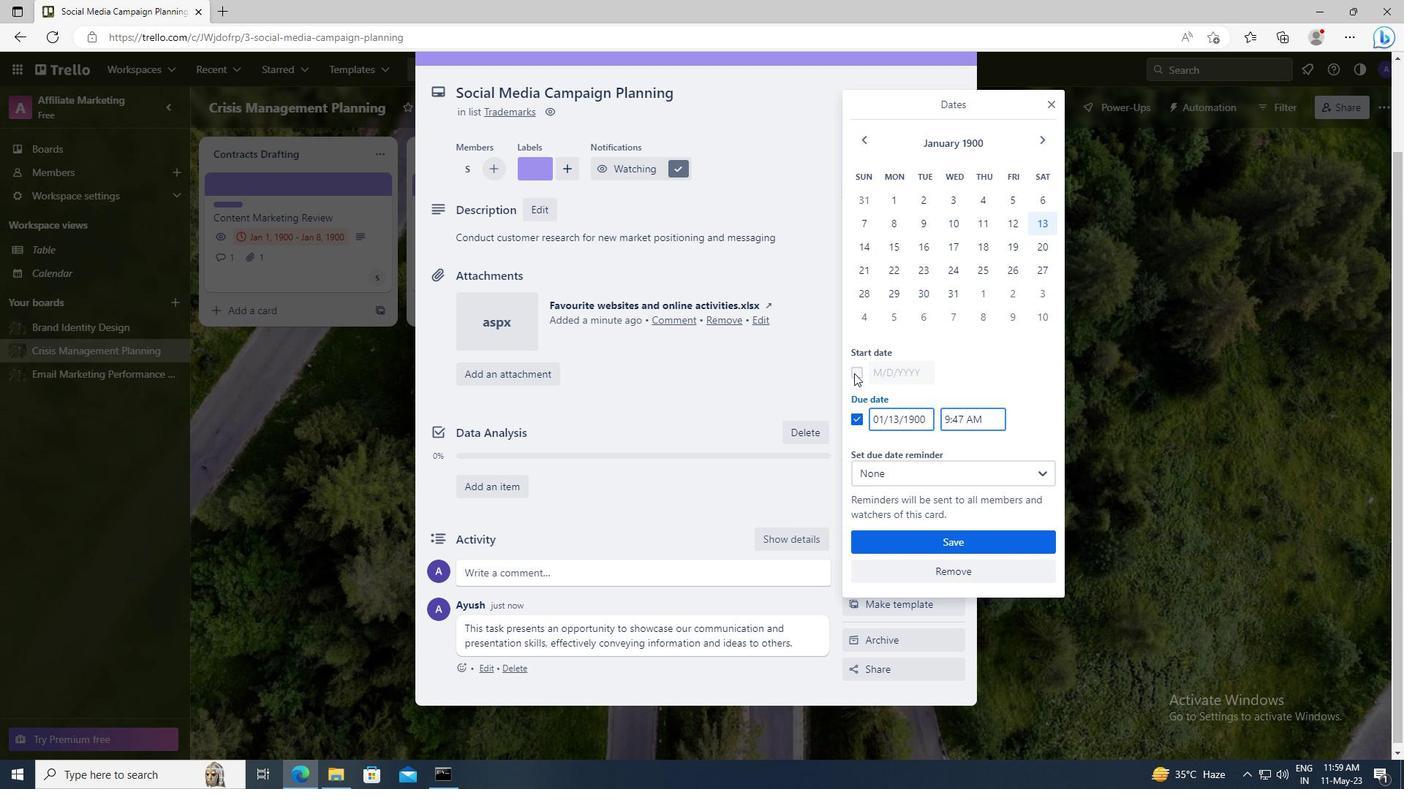 
Action: Mouse moved to (922, 373)
Screenshot: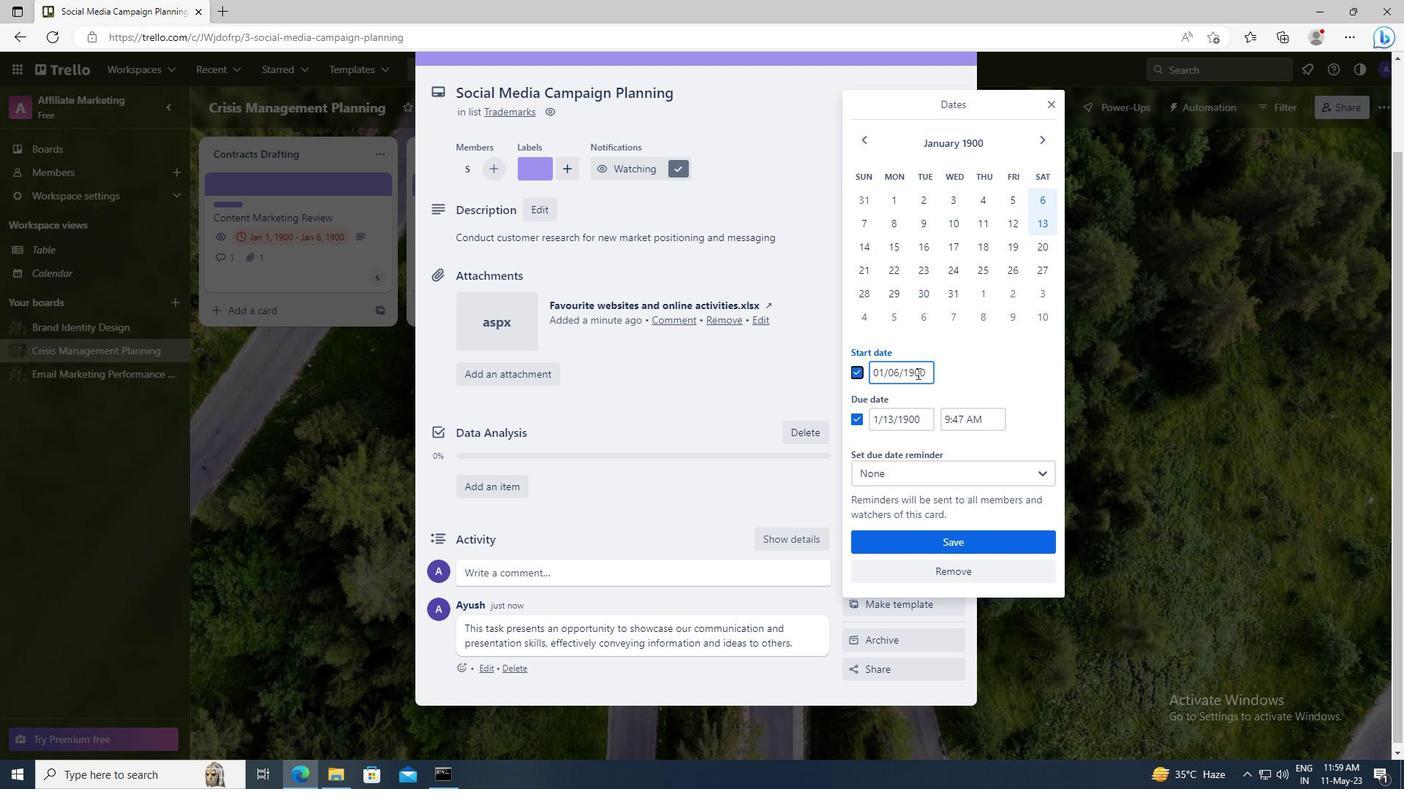 
Action: Mouse pressed left at (922, 373)
Screenshot: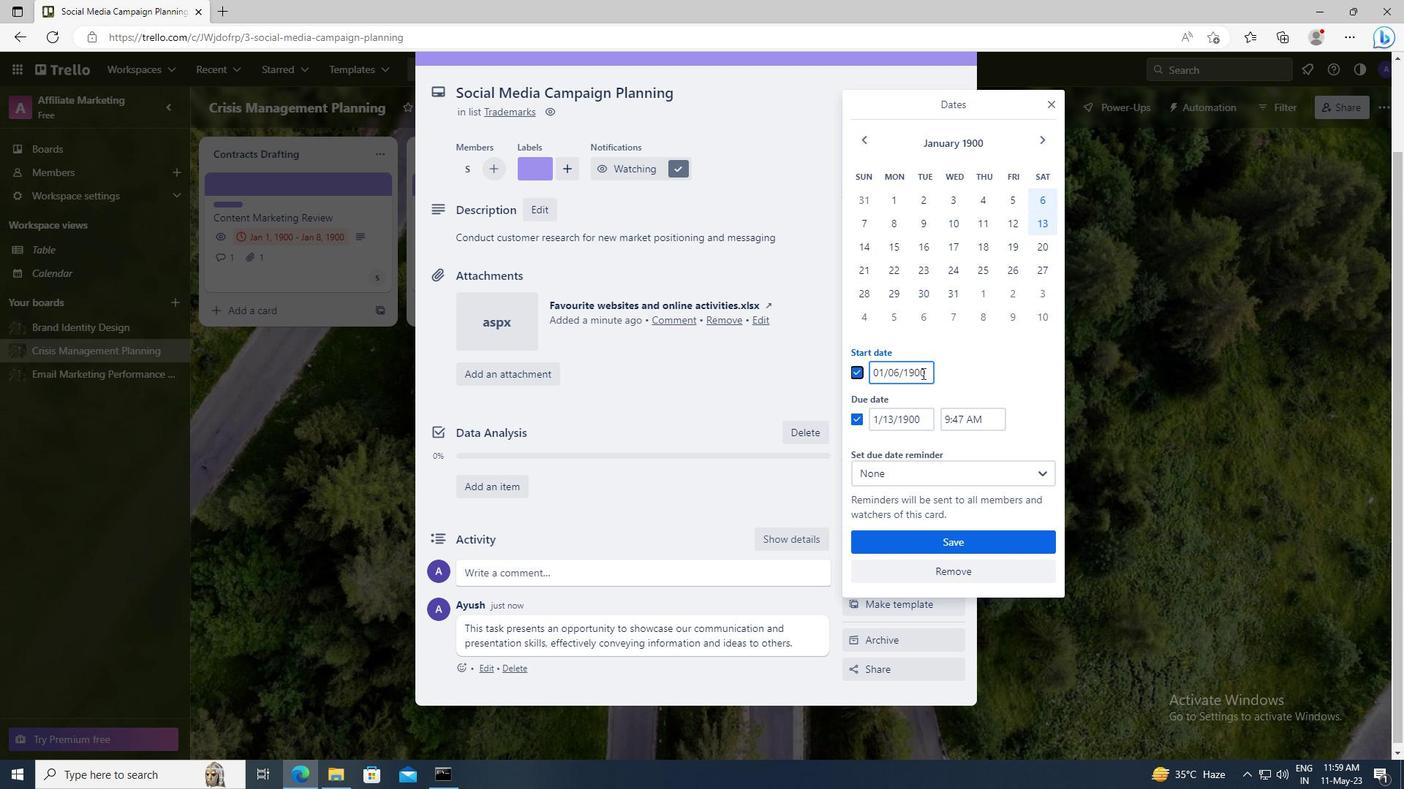 
Action: Key pressed <Key.left><Key.left><Key.left><Key.left><Key.left><Key.backspace>7
Screenshot: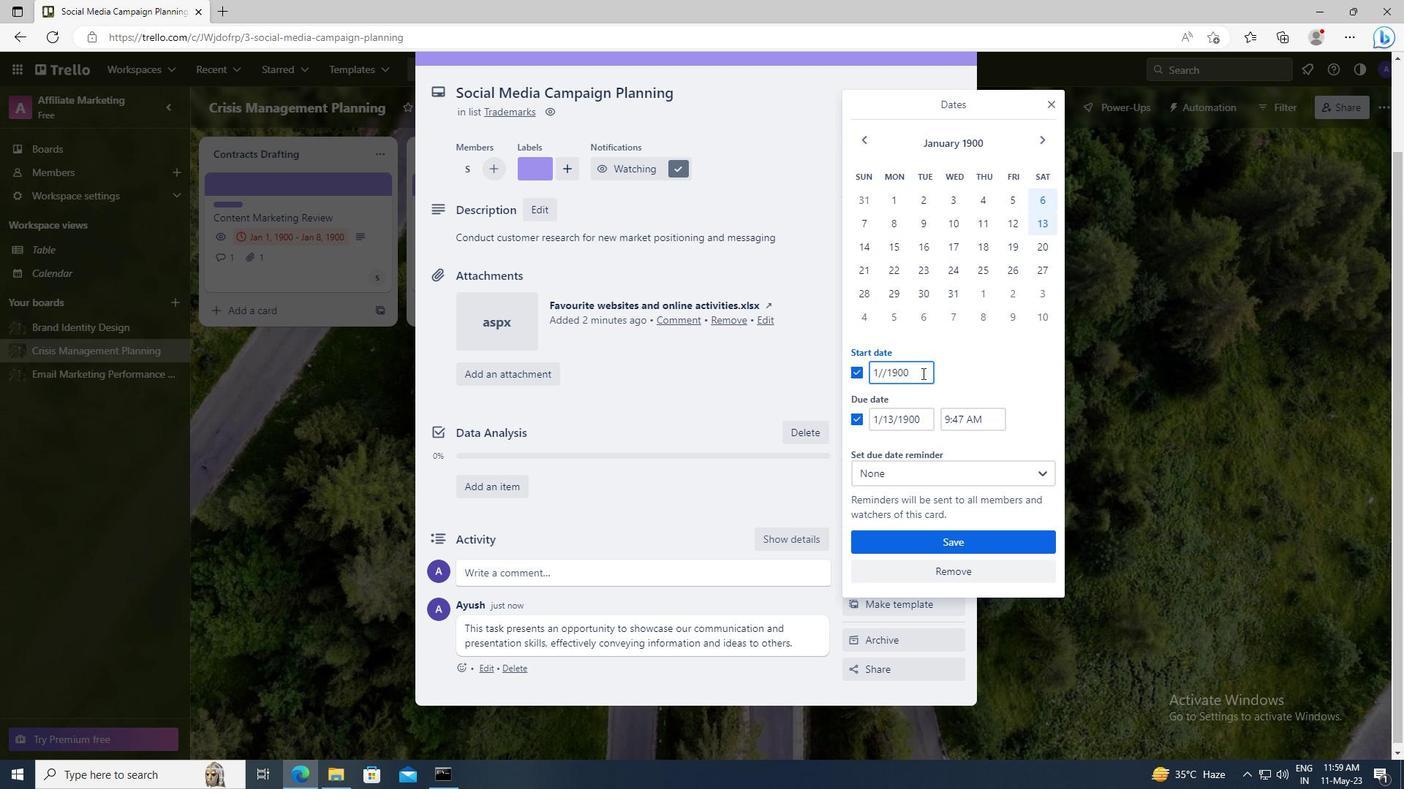 
Action: Mouse moved to (930, 422)
Screenshot: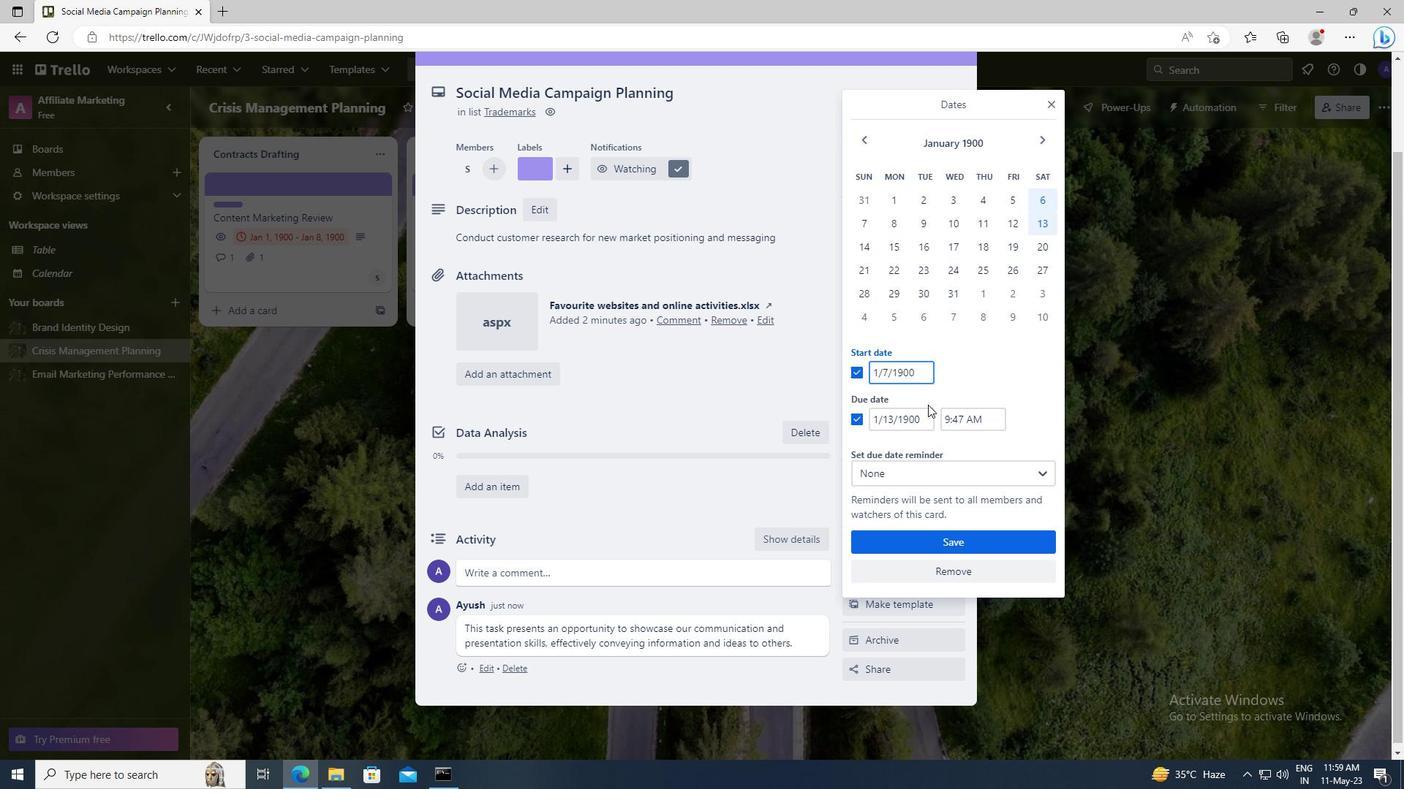 
Action: Mouse pressed left at (930, 422)
Screenshot: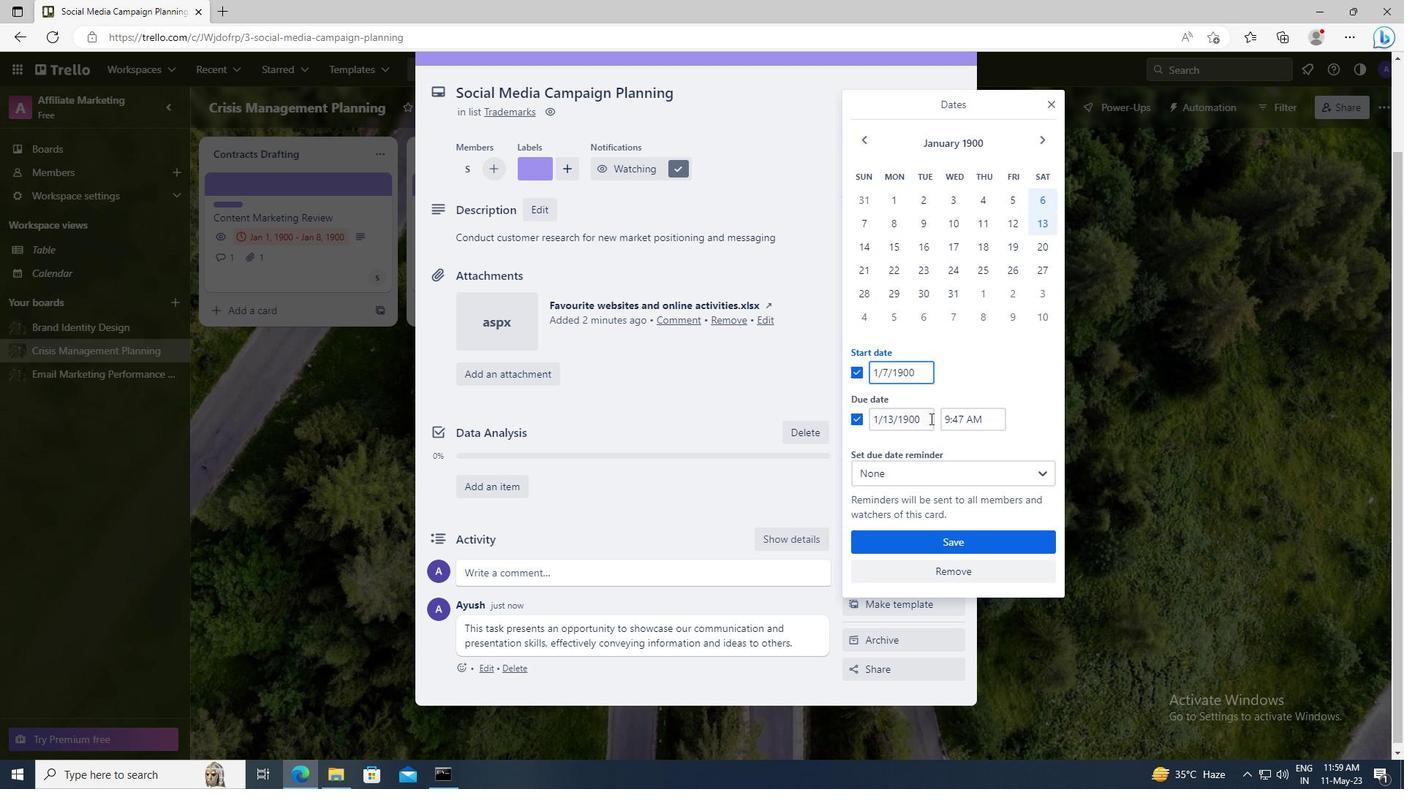 
Action: Key pressed <Key.left><Key.left><Key.left><Key.left><Key.left><Key.backspace><Key.backspace>14
Screenshot: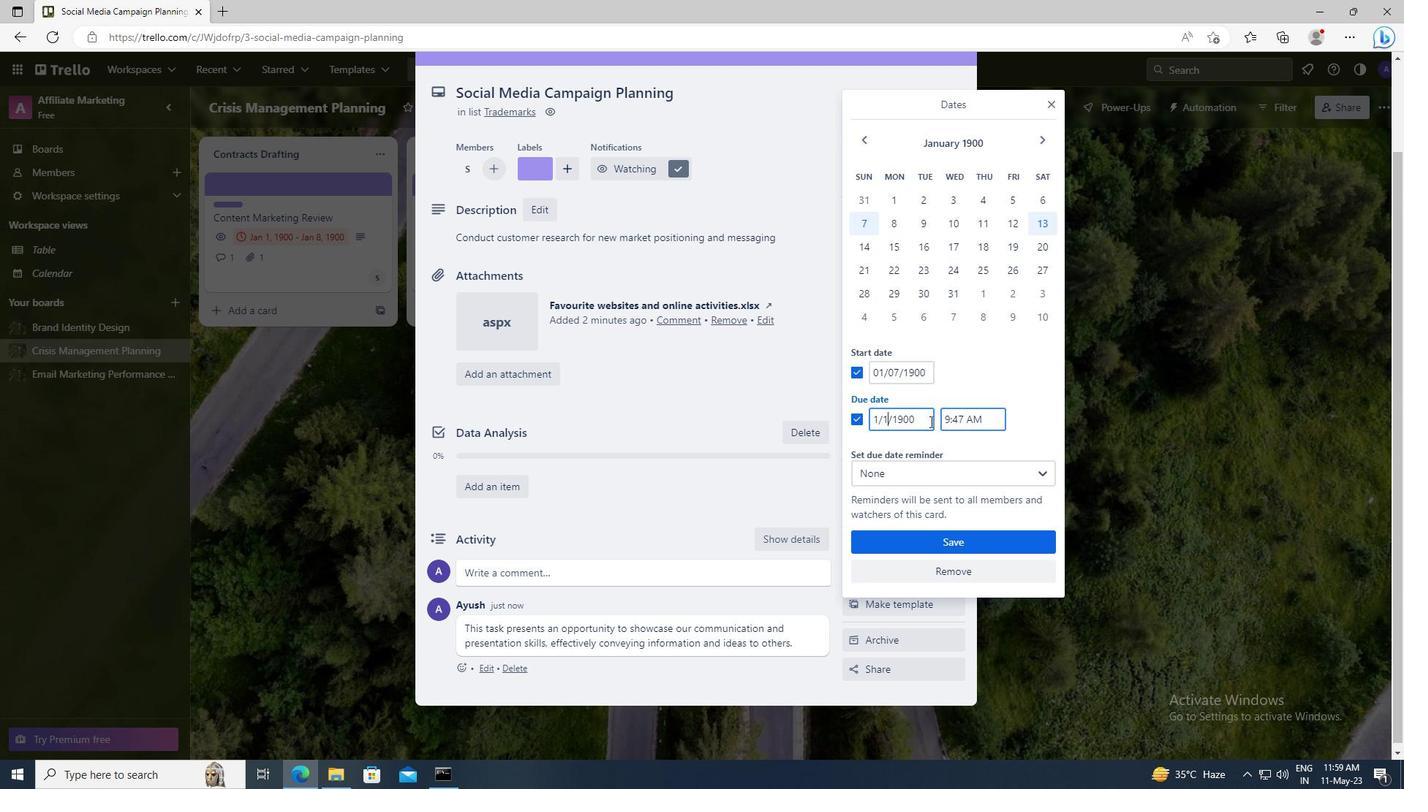 
Action: Mouse moved to (939, 550)
Screenshot: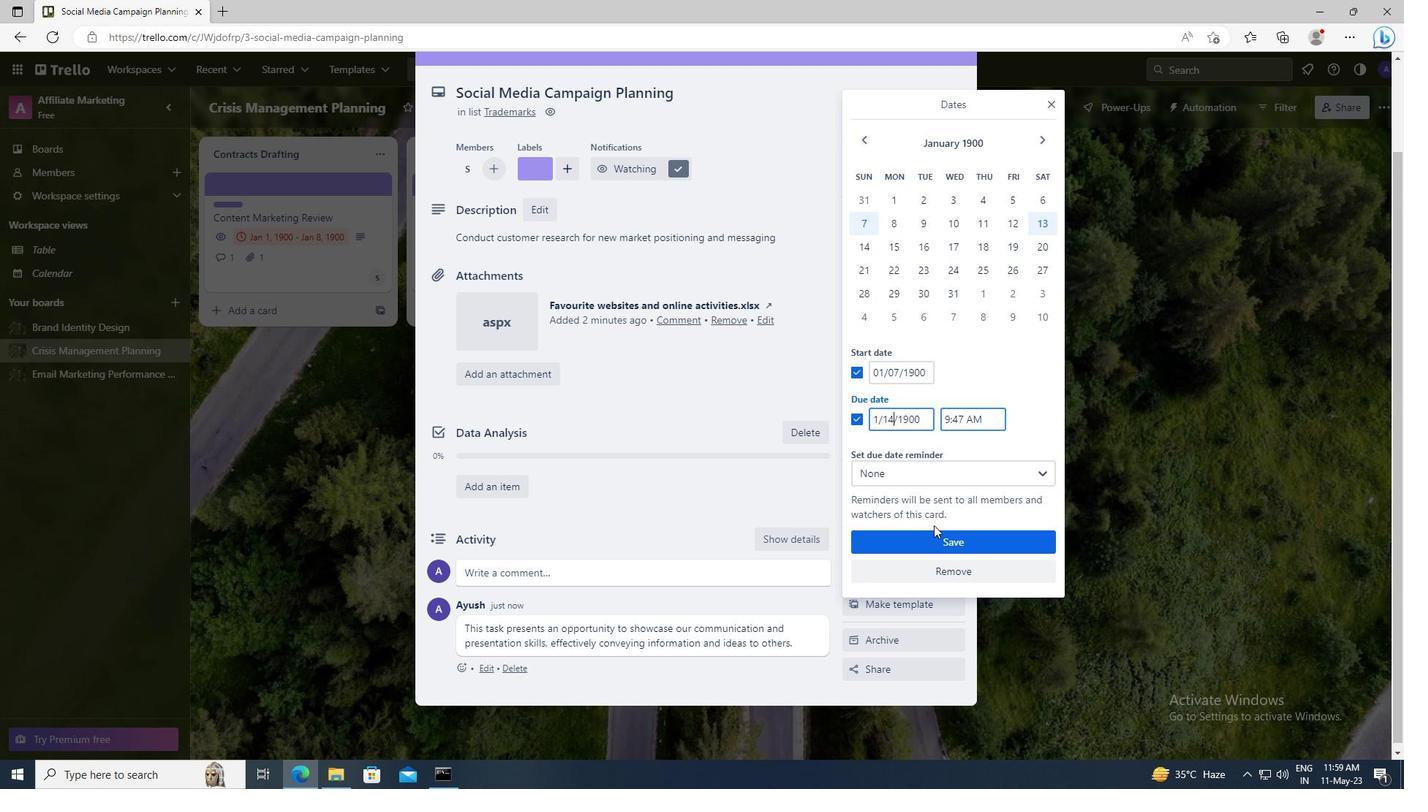 
Action: Mouse pressed left at (939, 550)
Screenshot: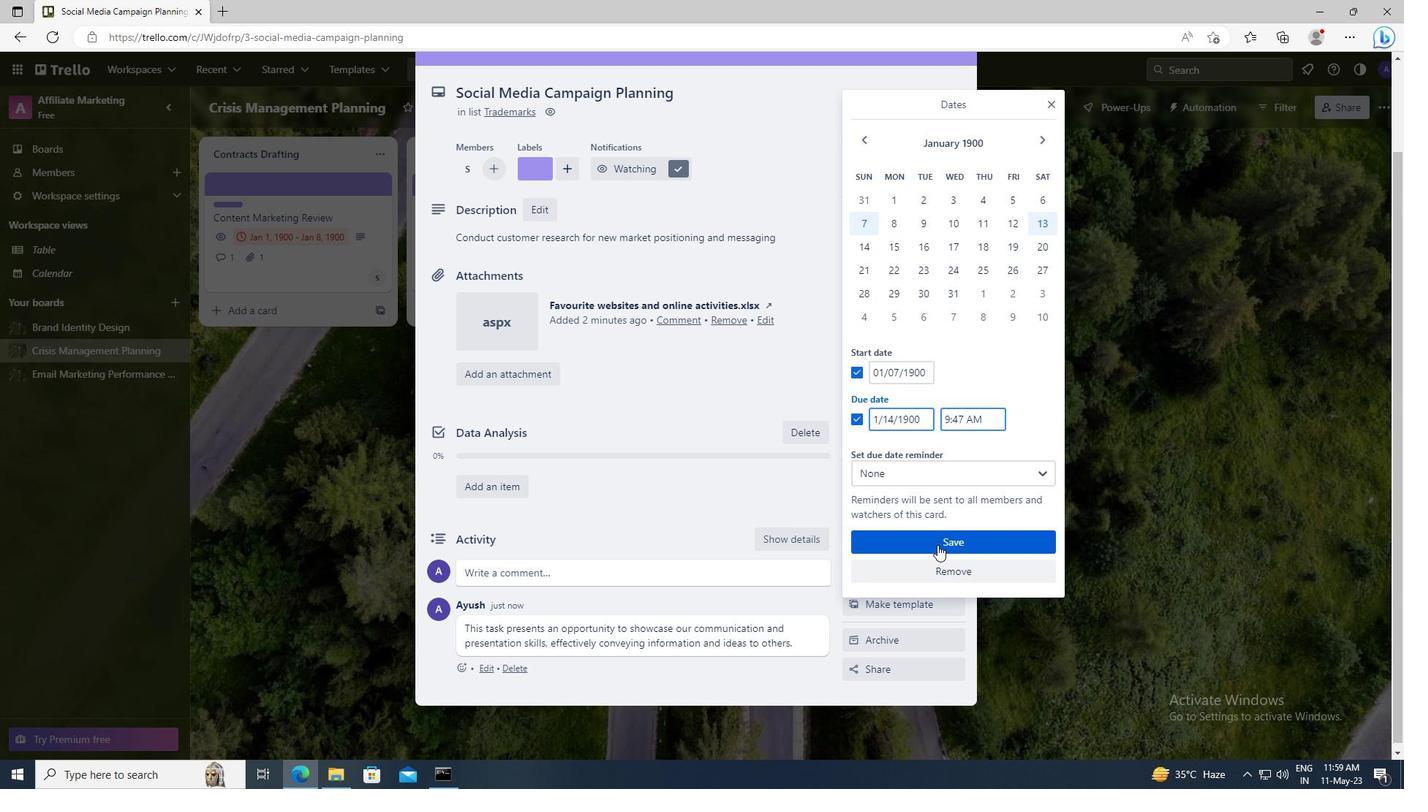 
